 Task: Find connections with filter location Chonglong with filter topic #lawfirmmarketingwith filter profile language French with filter current company Khatabook with filter school JSS ACADEMY OF TECHNICAL EDUCATION, NOIDA with filter industry Banking with filter service category Pricing Strategy with filter keywords title Dog Walker / Pet Sitter
Action: Mouse moved to (649, 67)
Screenshot: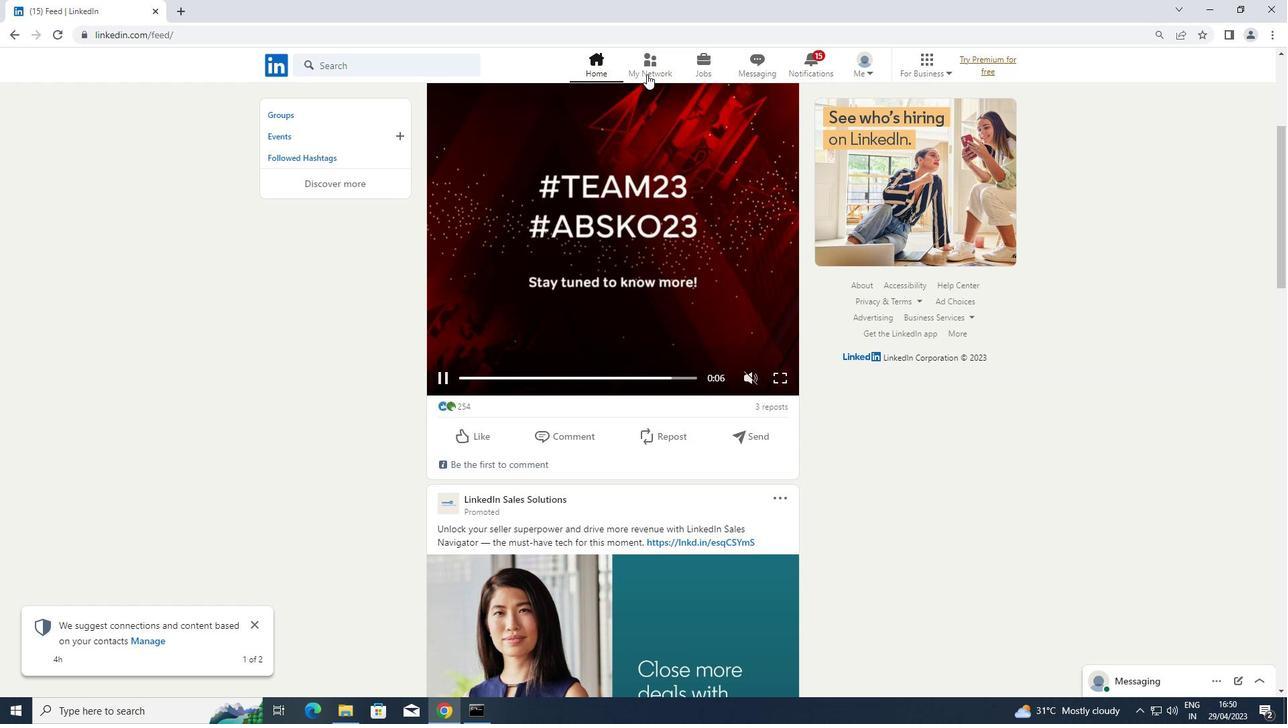 
Action: Mouse pressed left at (649, 67)
Screenshot: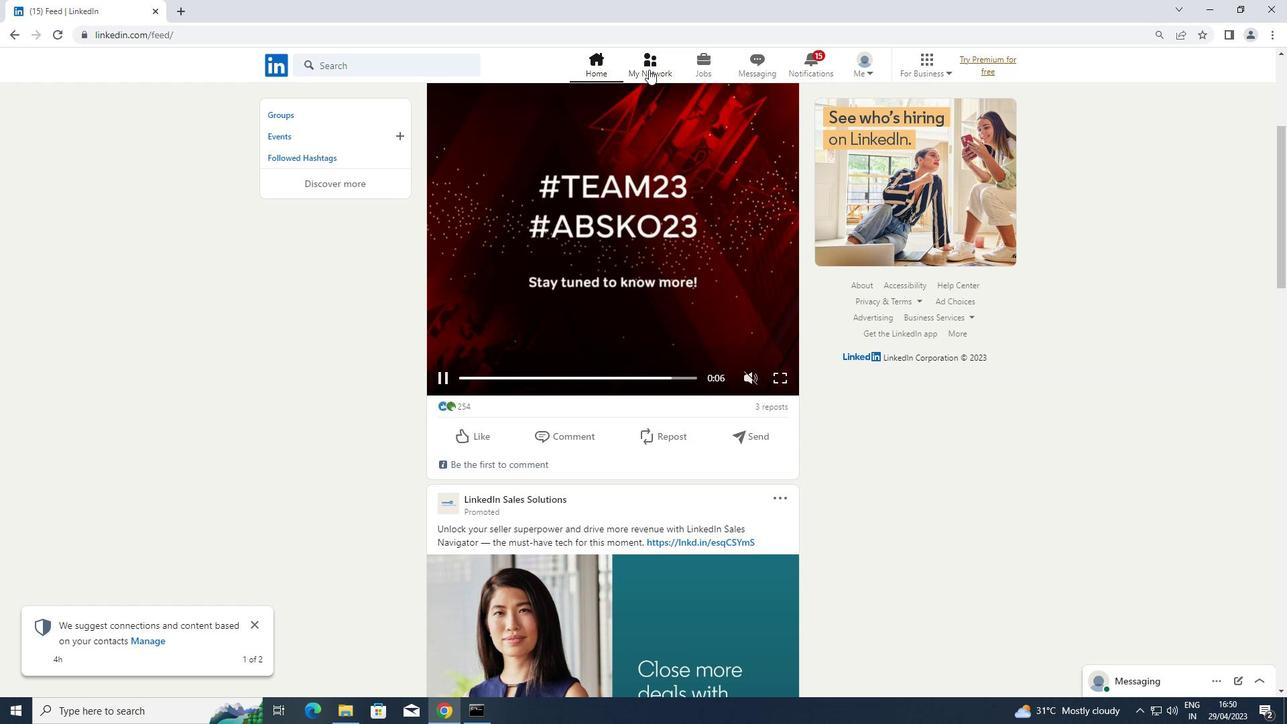 
Action: Mouse moved to (362, 134)
Screenshot: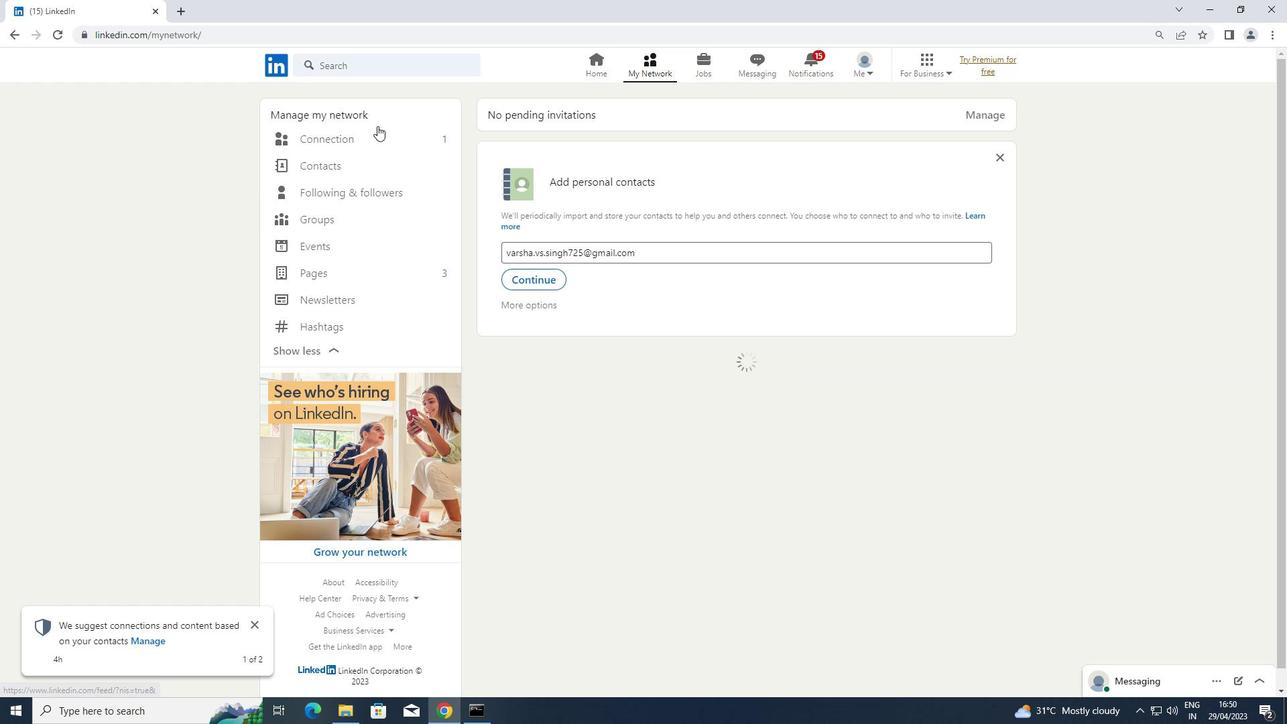 
Action: Mouse pressed left at (362, 134)
Screenshot: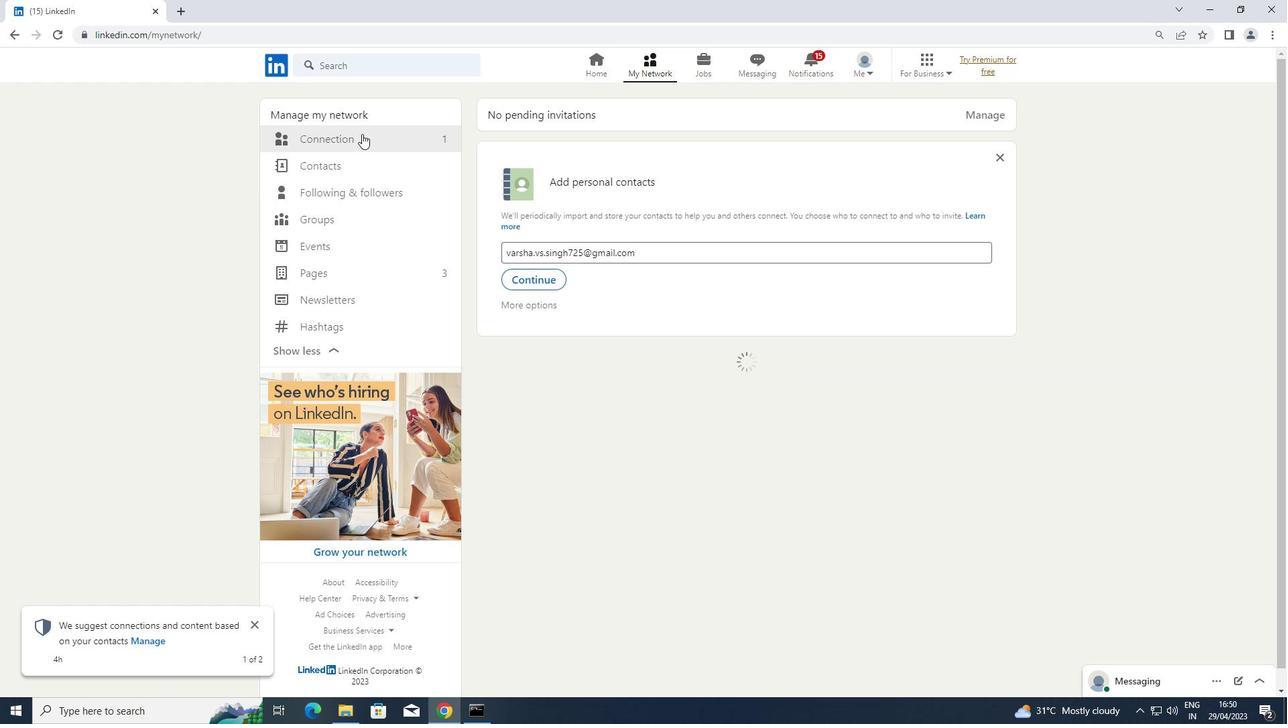 
Action: Mouse moved to (739, 136)
Screenshot: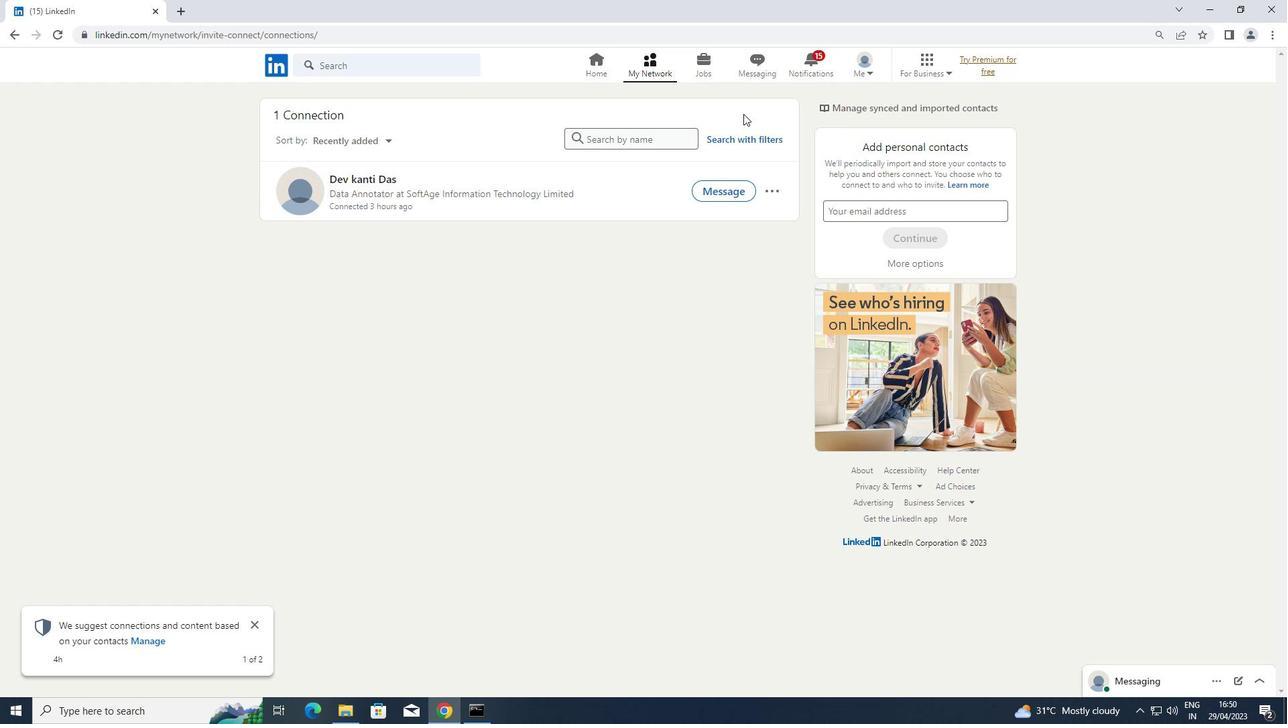 
Action: Mouse pressed left at (739, 136)
Screenshot: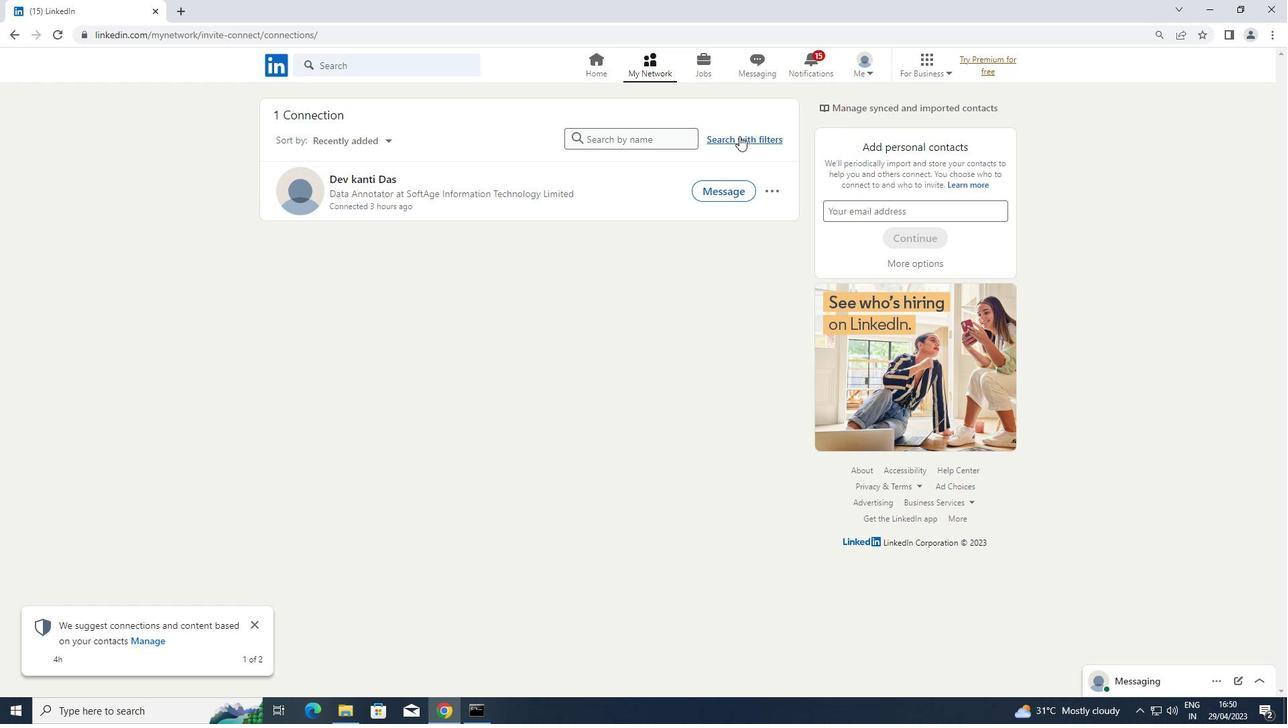
Action: Mouse moved to (675, 99)
Screenshot: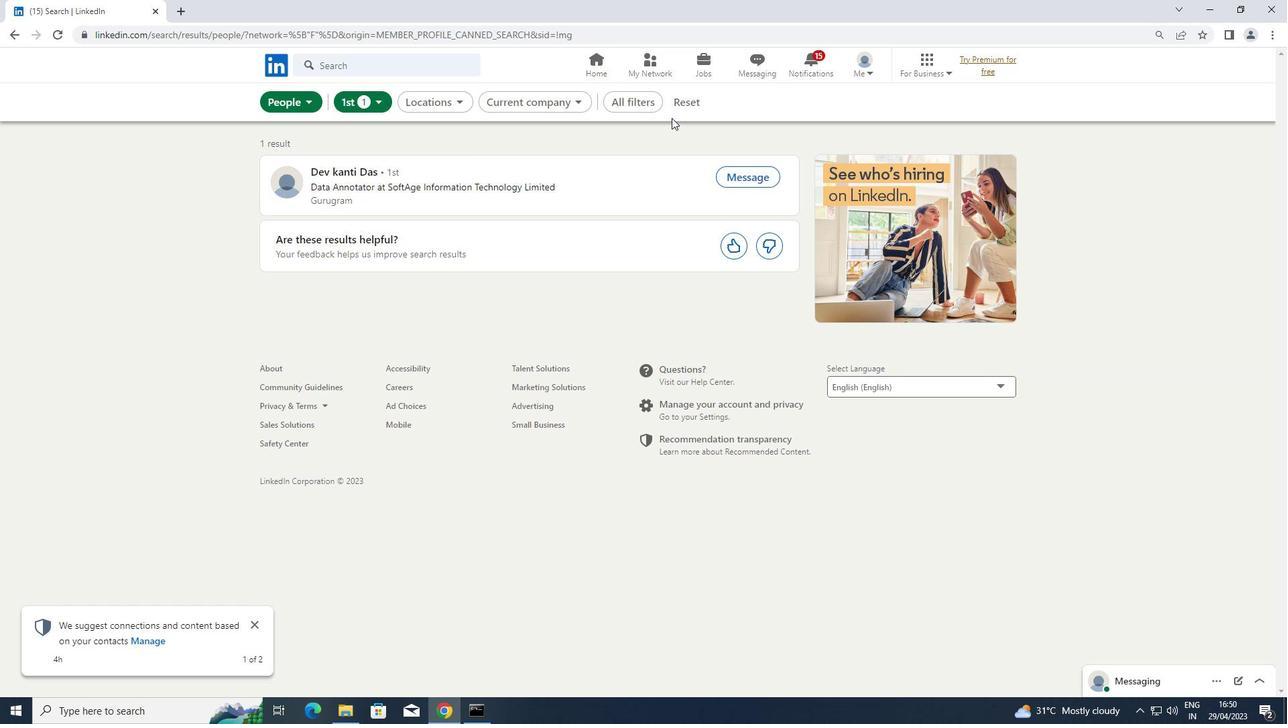 
Action: Mouse pressed left at (675, 99)
Screenshot: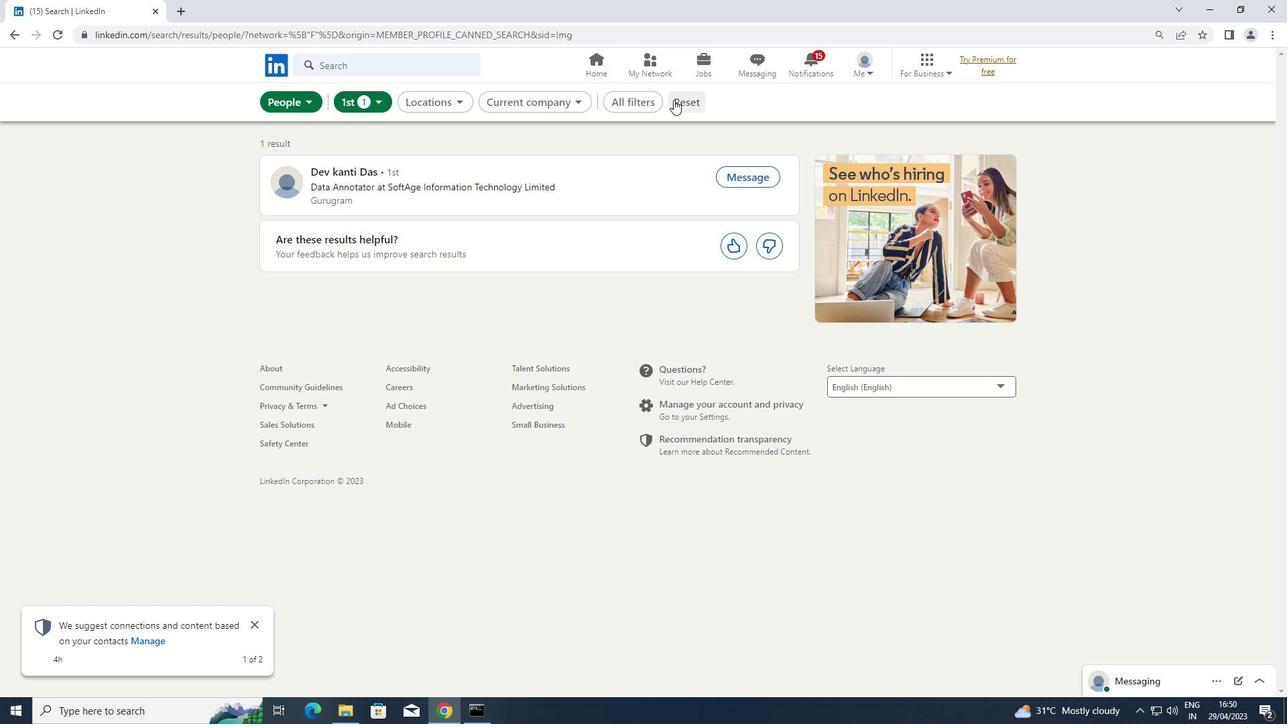 
Action: Mouse moved to (655, 106)
Screenshot: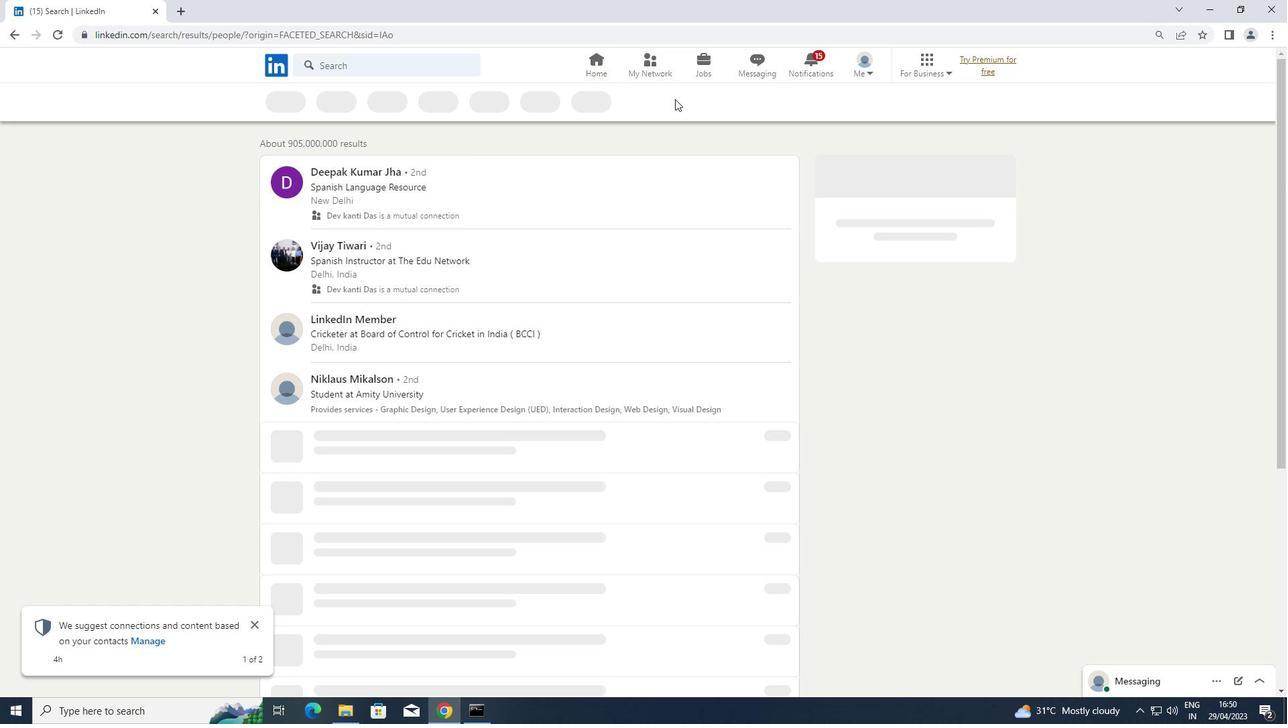 
Action: Mouse pressed left at (655, 106)
Screenshot: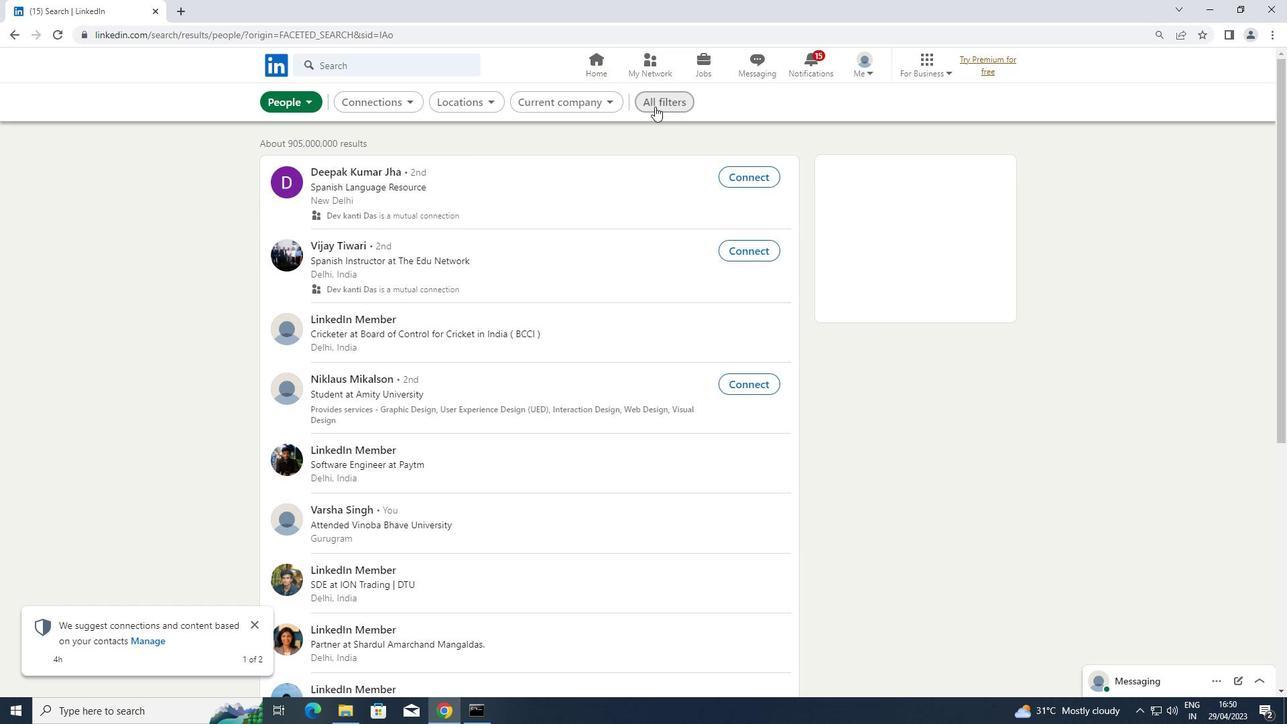 
Action: Mouse moved to (947, 311)
Screenshot: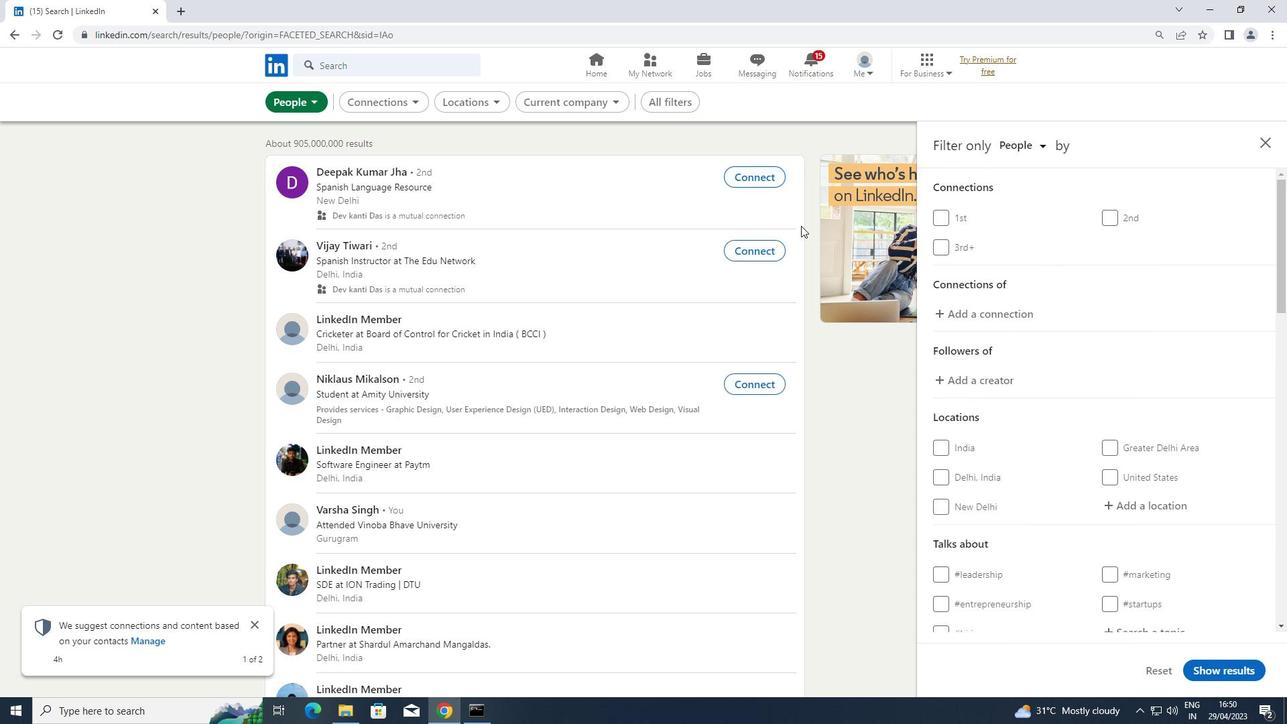
Action: Mouse scrolled (947, 311) with delta (0, 0)
Screenshot: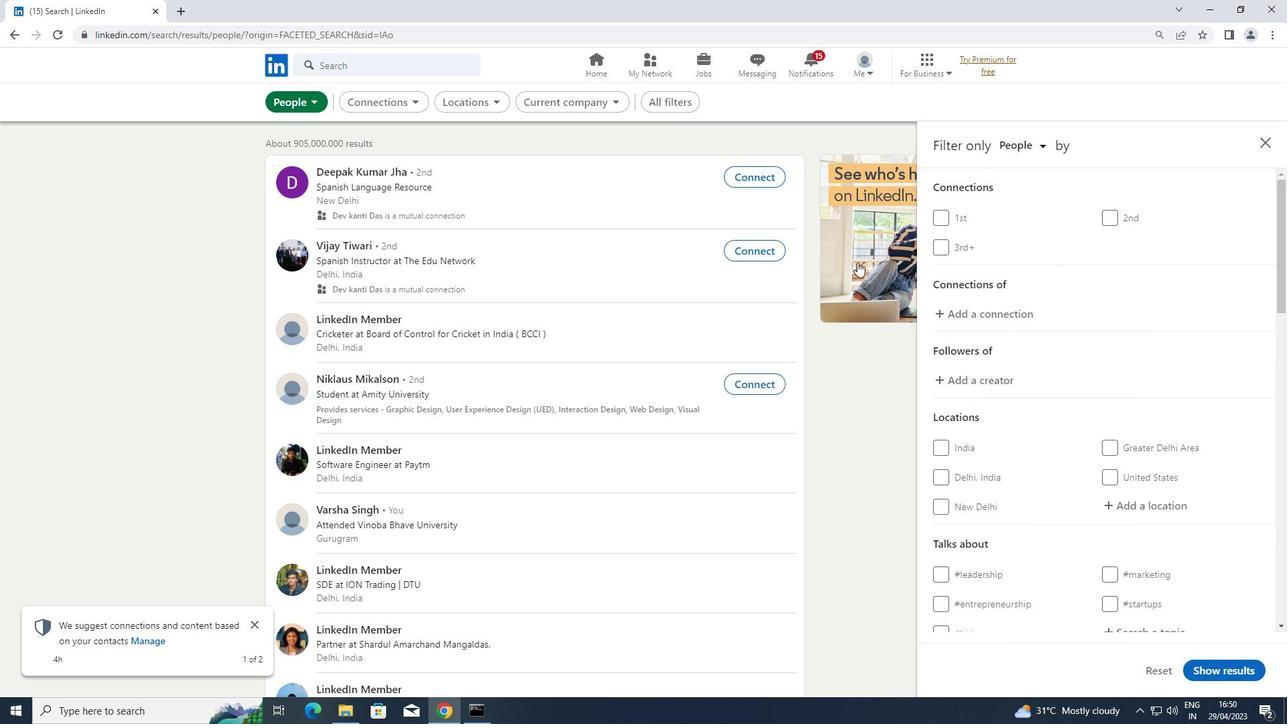 
Action: Mouse scrolled (947, 311) with delta (0, 0)
Screenshot: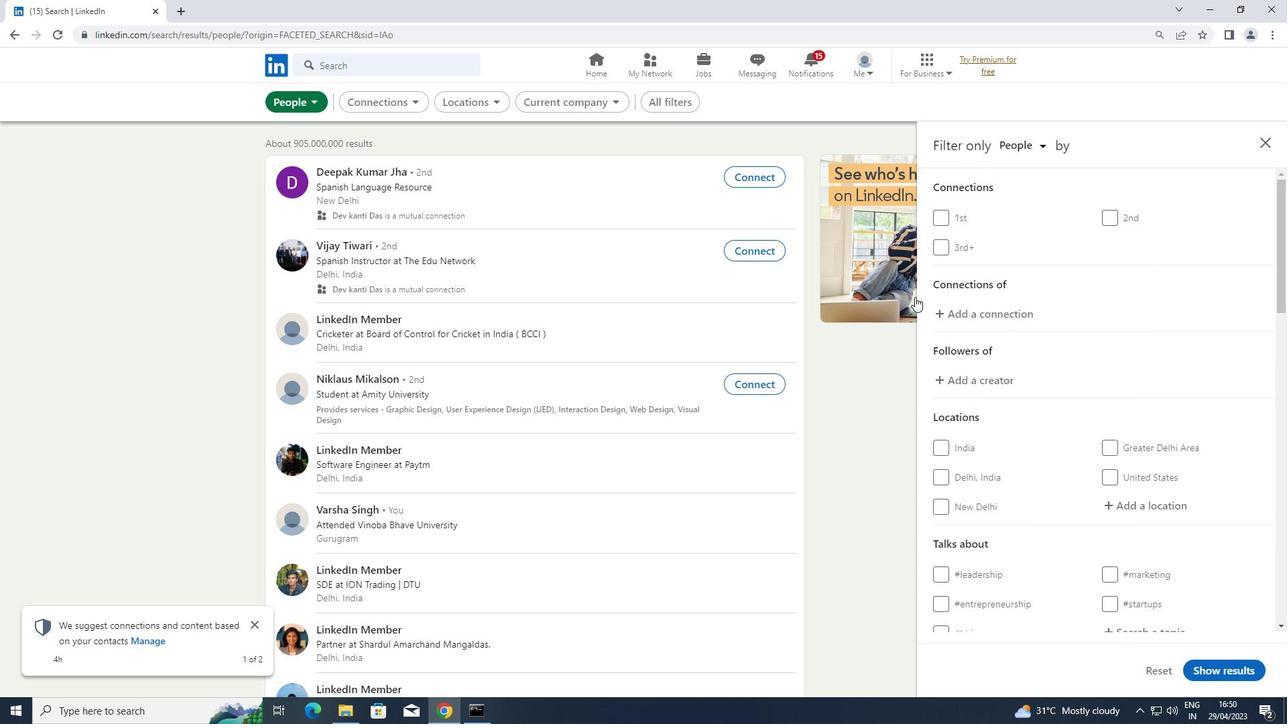 
Action: Mouse moved to (1151, 362)
Screenshot: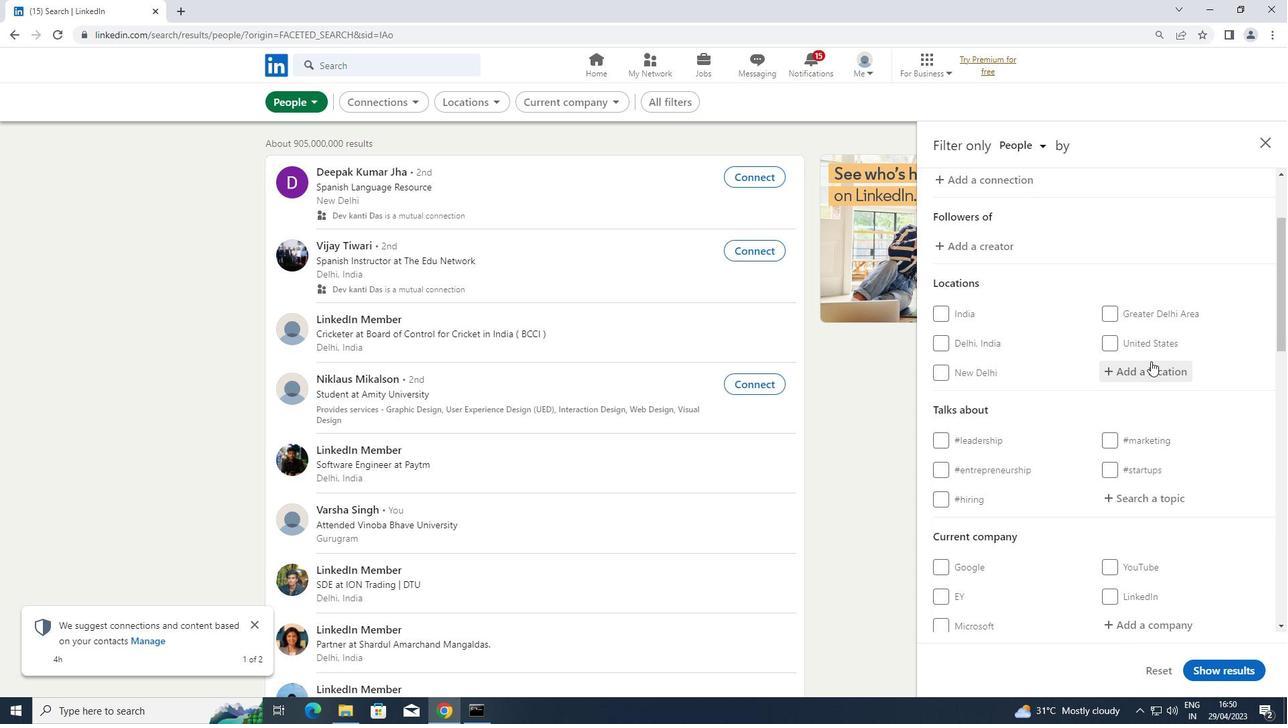 
Action: Mouse pressed left at (1151, 362)
Screenshot: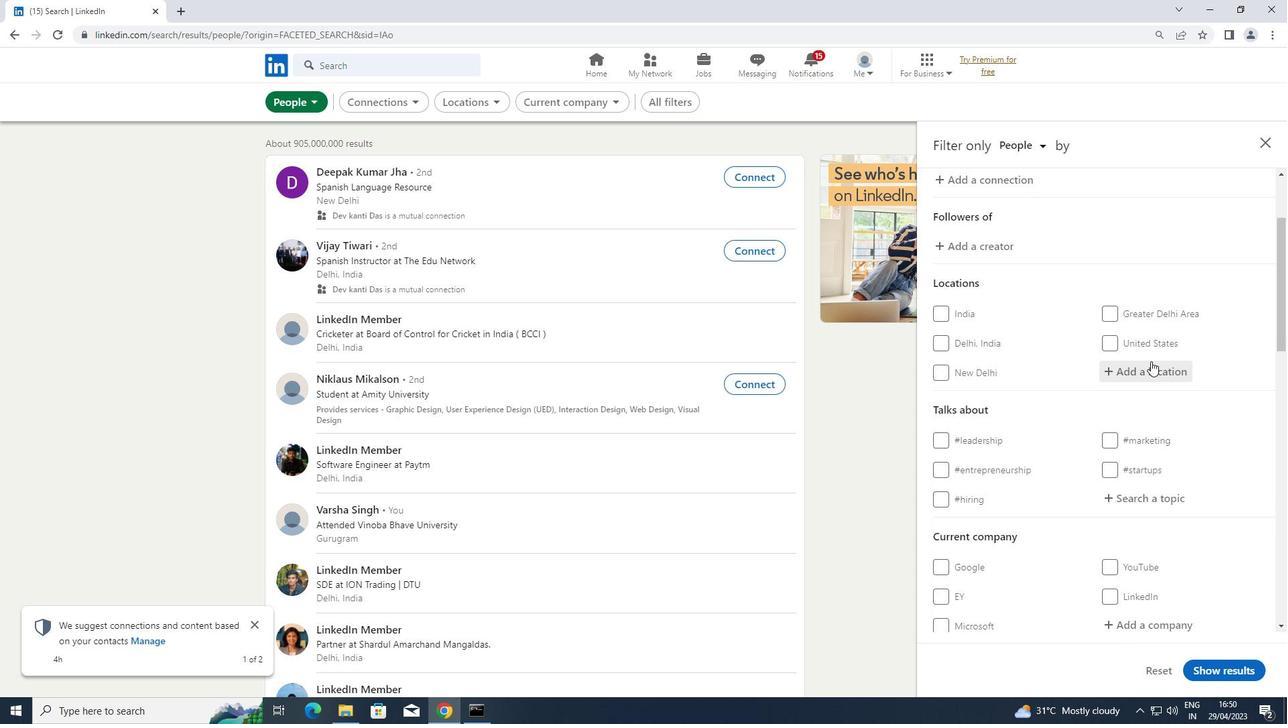 
Action: Key pressed <Key.shift>CHONGLONG
Screenshot: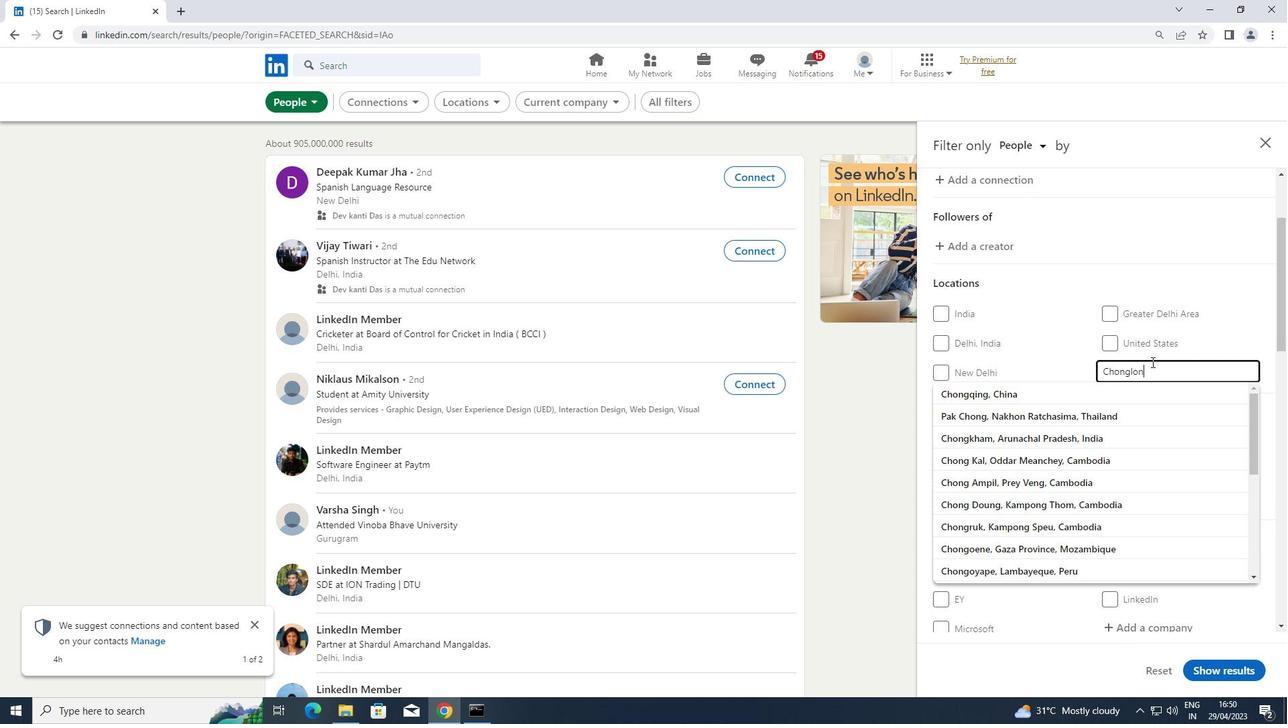 
Action: Mouse moved to (1080, 423)
Screenshot: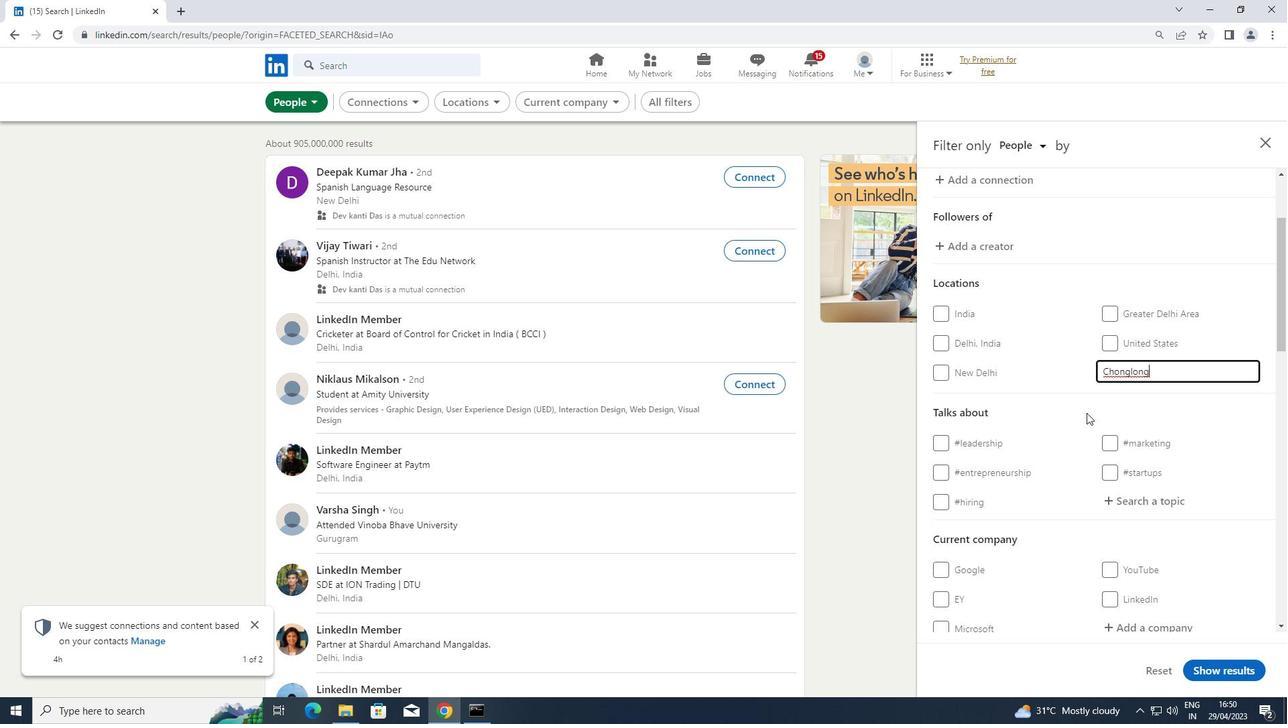 
Action: Mouse scrolled (1080, 422) with delta (0, 0)
Screenshot: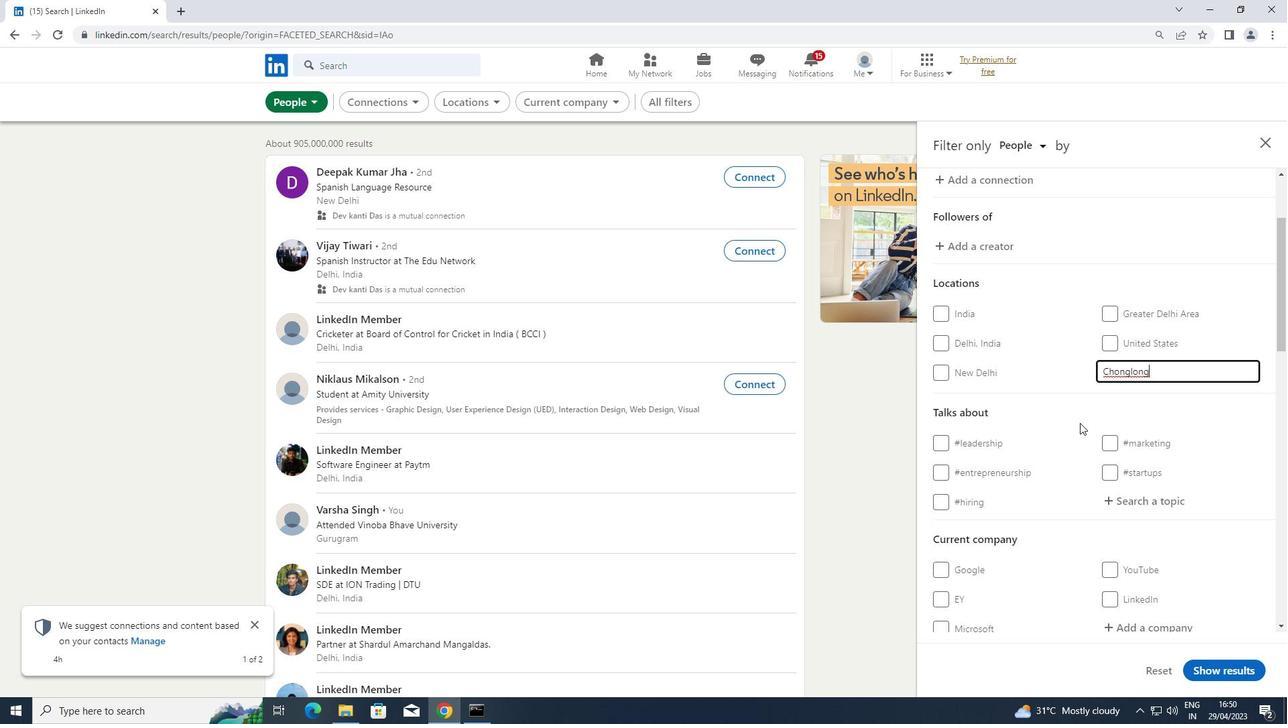 
Action: Mouse scrolled (1080, 422) with delta (0, 0)
Screenshot: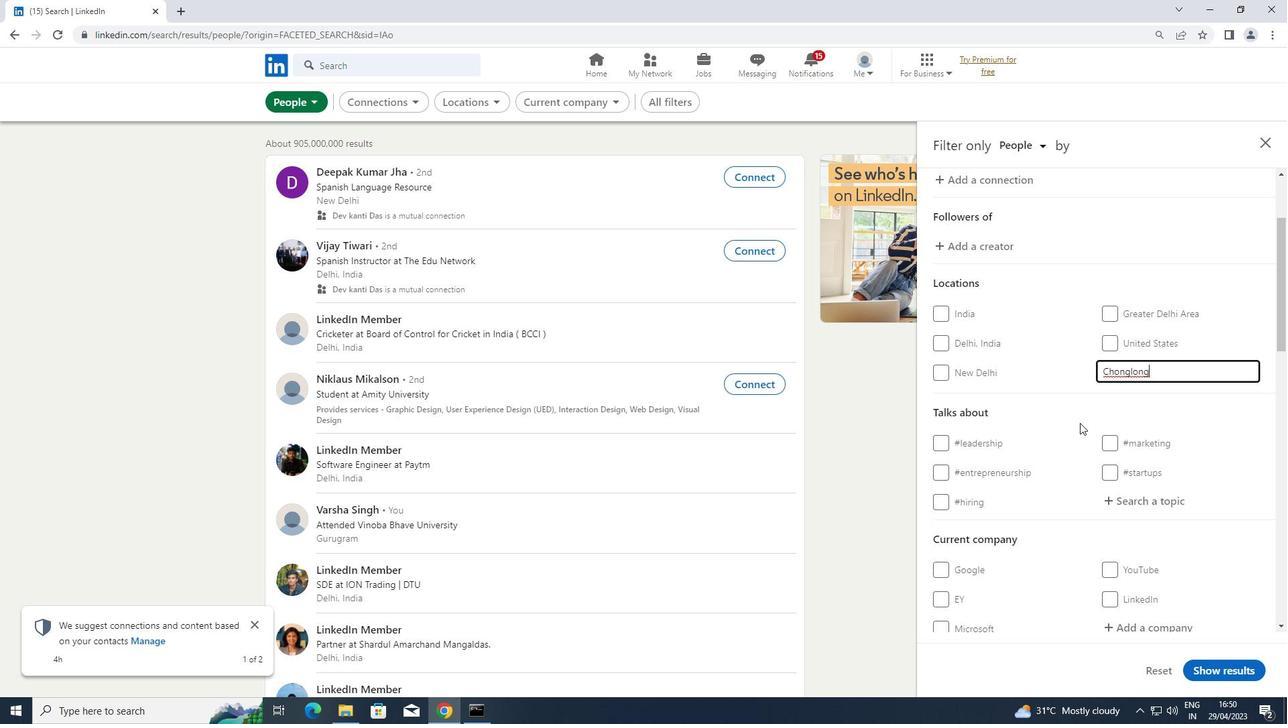 
Action: Mouse moved to (1150, 366)
Screenshot: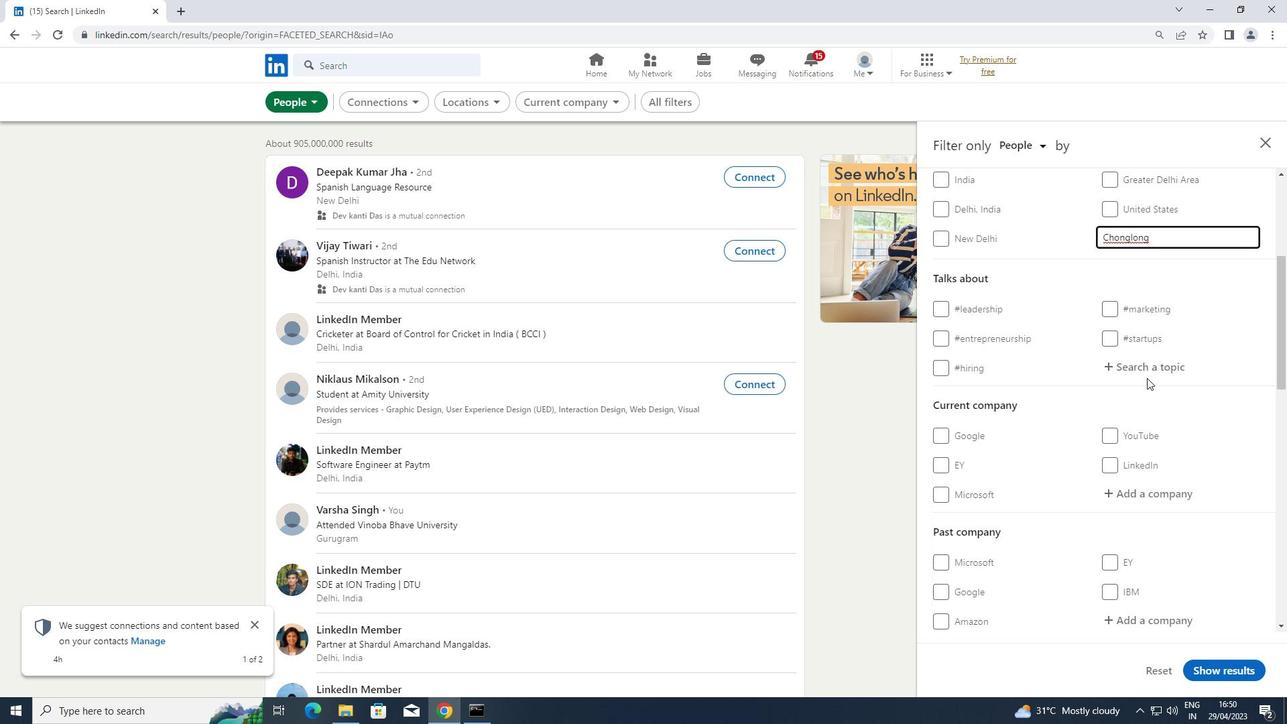 
Action: Mouse pressed left at (1150, 366)
Screenshot: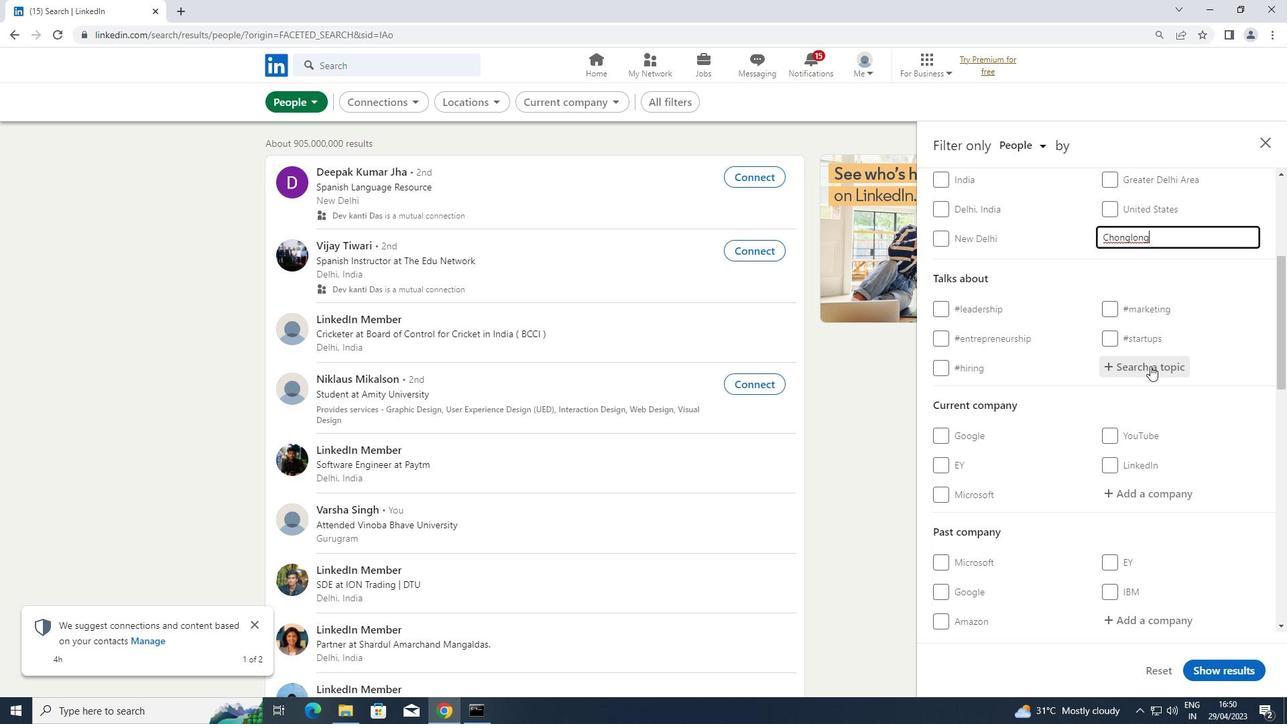 
Action: Key pressed <Key.shift>#LAWFIRMMARKETING
Screenshot: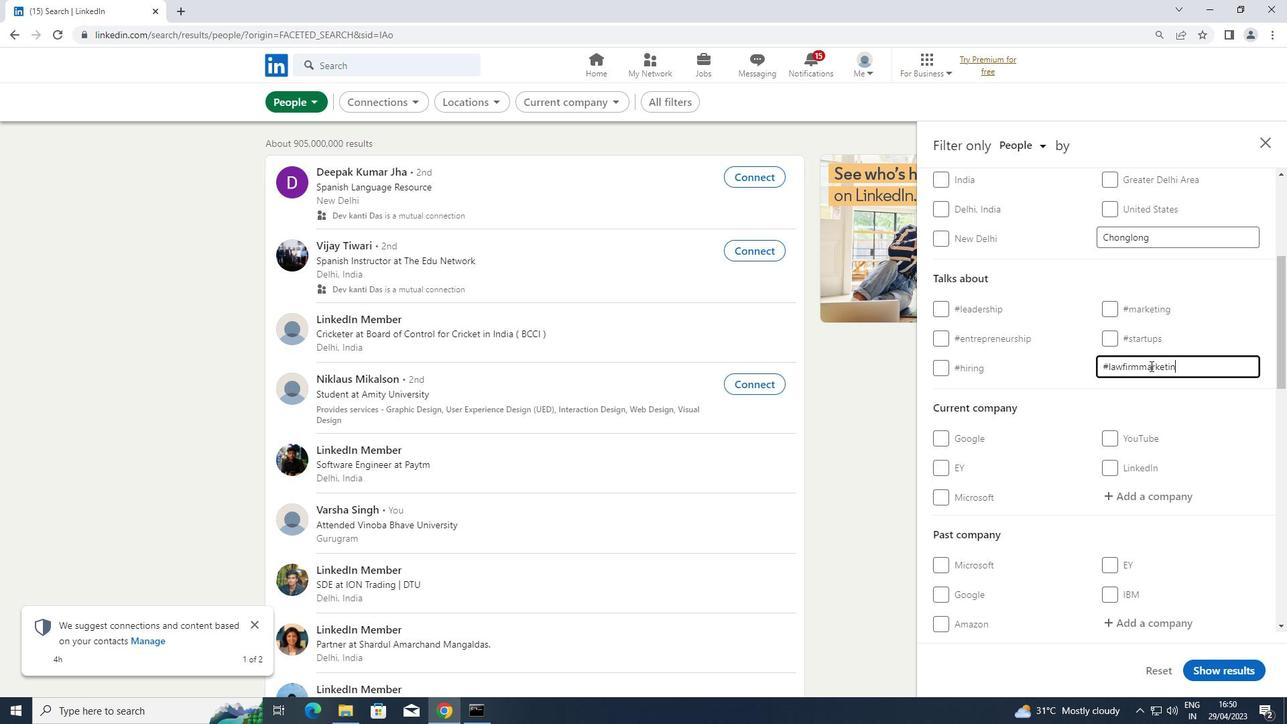 
Action: Mouse moved to (1127, 368)
Screenshot: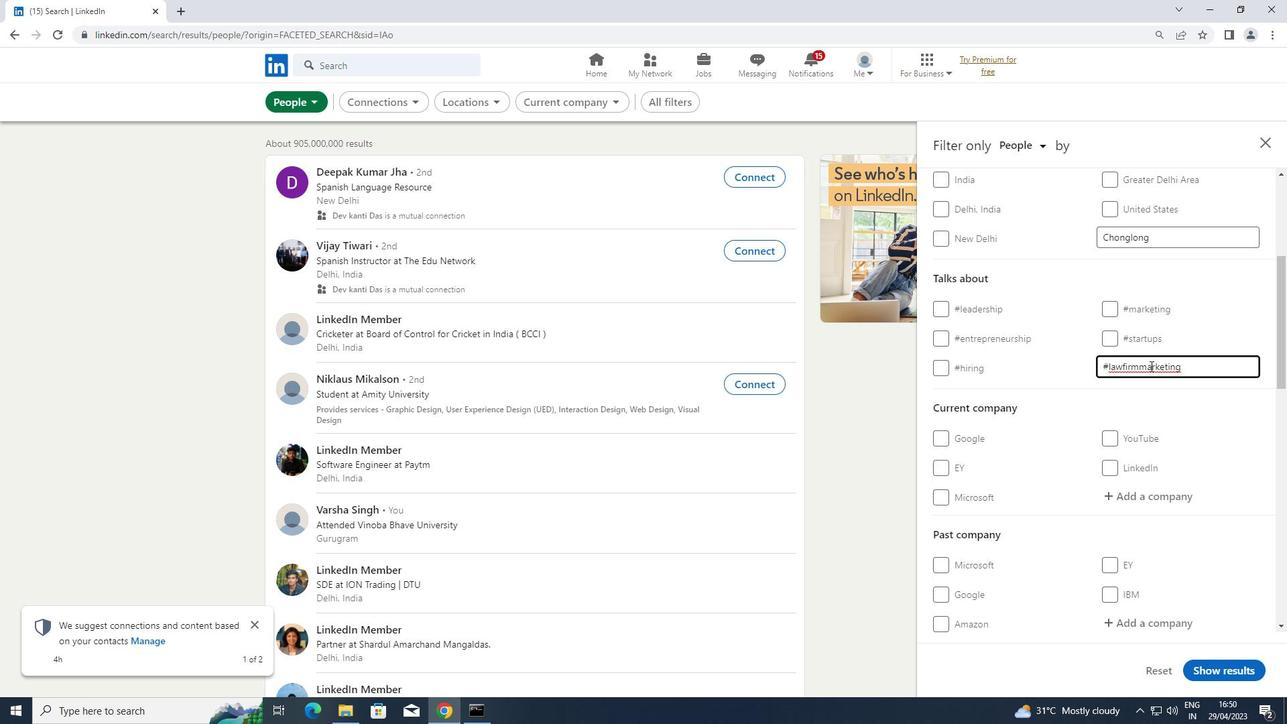 
Action: Mouse scrolled (1127, 368) with delta (0, 0)
Screenshot: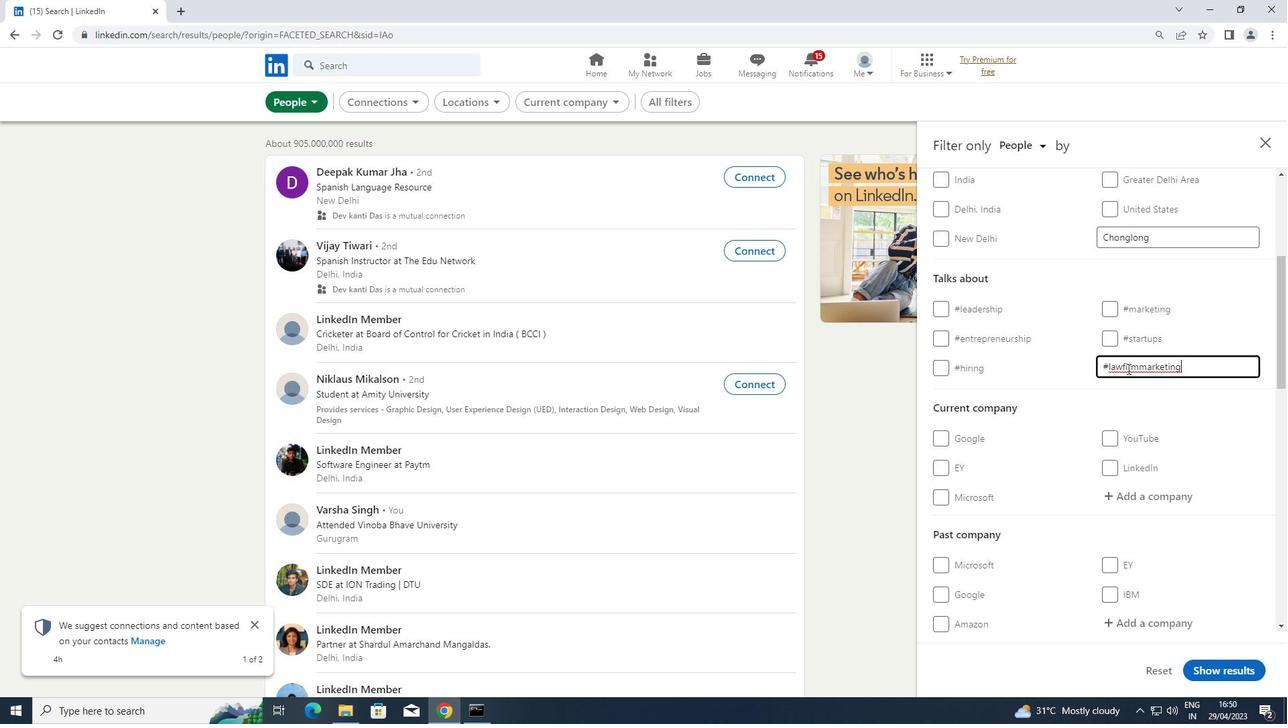 
Action: Mouse scrolled (1127, 368) with delta (0, 0)
Screenshot: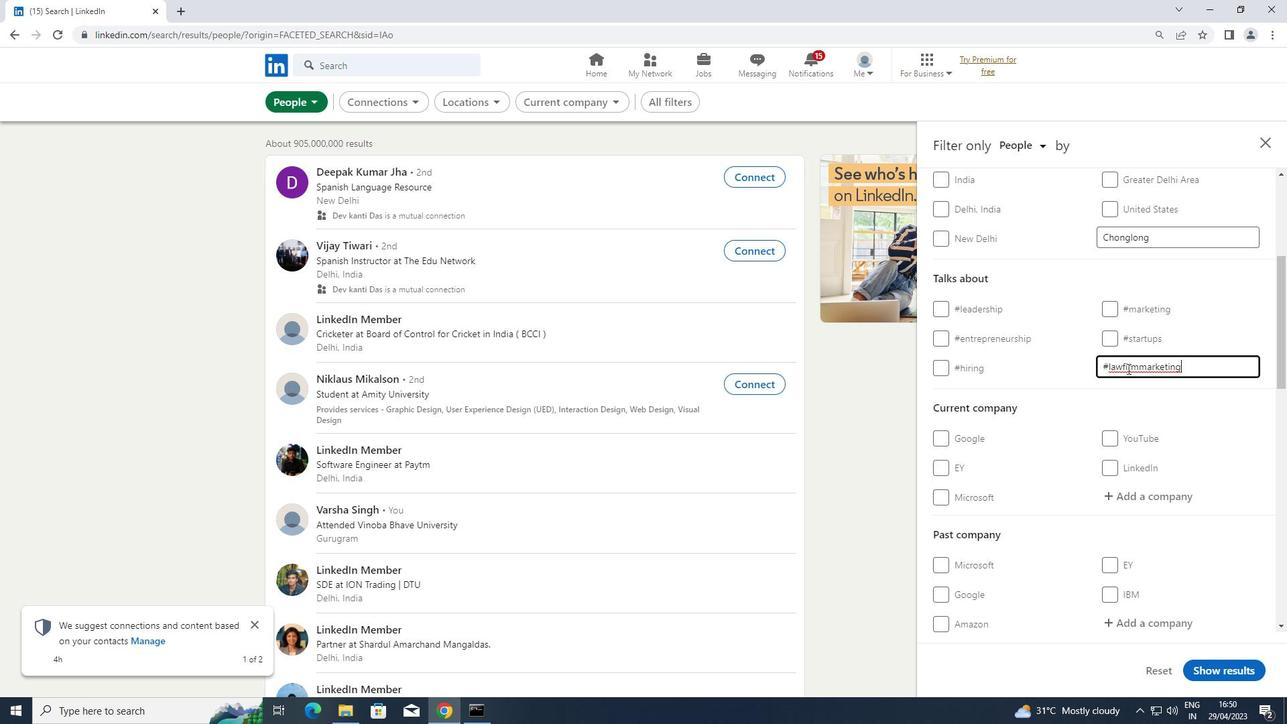 
Action: Mouse scrolled (1127, 368) with delta (0, 0)
Screenshot: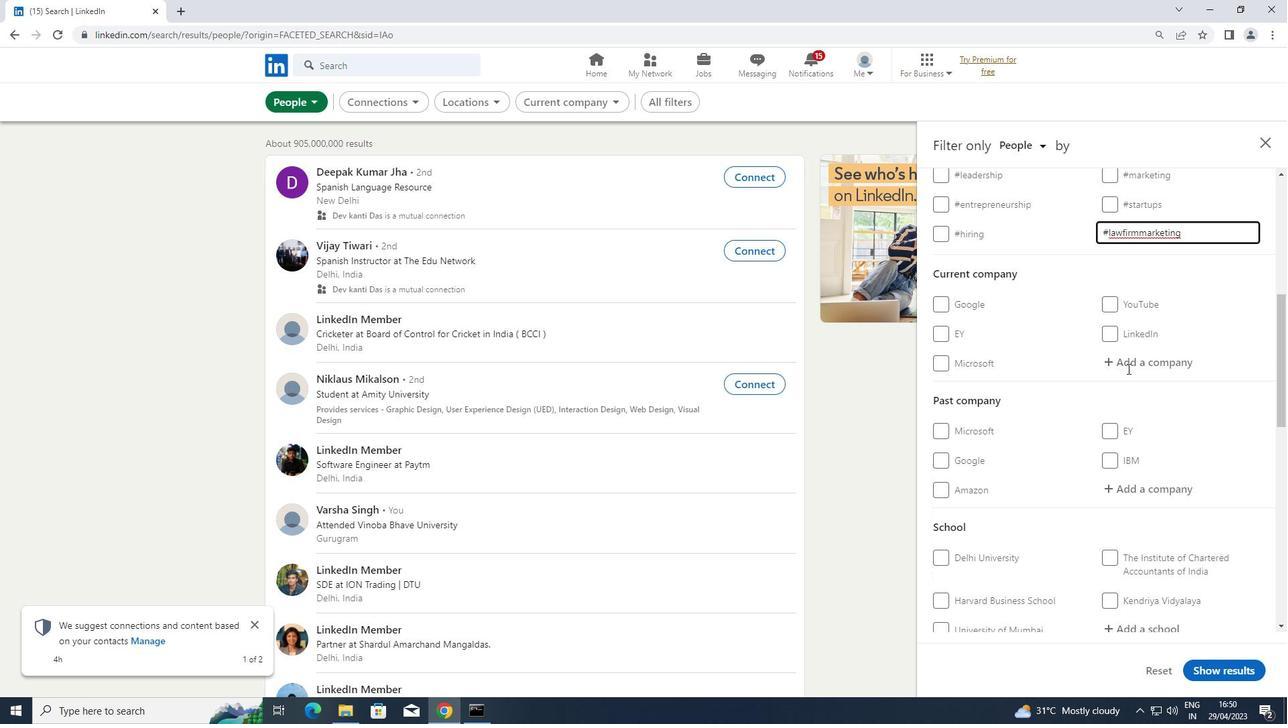 
Action: Mouse scrolled (1127, 368) with delta (0, 0)
Screenshot: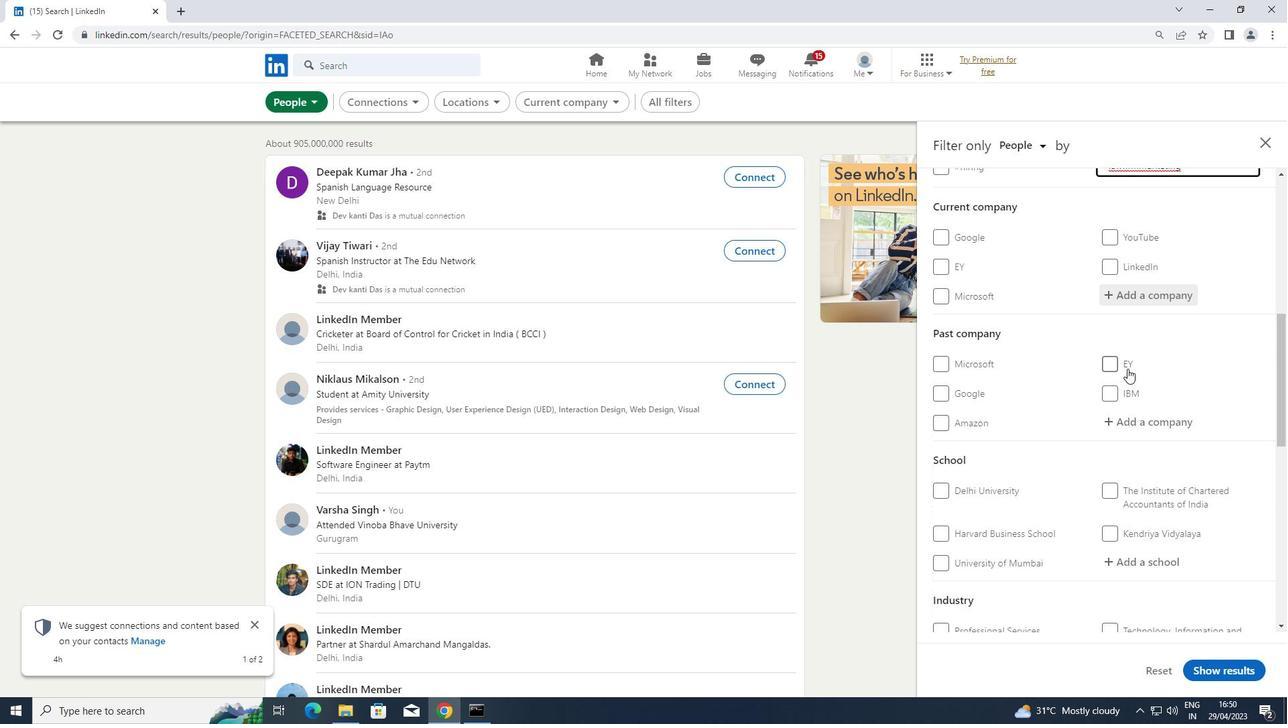 
Action: Mouse scrolled (1127, 368) with delta (0, 0)
Screenshot: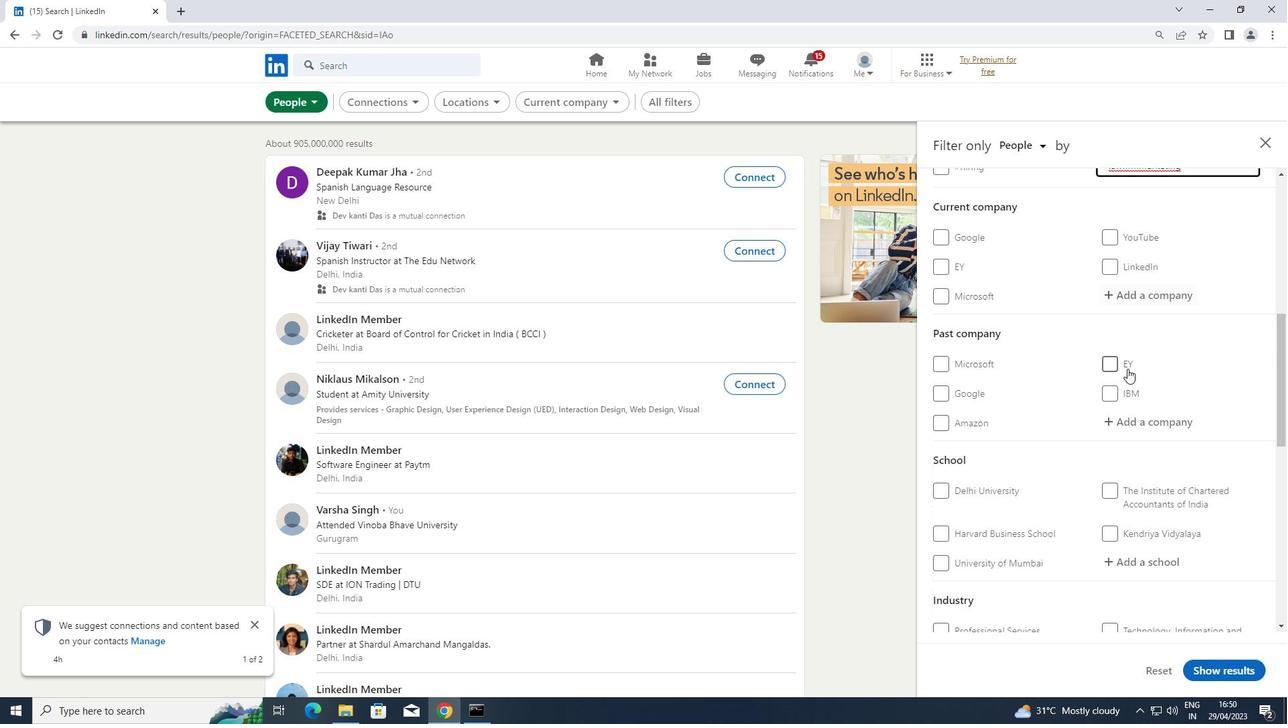 
Action: Mouse scrolled (1127, 368) with delta (0, 0)
Screenshot: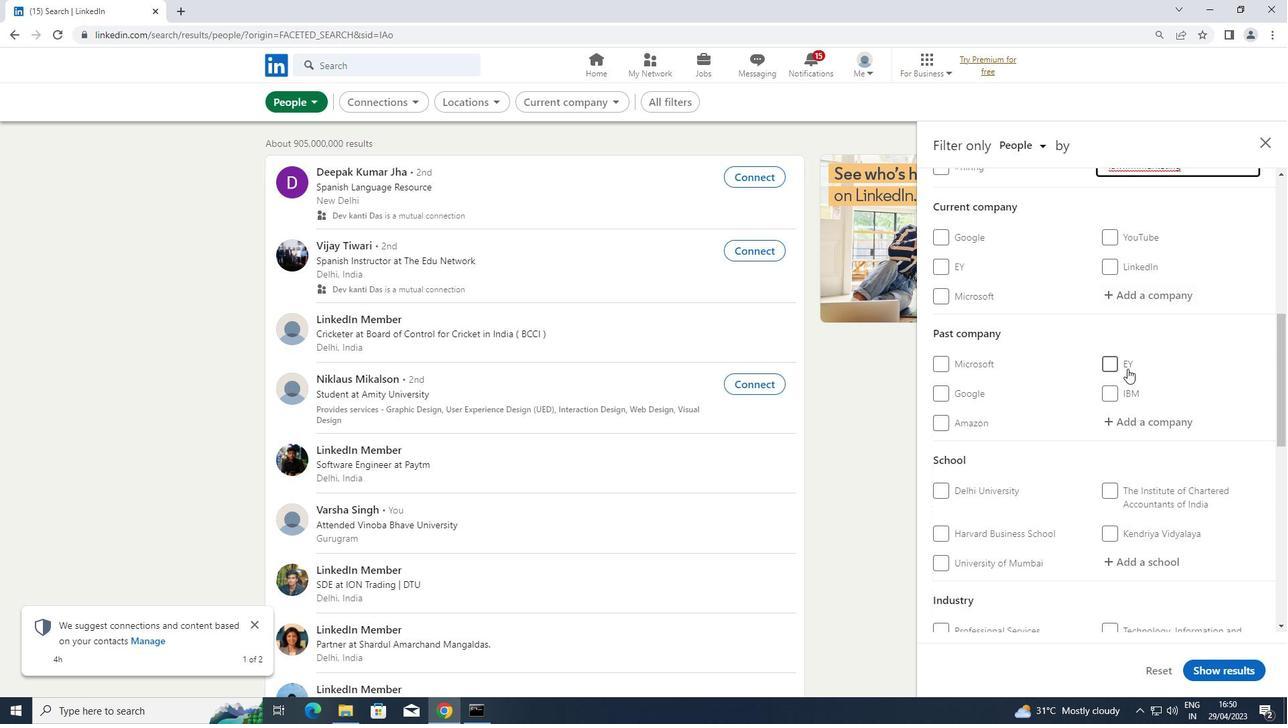 
Action: Mouse scrolled (1127, 368) with delta (0, 0)
Screenshot: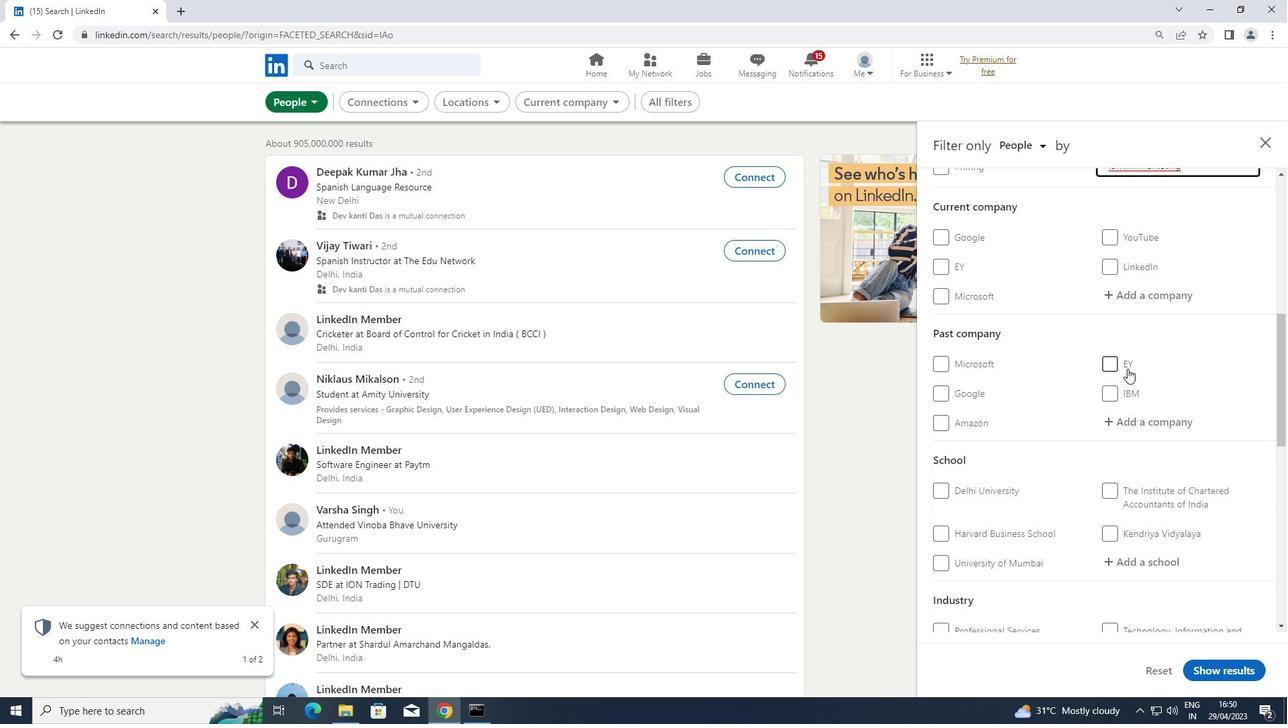 
Action: Mouse scrolled (1127, 368) with delta (0, 0)
Screenshot: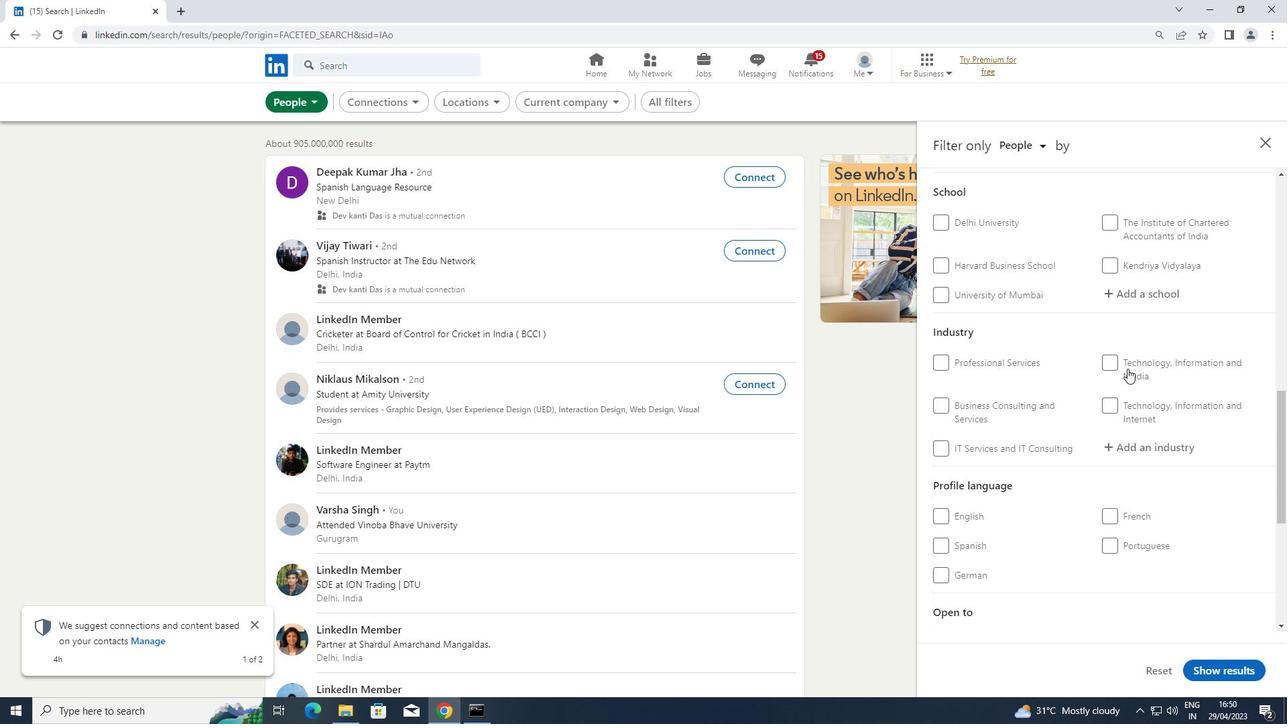 
Action: Mouse scrolled (1127, 368) with delta (0, 0)
Screenshot: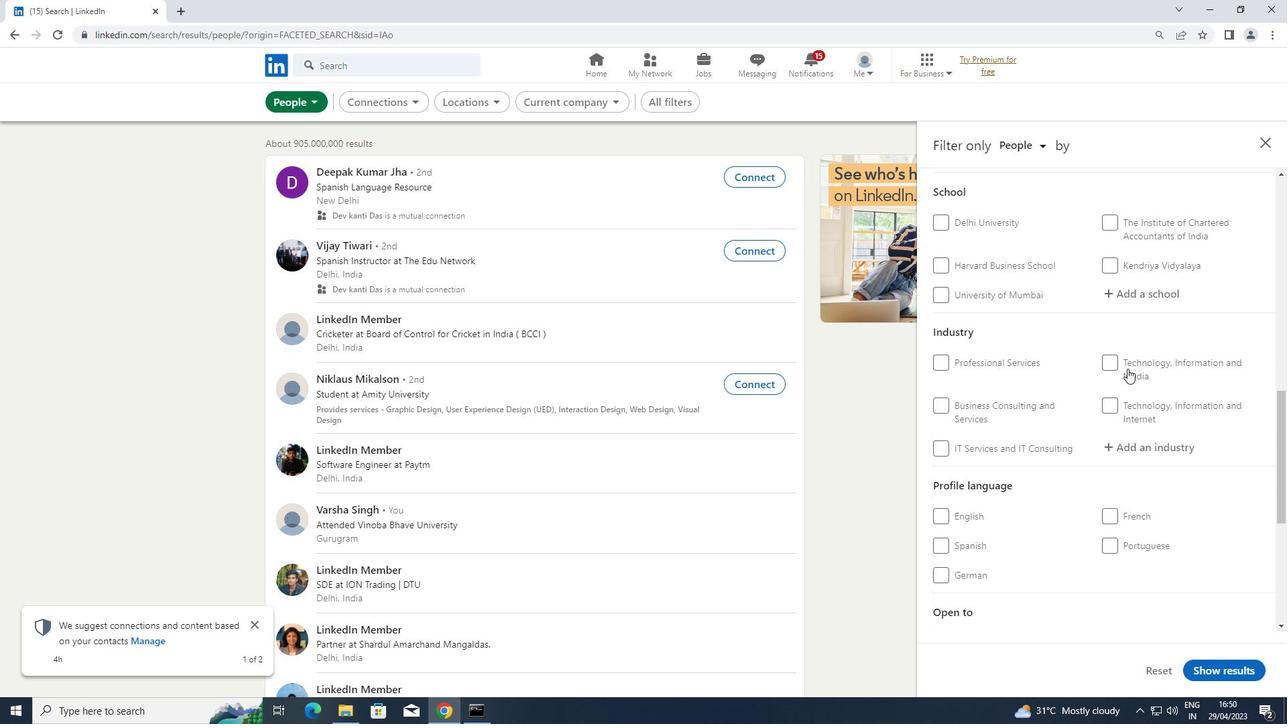 
Action: Mouse moved to (1115, 379)
Screenshot: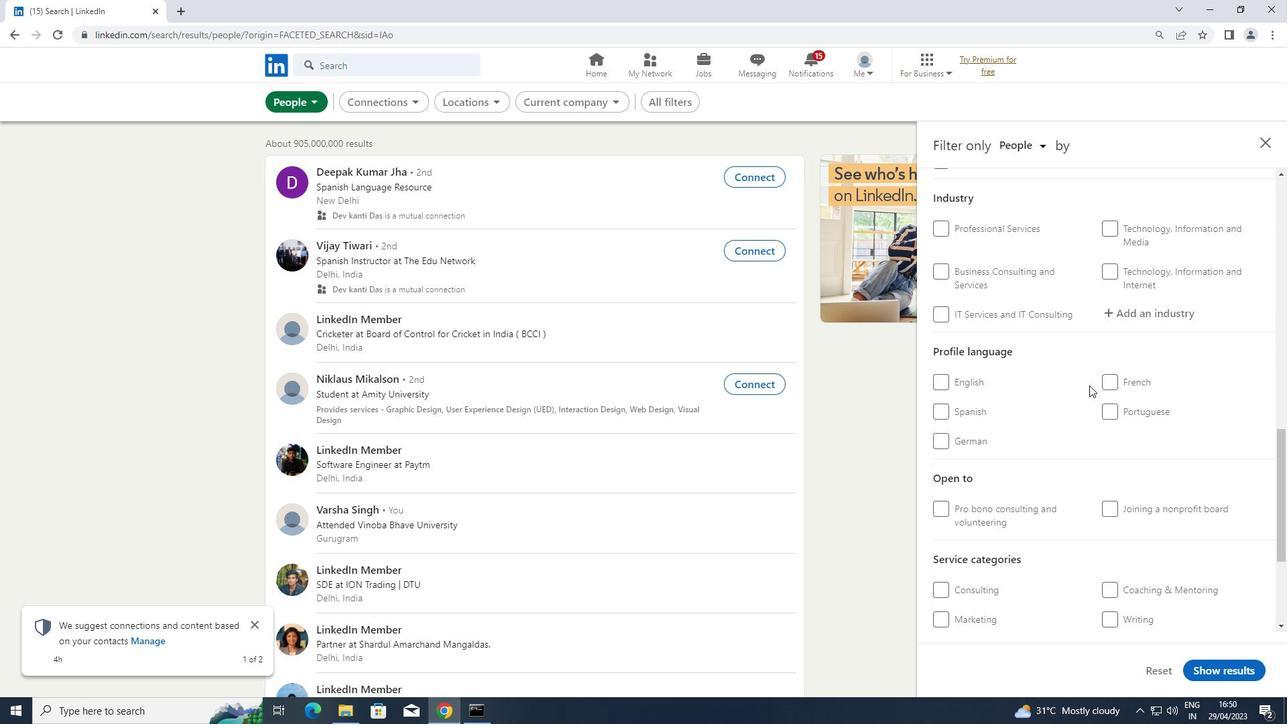 
Action: Mouse pressed left at (1115, 379)
Screenshot: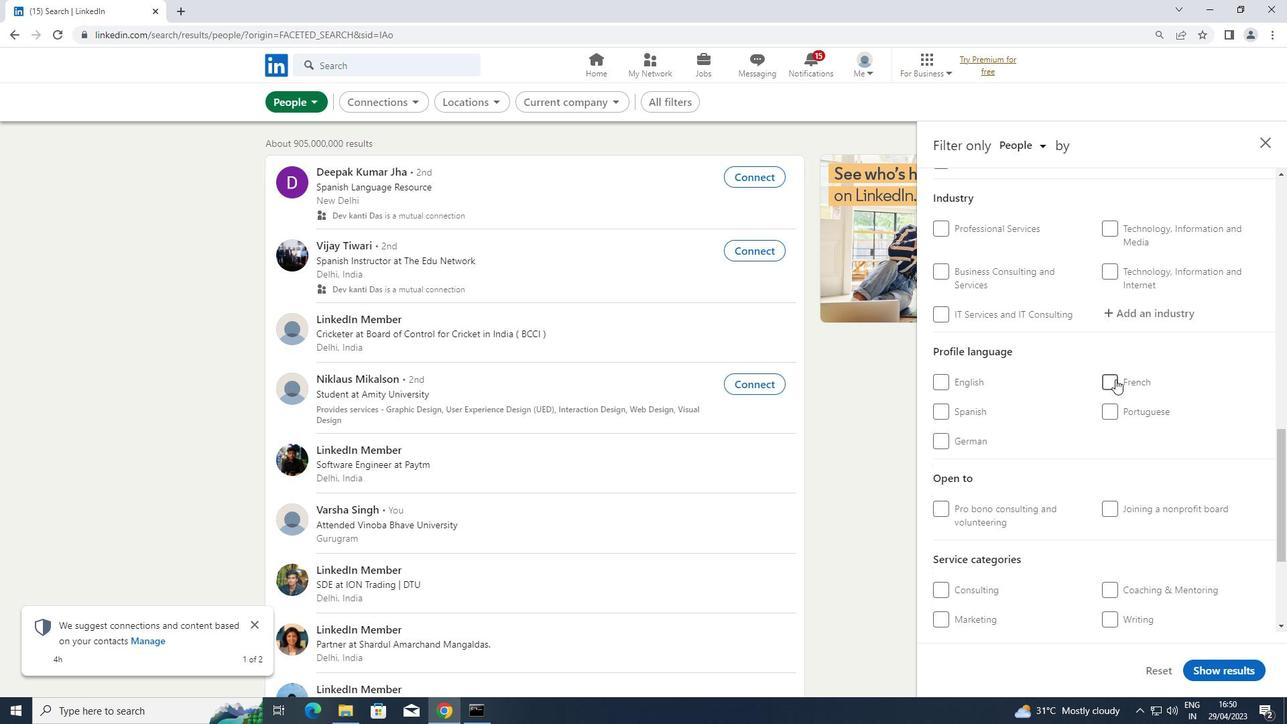 
Action: Mouse scrolled (1115, 380) with delta (0, 0)
Screenshot: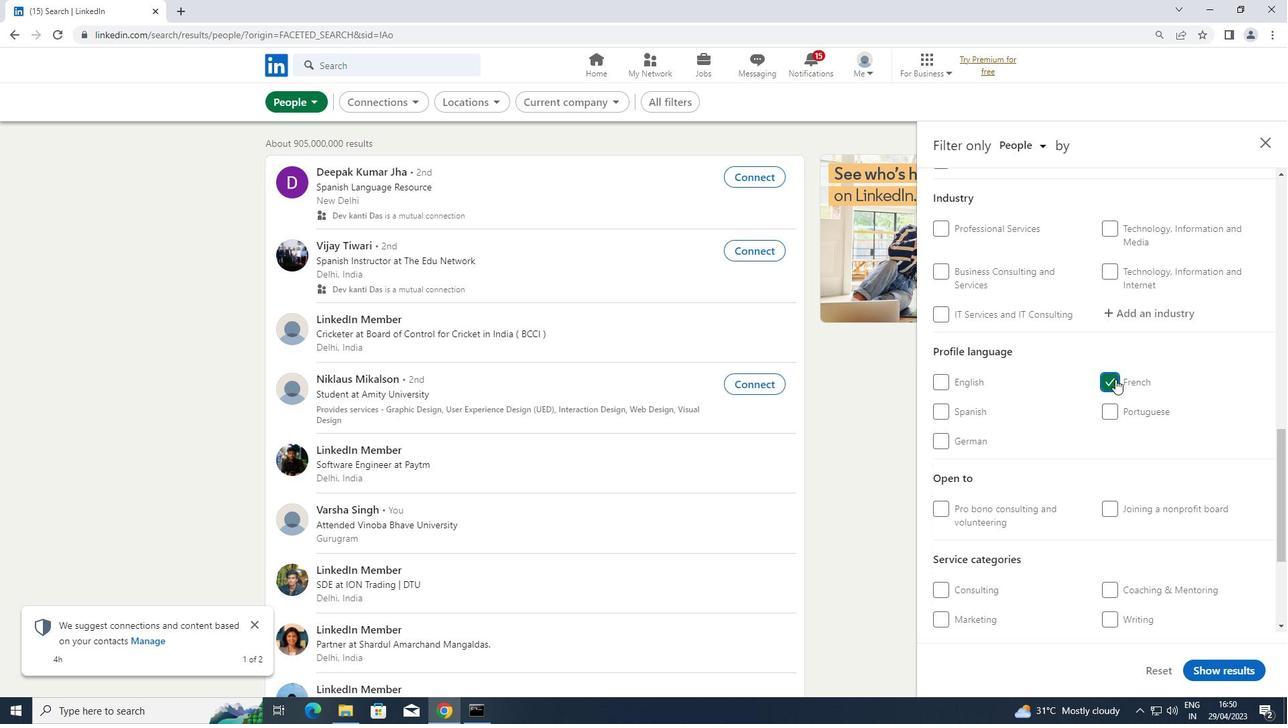 
Action: Mouse scrolled (1115, 380) with delta (0, 0)
Screenshot: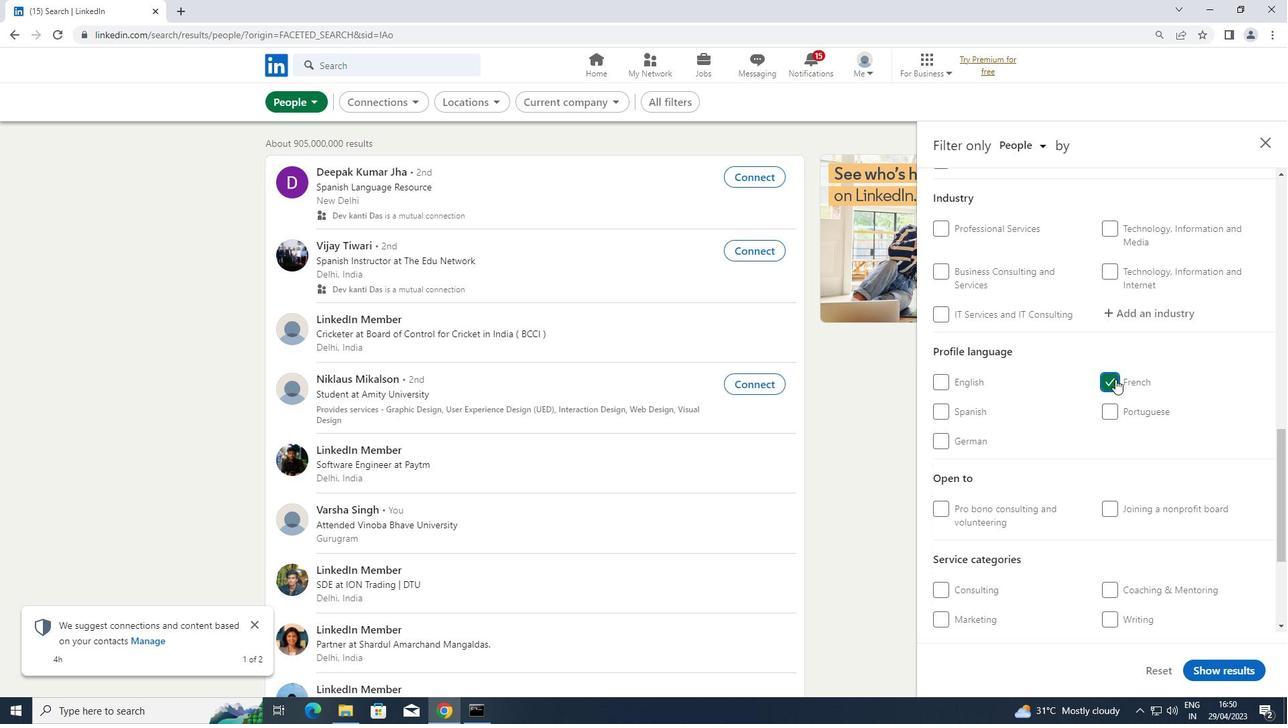 
Action: Mouse scrolled (1115, 380) with delta (0, 0)
Screenshot: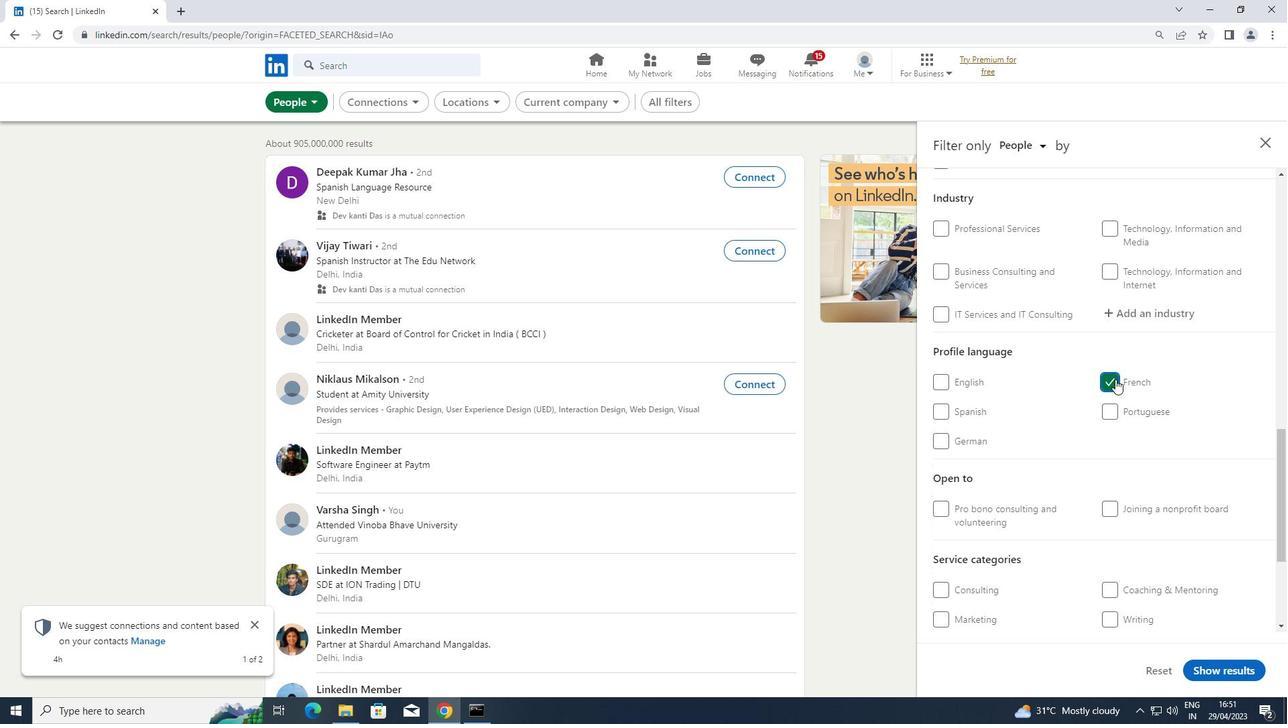
Action: Mouse scrolled (1115, 380) with delta (0, 0)
Screenshot: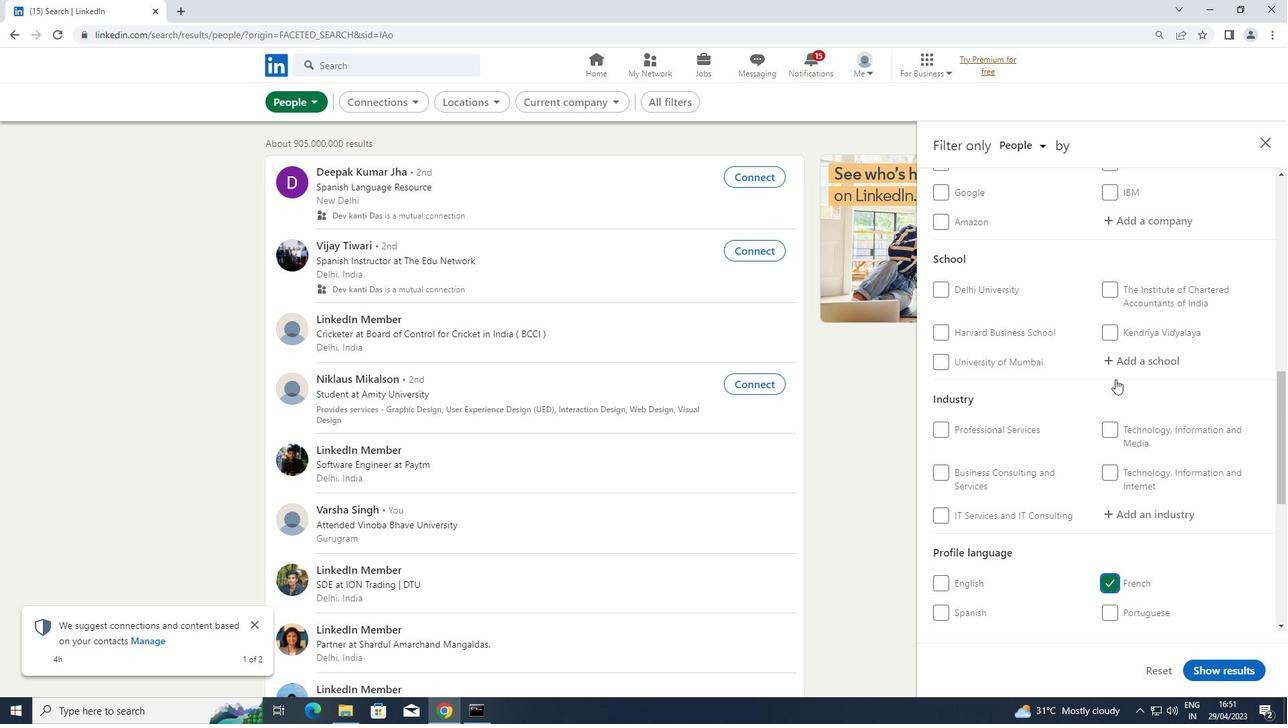 
Action: Mouse scrolled (1115, 380) with delta (0, 0)
Screenshot: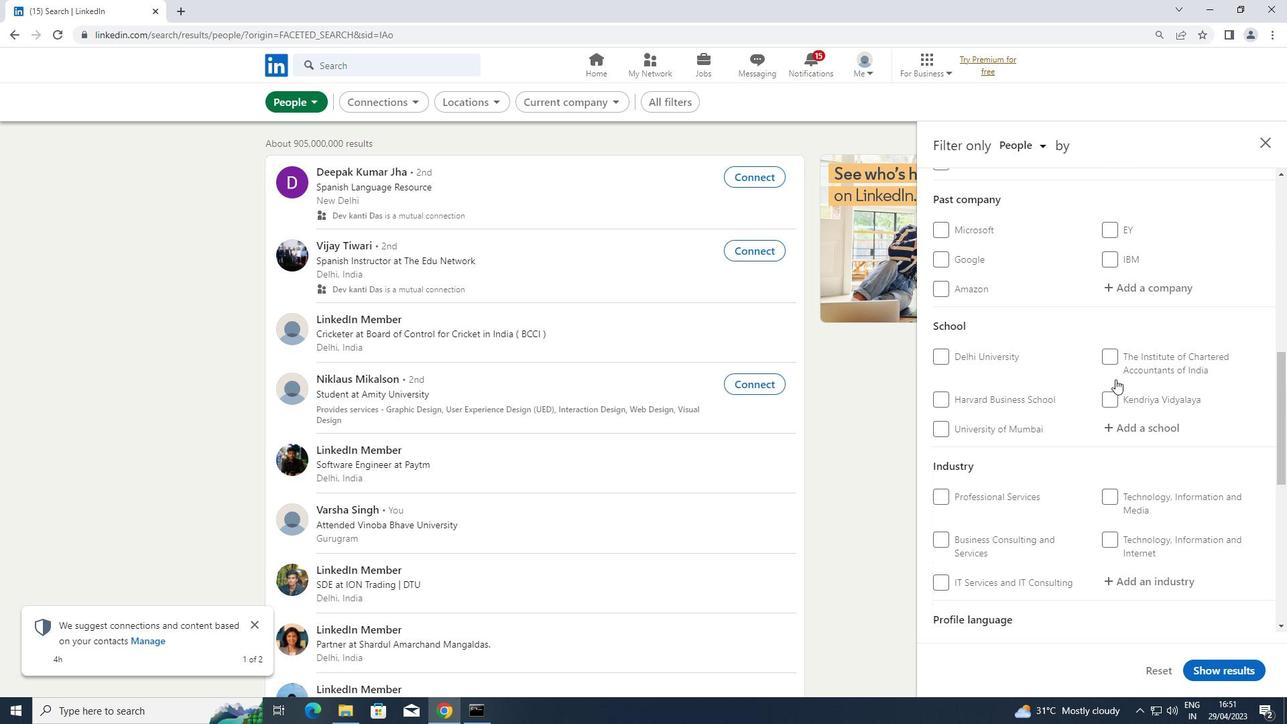 
Action: Mouse scrolled (1115, 380) with delta (0, 0)
Screenshot: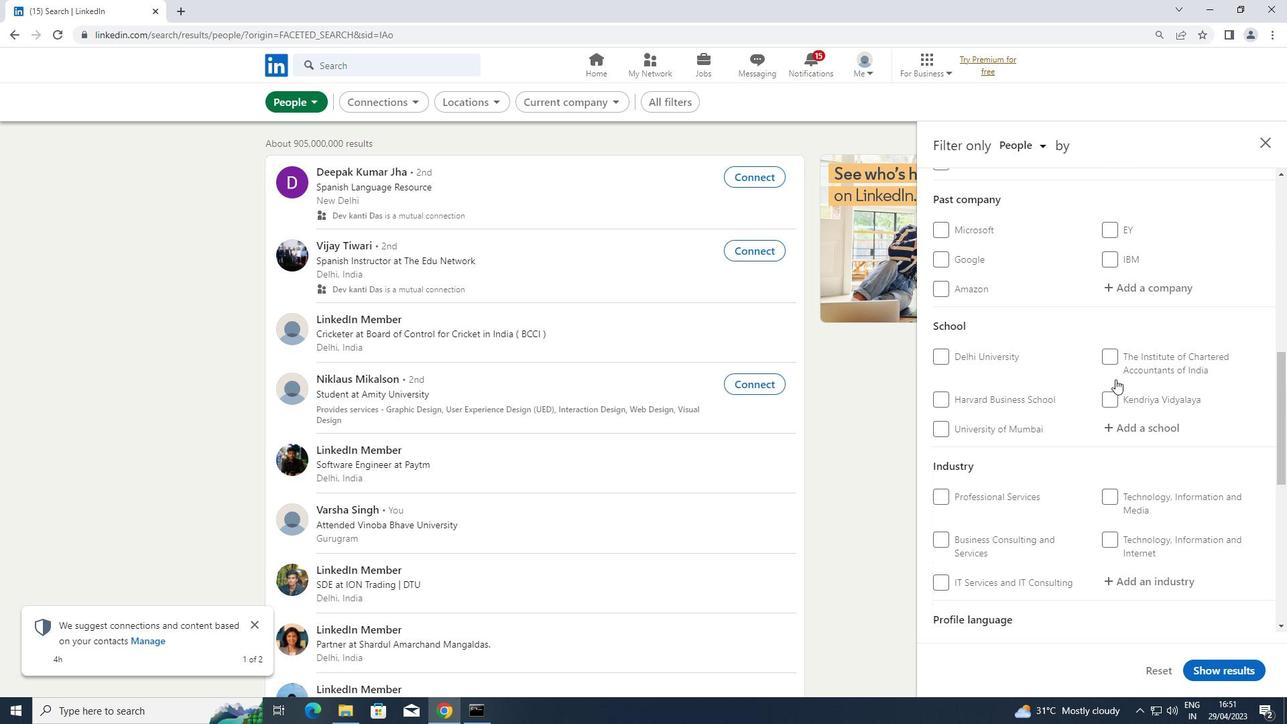 
Action: Mouse scrolled (1115, 380) with delta (0, 0)
Screenshot: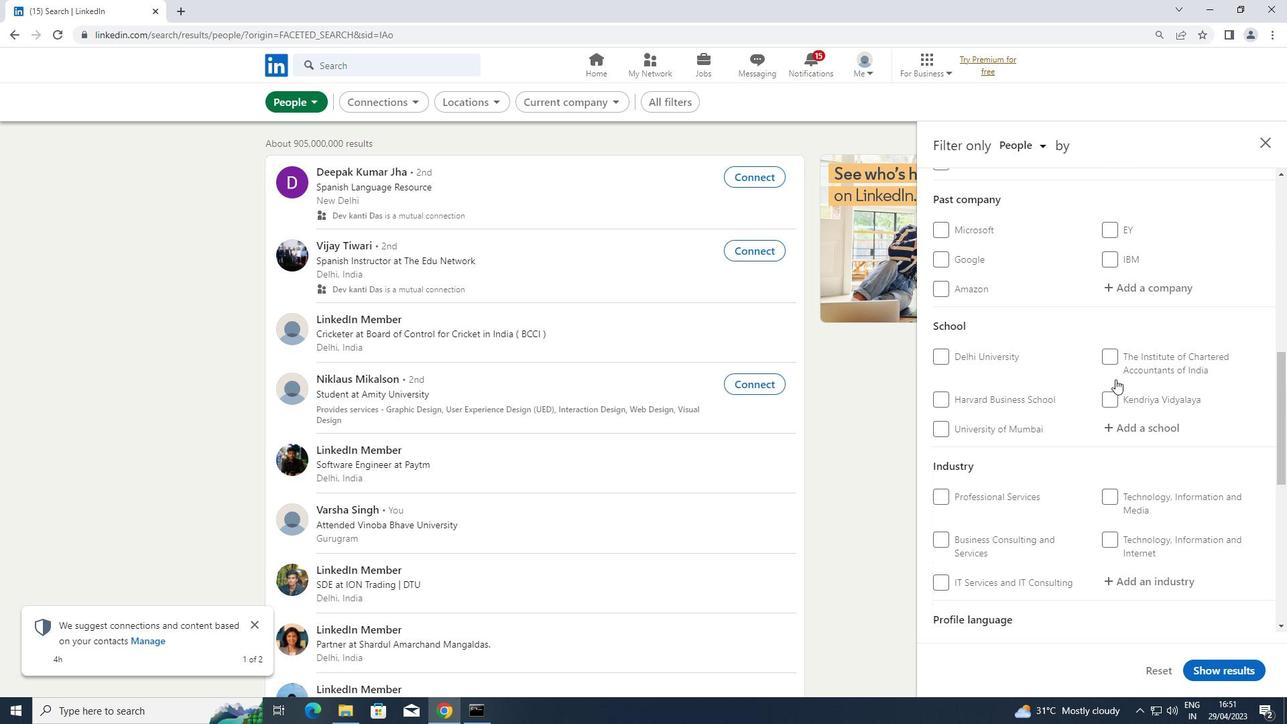 
Action: Mouse scrolled (1115, 380) with delta (0, 0)
Screenshot: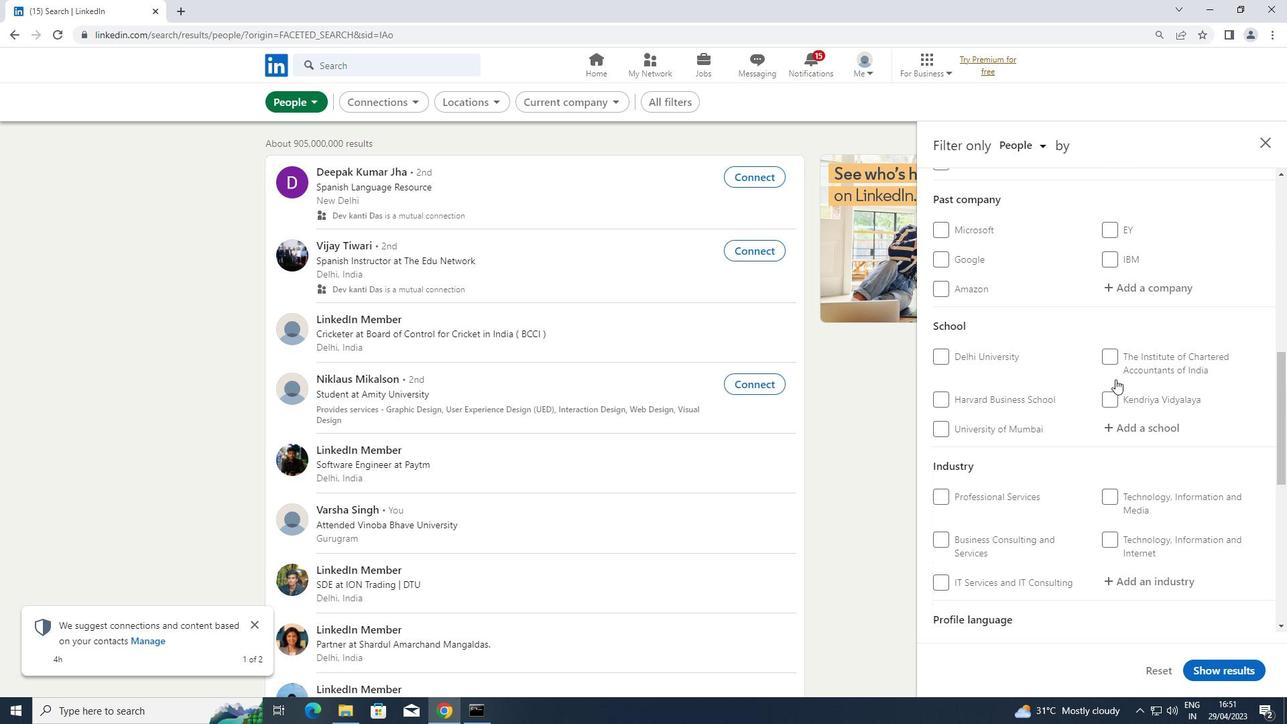 
Action: Mouse scrolled (1115, 380) with delta (0, 0)
Screenshot: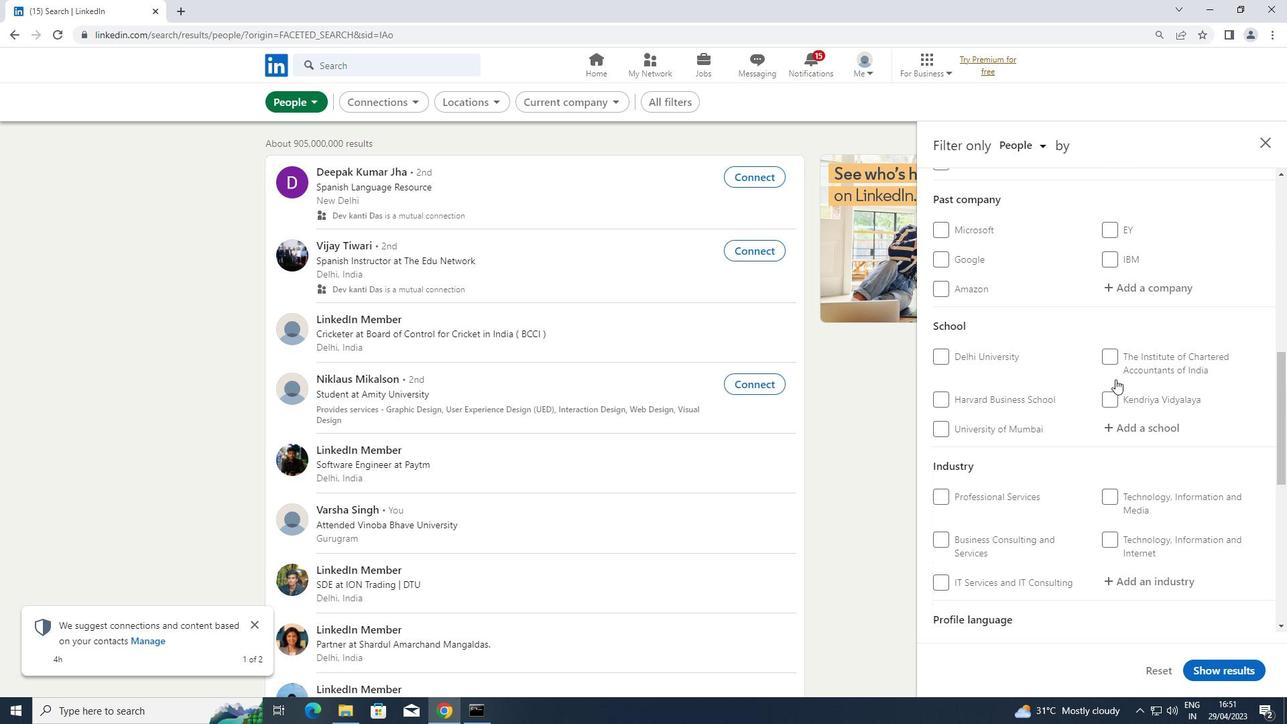 
Action: Mouse moved to (1078, 307)
Screenshot: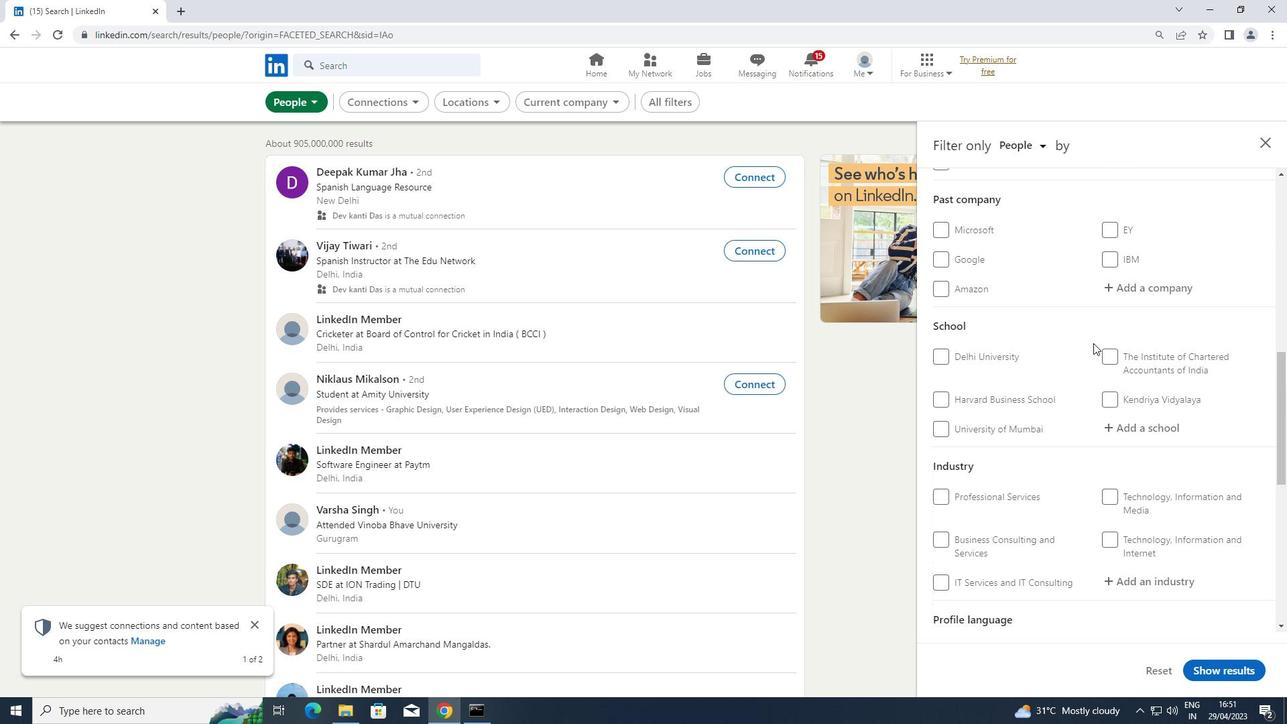 
Action: Mouse scrolled (1078, 308) with delta (0, 0)
Screenshot: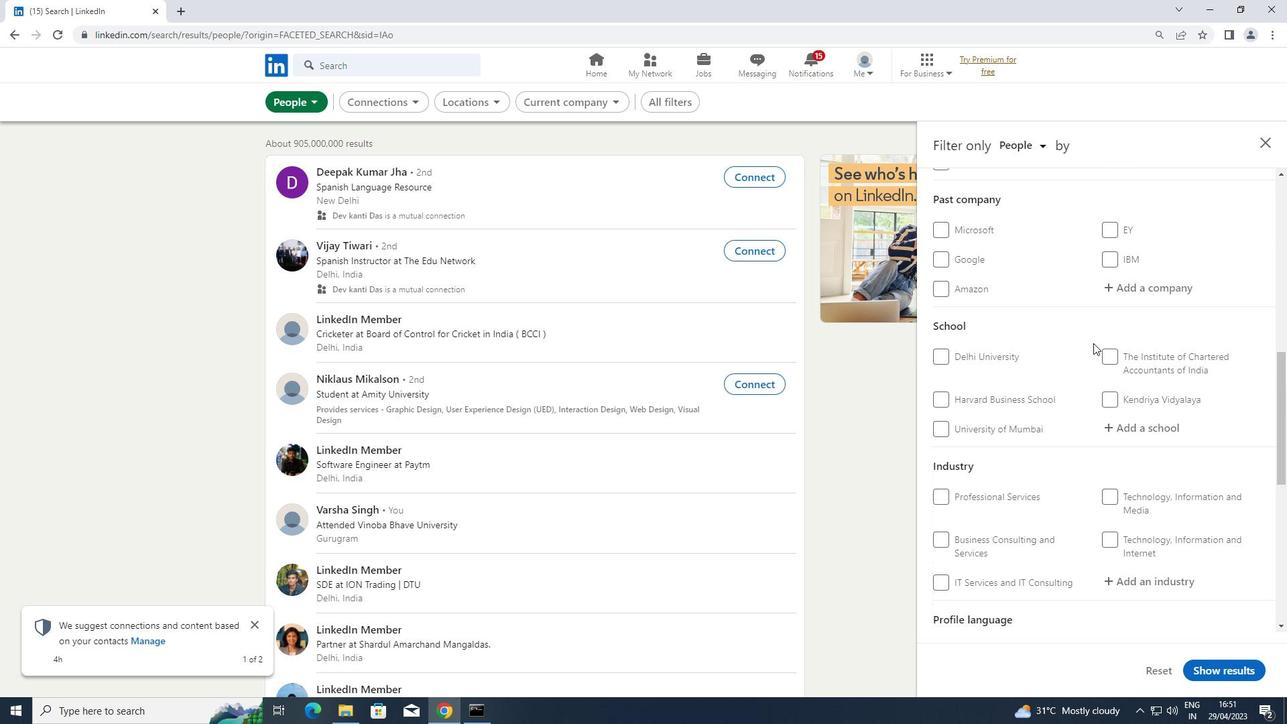 
Action: Mouse moved to (1125, 338)
Screenshot: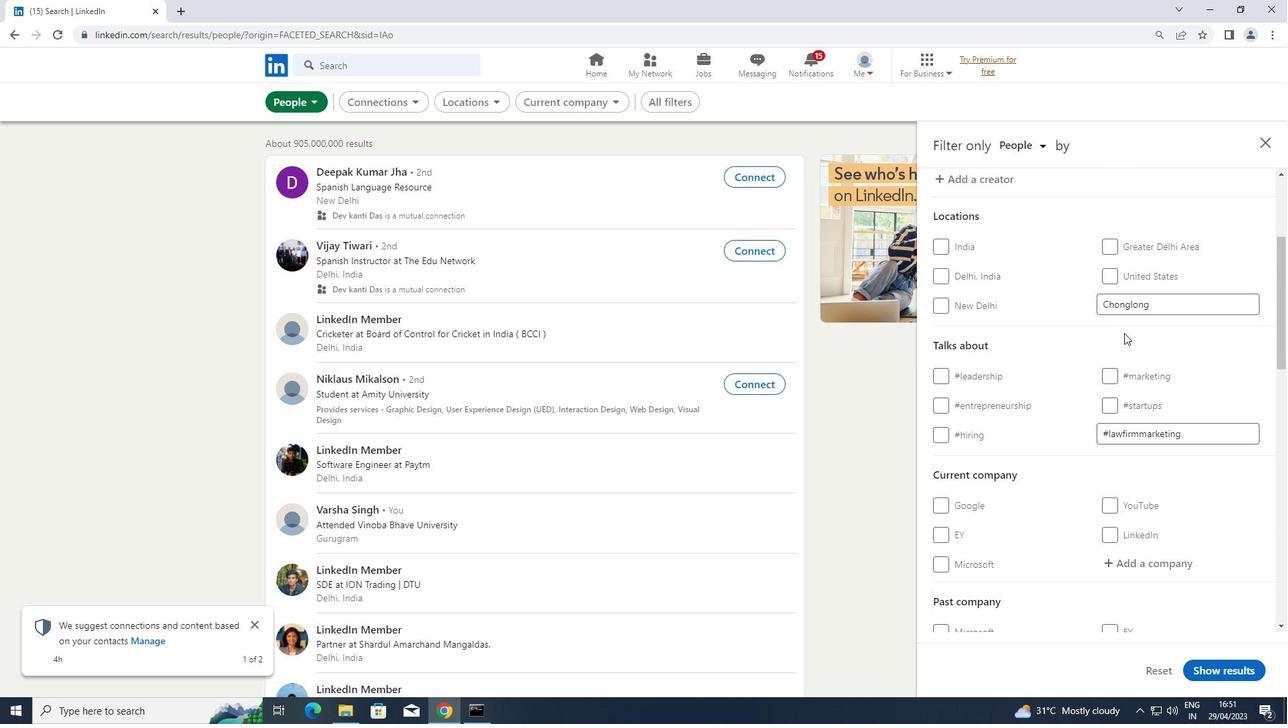 
Action: Mouse scrolled (1125, 337) with delta (0, 0)
Screenshot: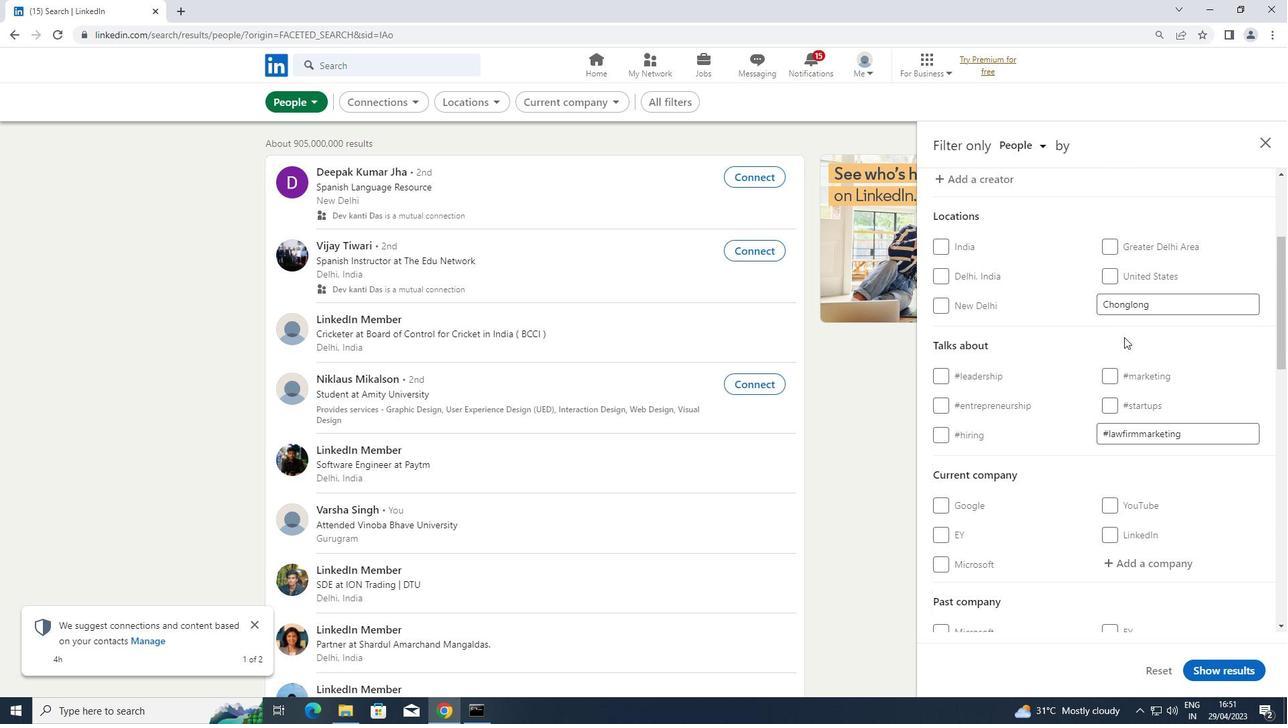 
Action: Mouse scrolled (1125, 337) with delta (0, 0)
Screenshot: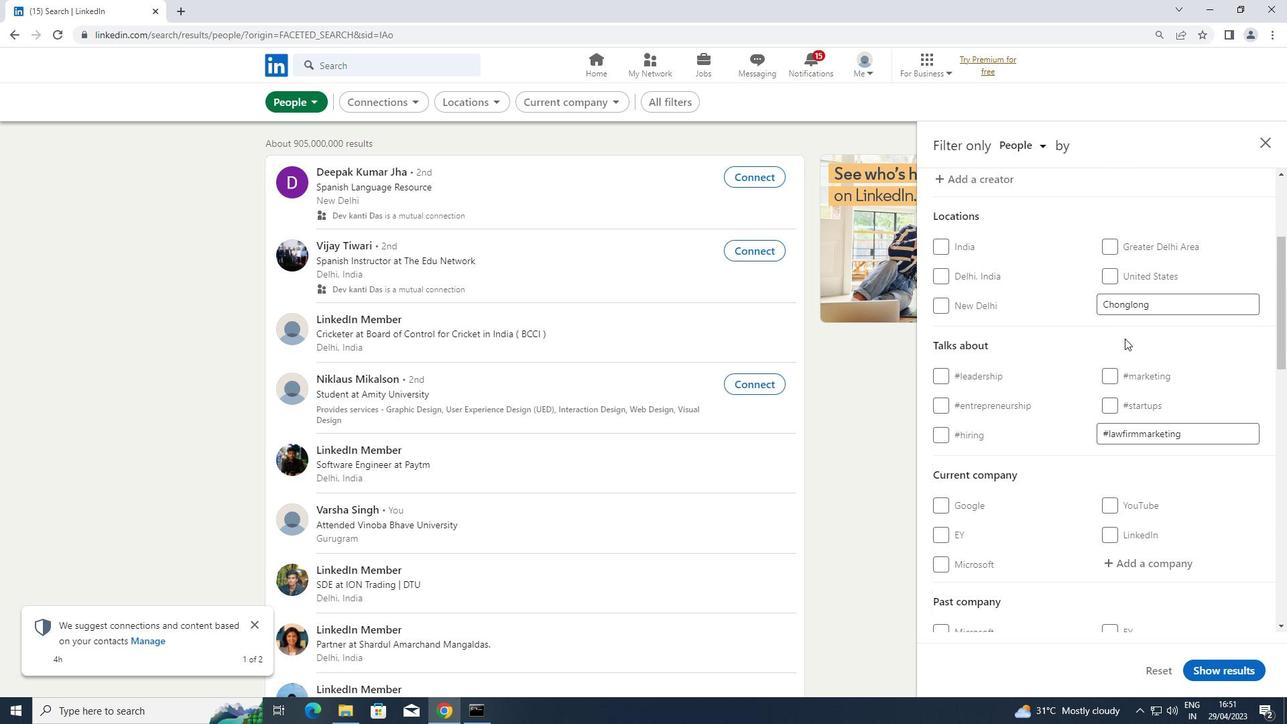 
Action: Mouse moved to (1150, 559)
Screenshot: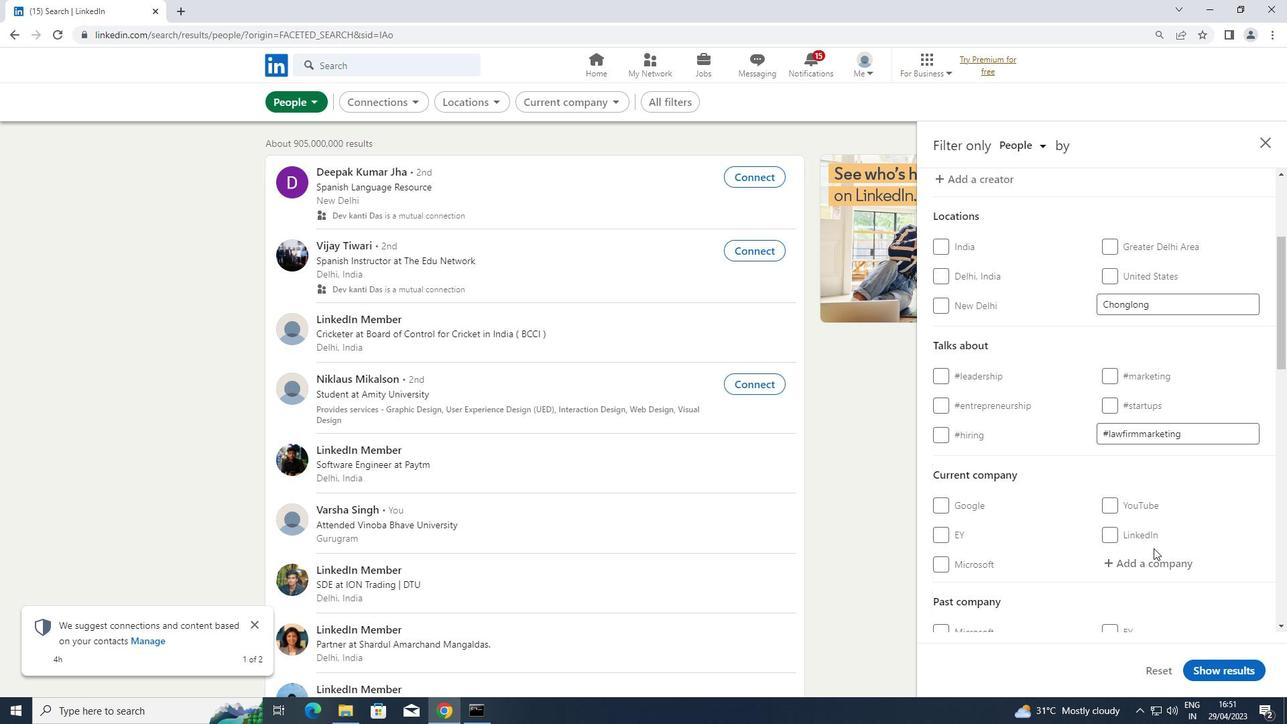 
Action: Mouse pressed left at (1150, 559)
Screenshot: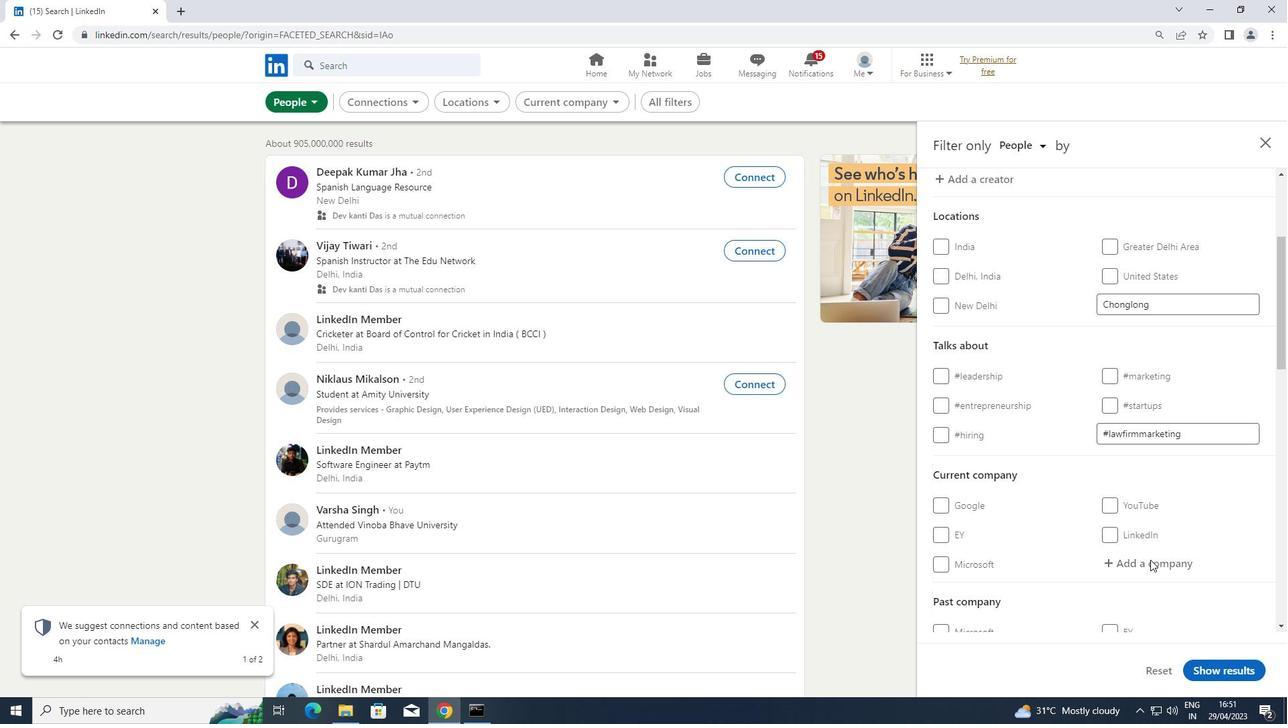 
Action: Mouse moved to (1151, 443)
Screenshot: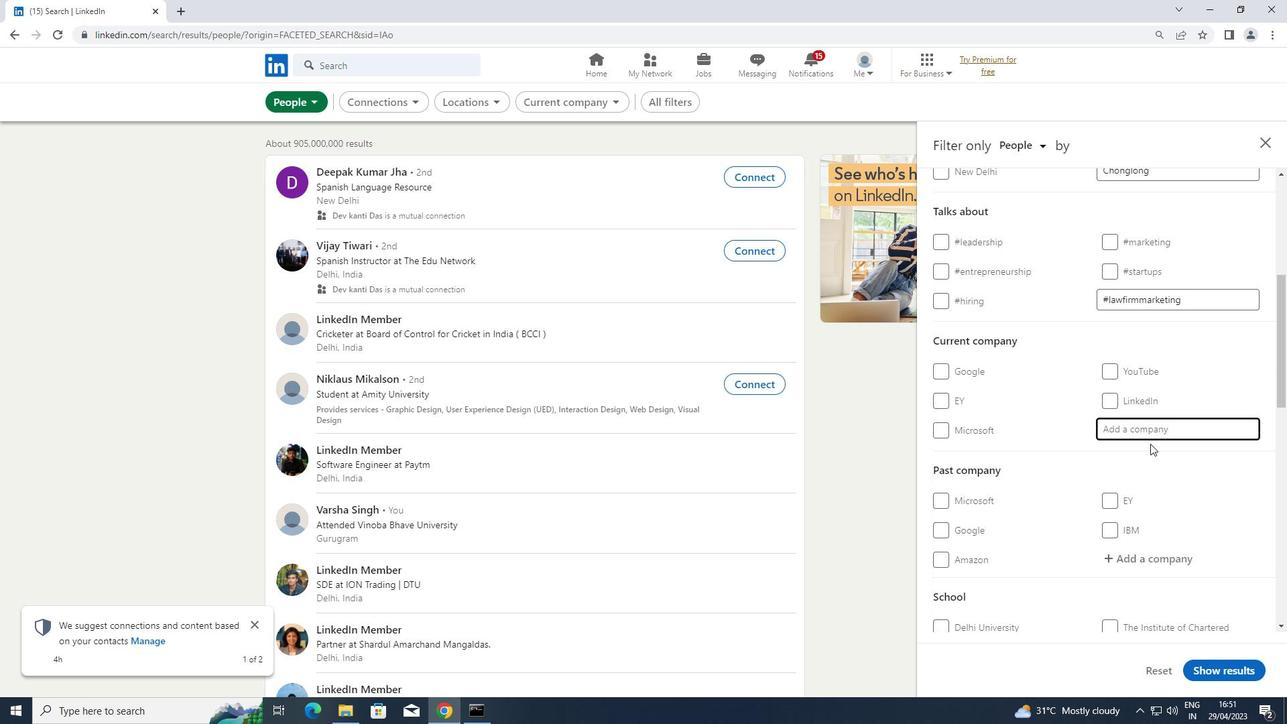 
Action: Key pressed <Key.shift><Key.shift><Key.shift>KHATABOO
Screenshot: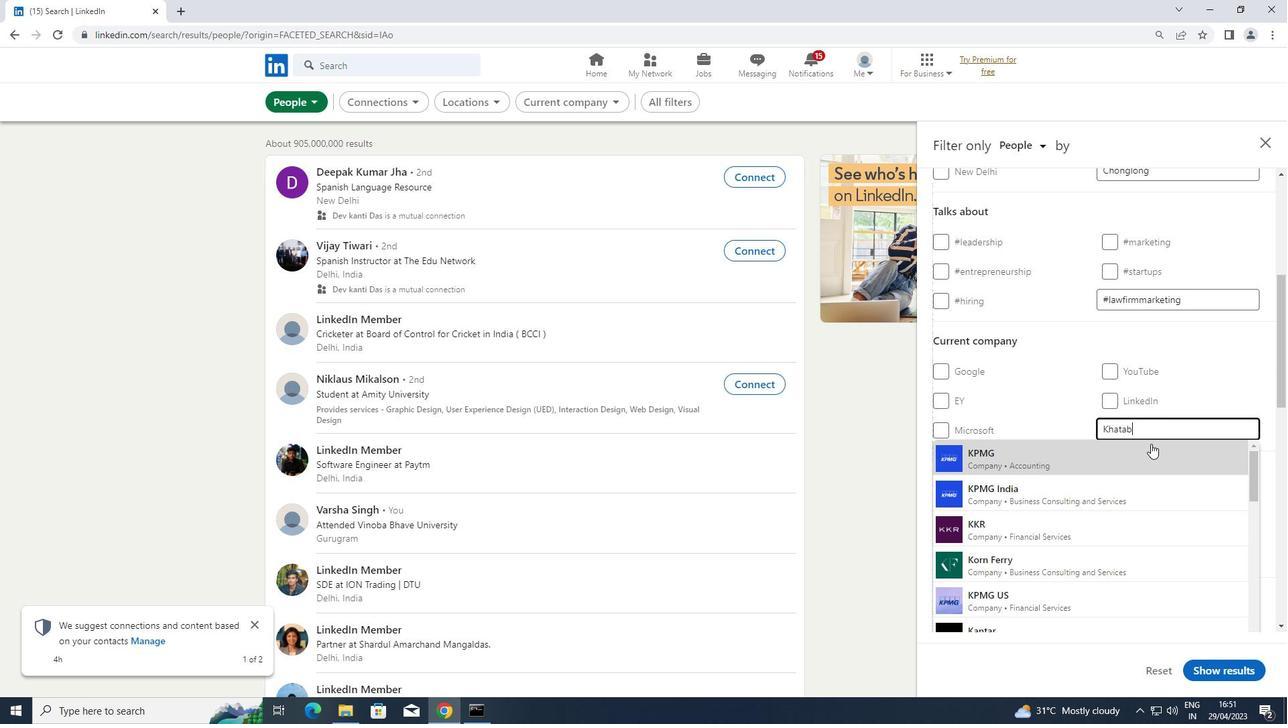 
Action: Mouse moved to (1084, 457)
Screenshot: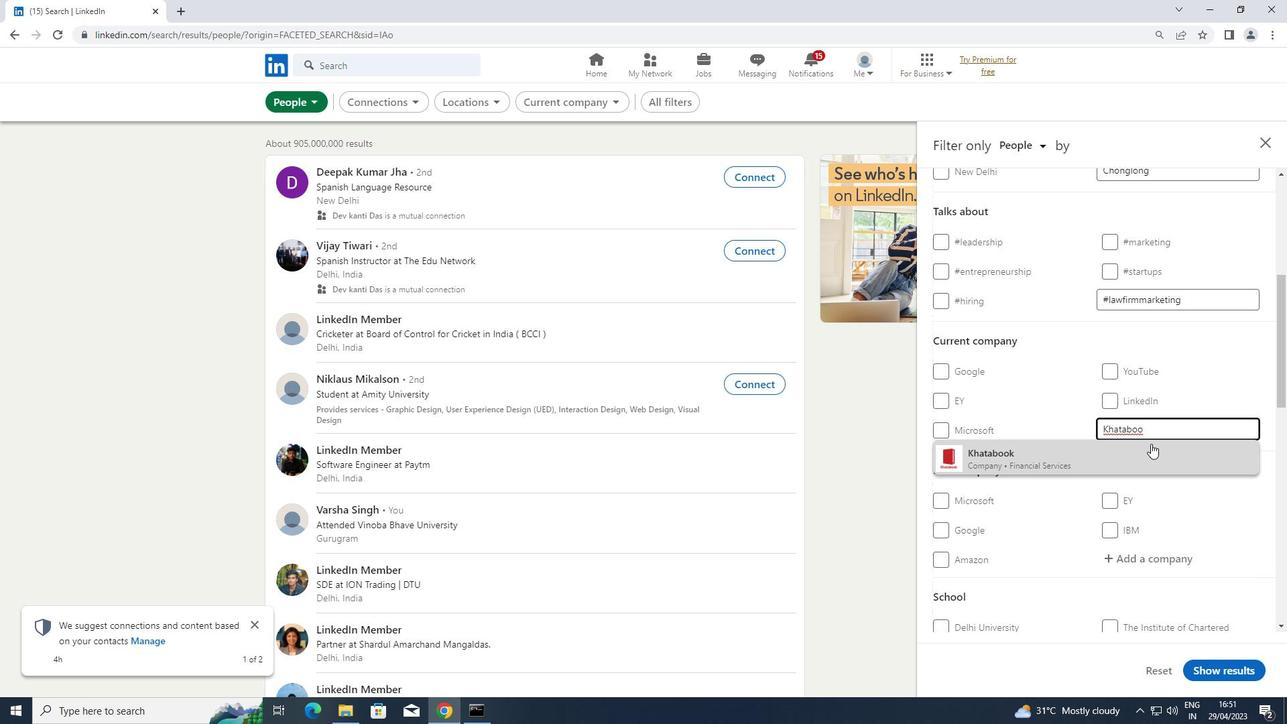 
Action: Mouse pressed left at (1084, 457)
Screenshot: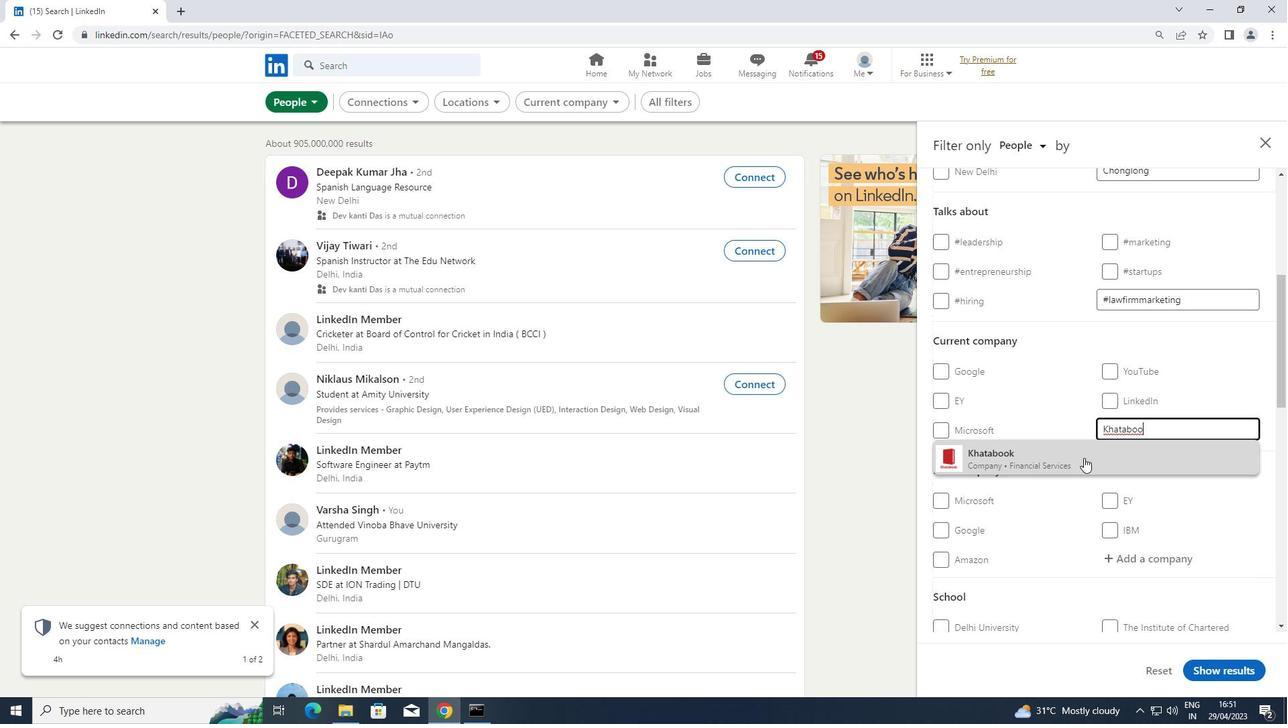 
Action: Mouse scrolled (1084, 457) with delta (0, 0)
Screenshot: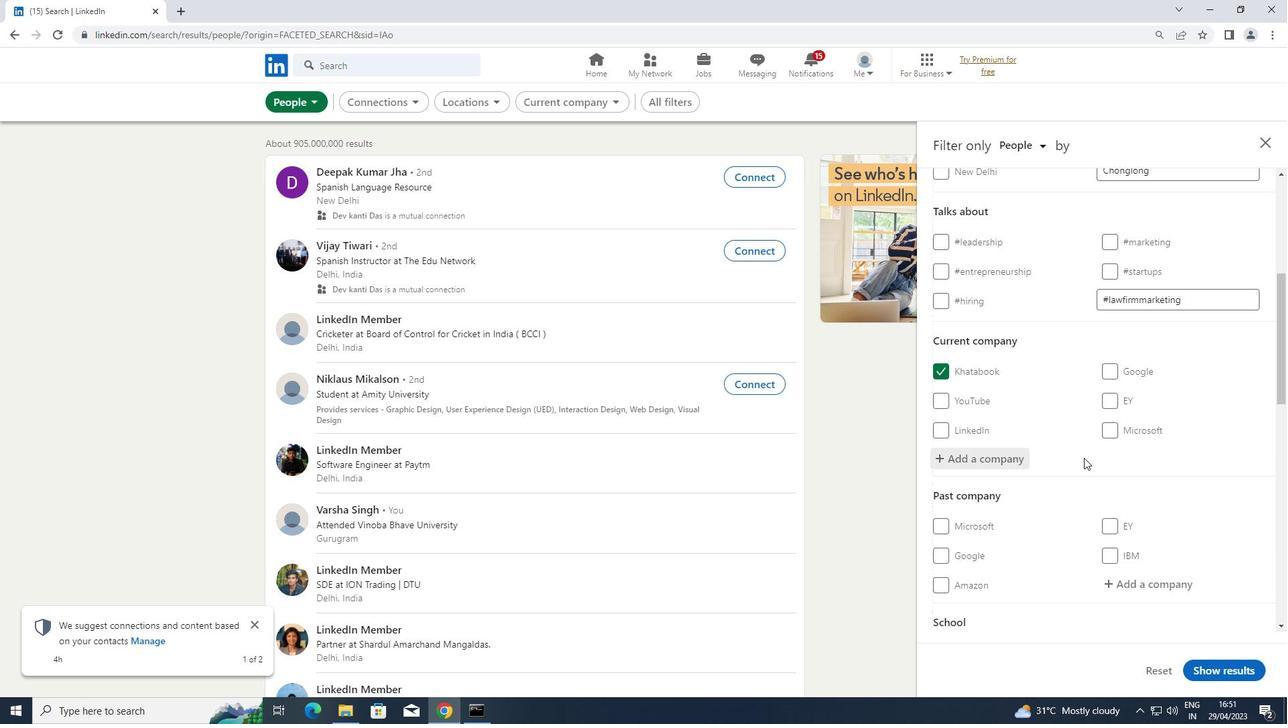 
Action: Mouse scrolled (1084, 457) with delta (0, 0)
Screenshot: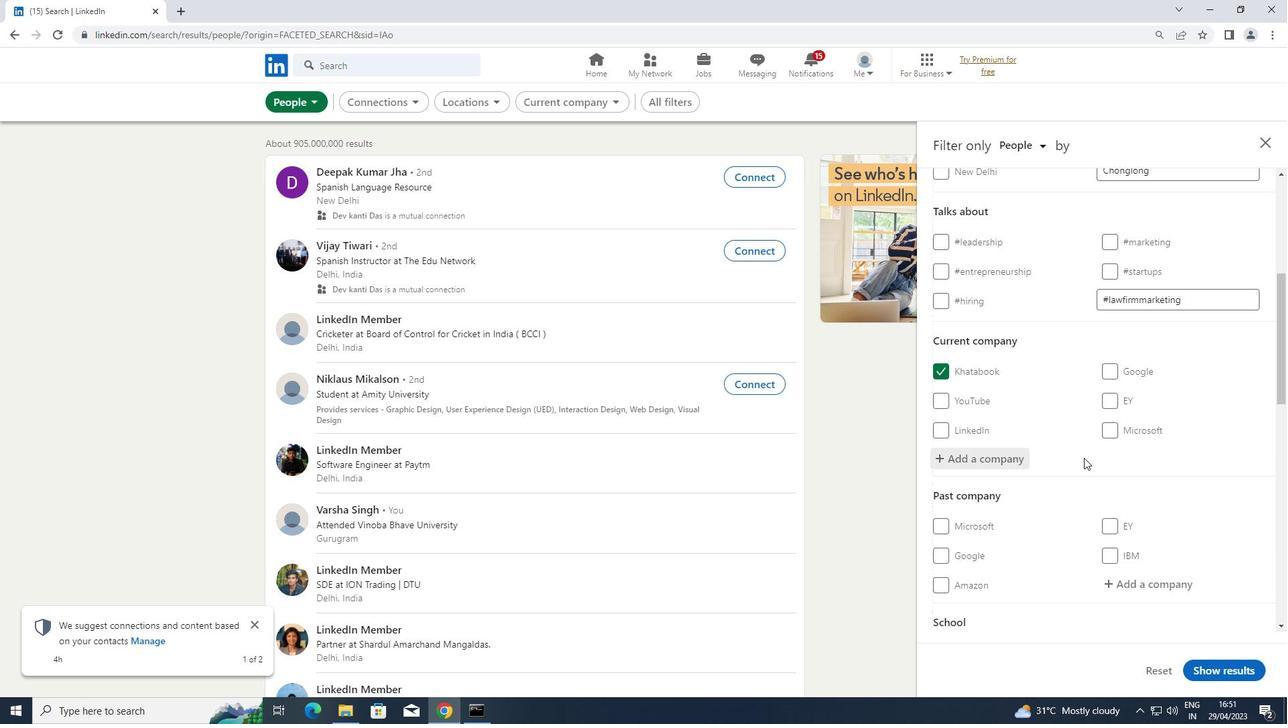 
Action: Mouse scrolled (1084, 457) with delta (0, 0)
Screenshot: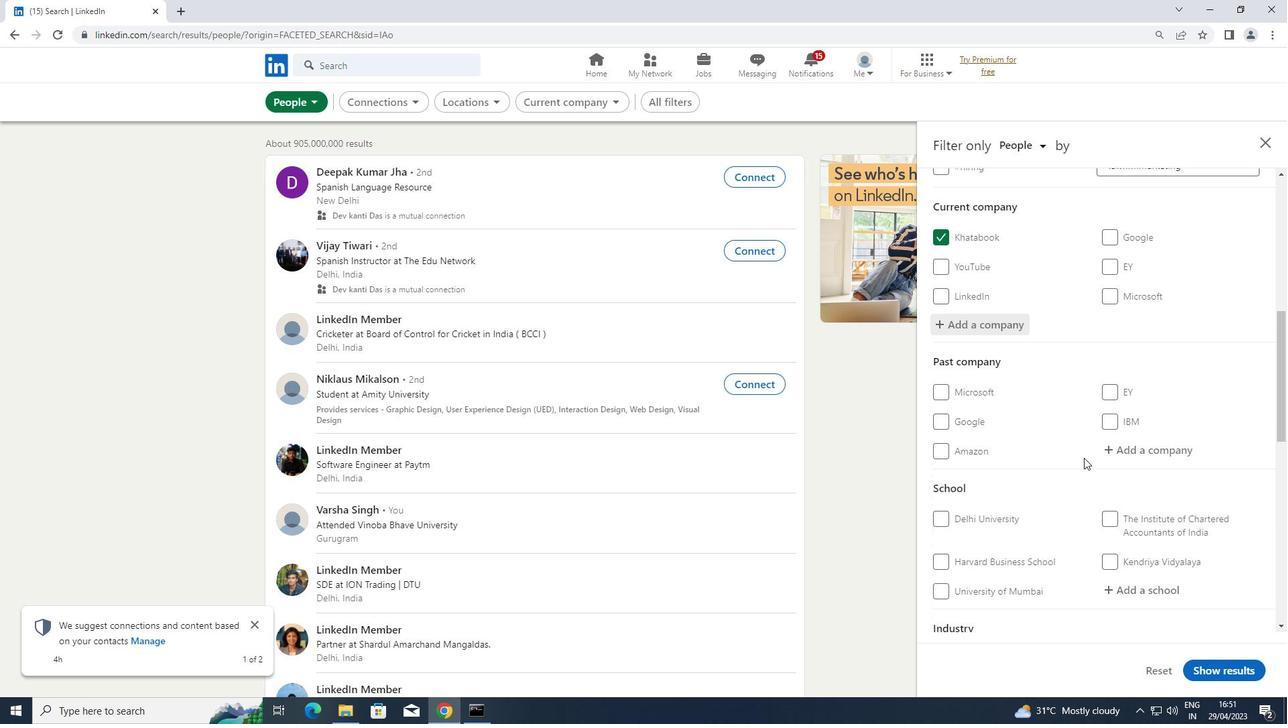 
Action: Mouse scrolled (1084, 457) with delta (0, 0)
Screenshot: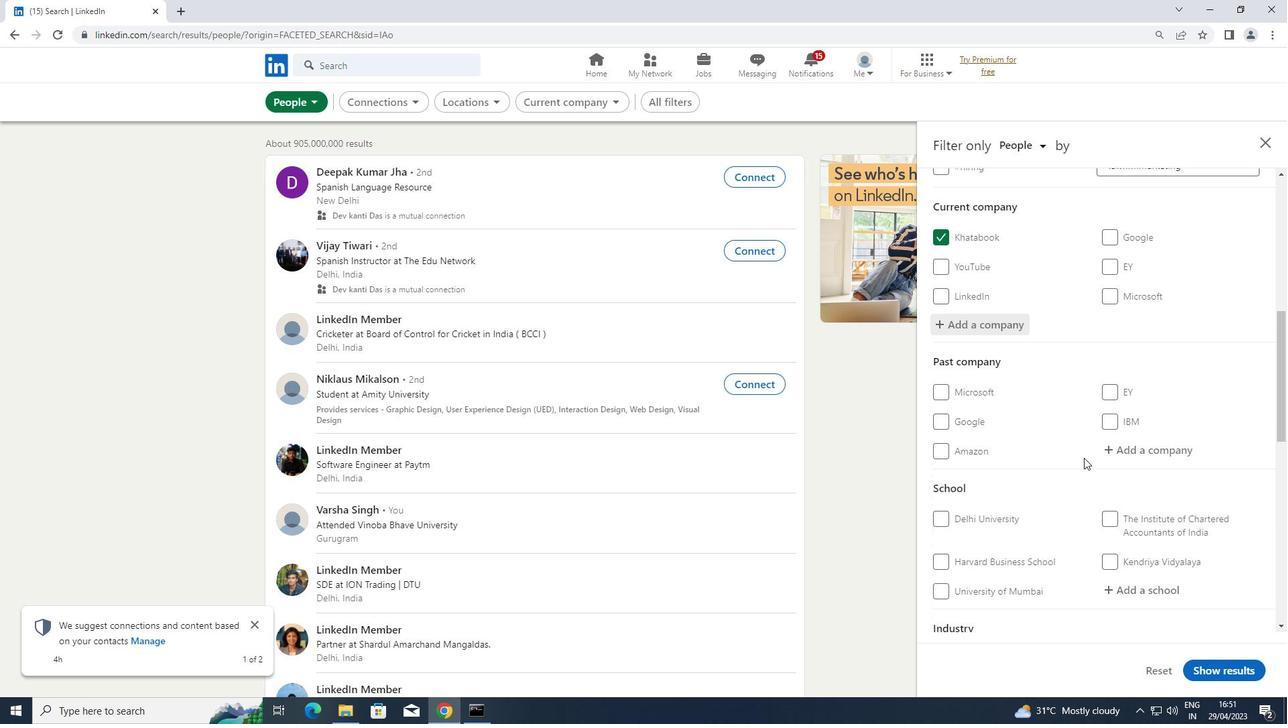 
Action: Mouse moved to (1119, 455)
Screenshot: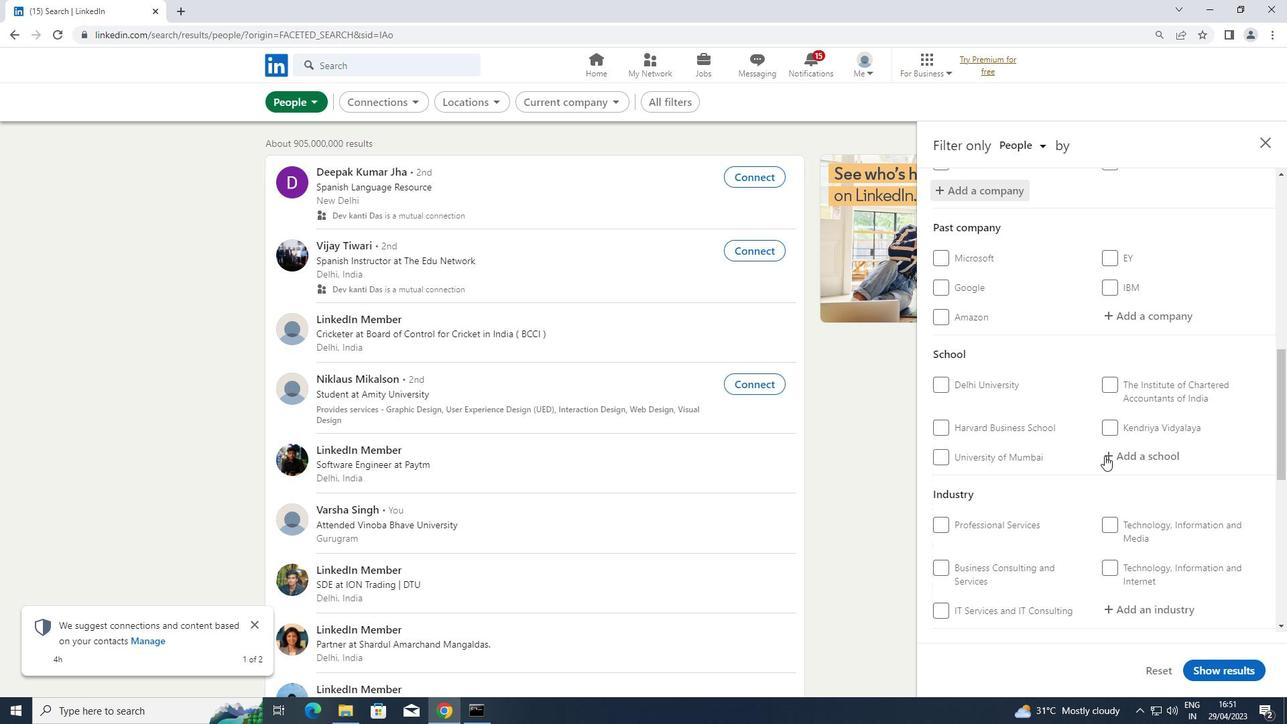 
Action: Mouse pressed left at (1119, 455)
Screenshot: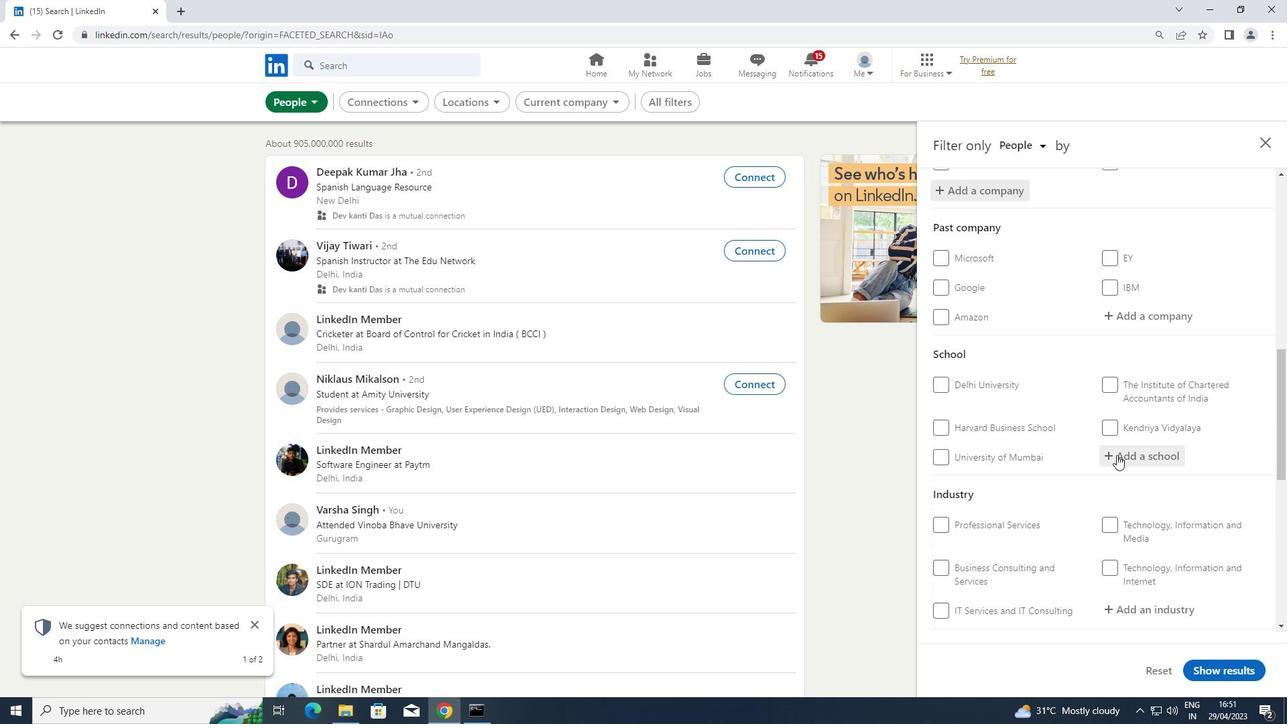 
Action: Key pressed <Key.shift>JSS<Key.space>
Screenshot: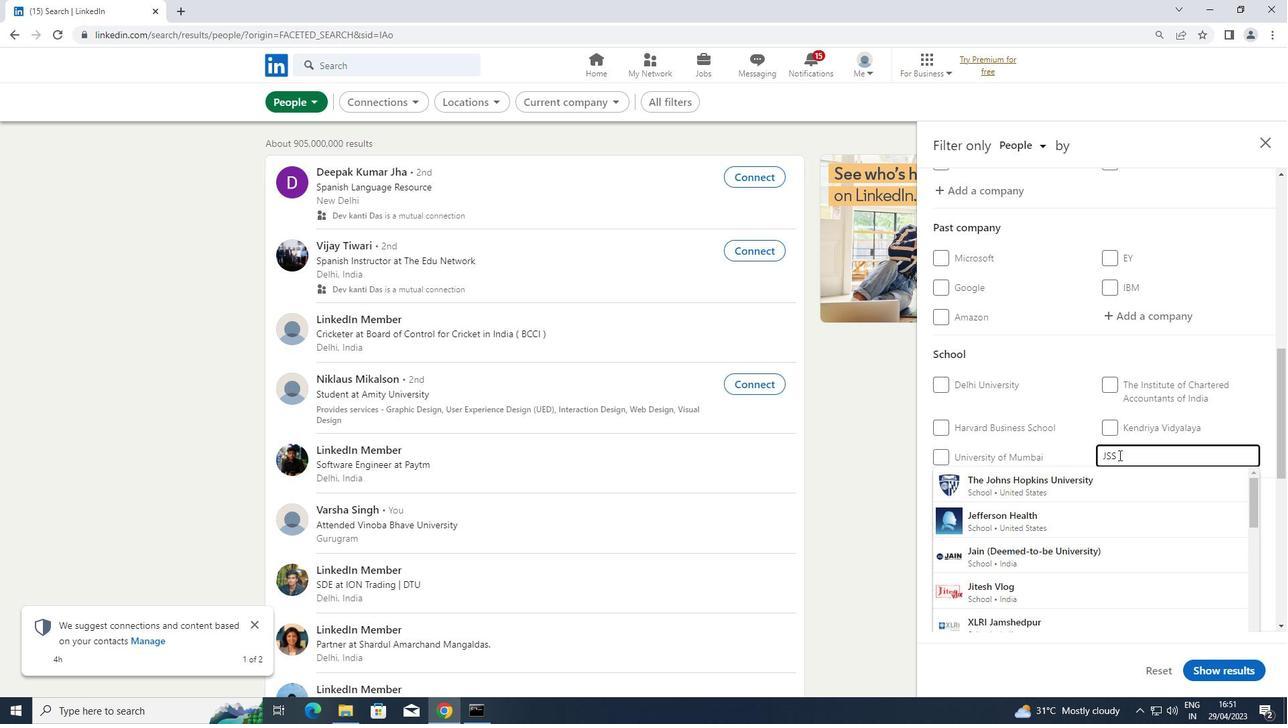 
Action: Mouse moved to (1068, 535)
Screenshot: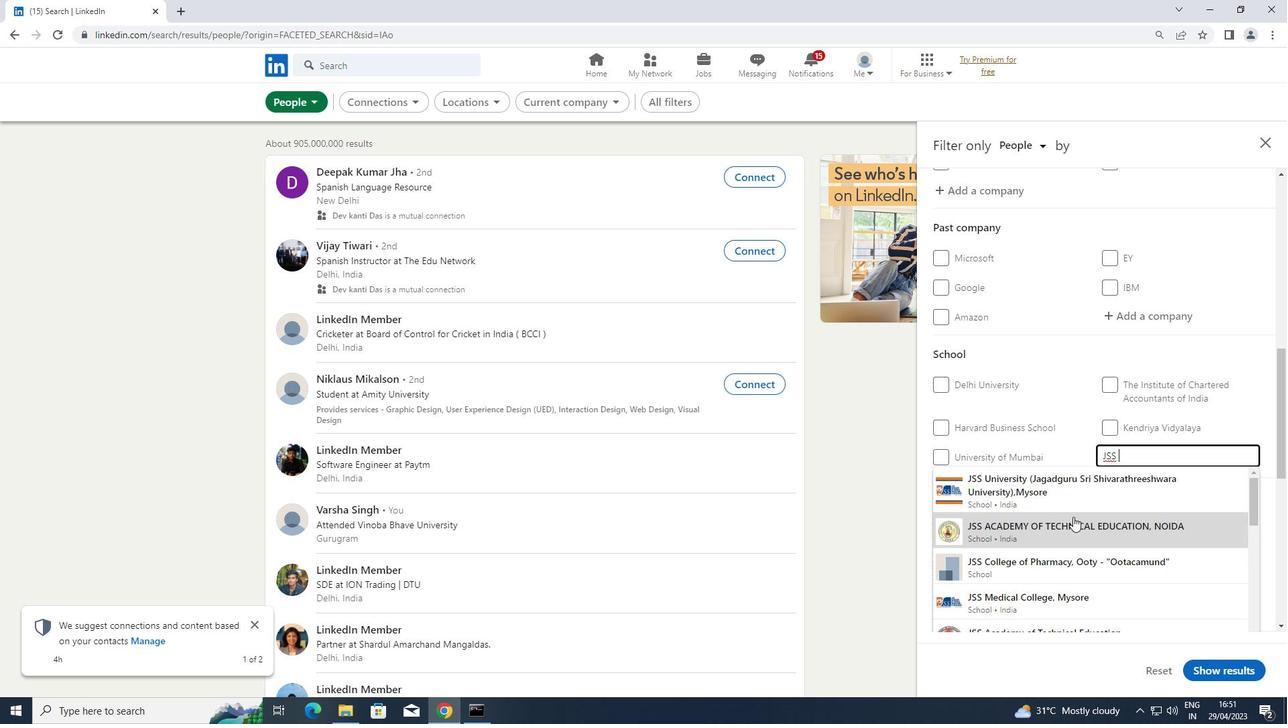 
Action: Mouse pressed left at (1068, 535)
Screenshot: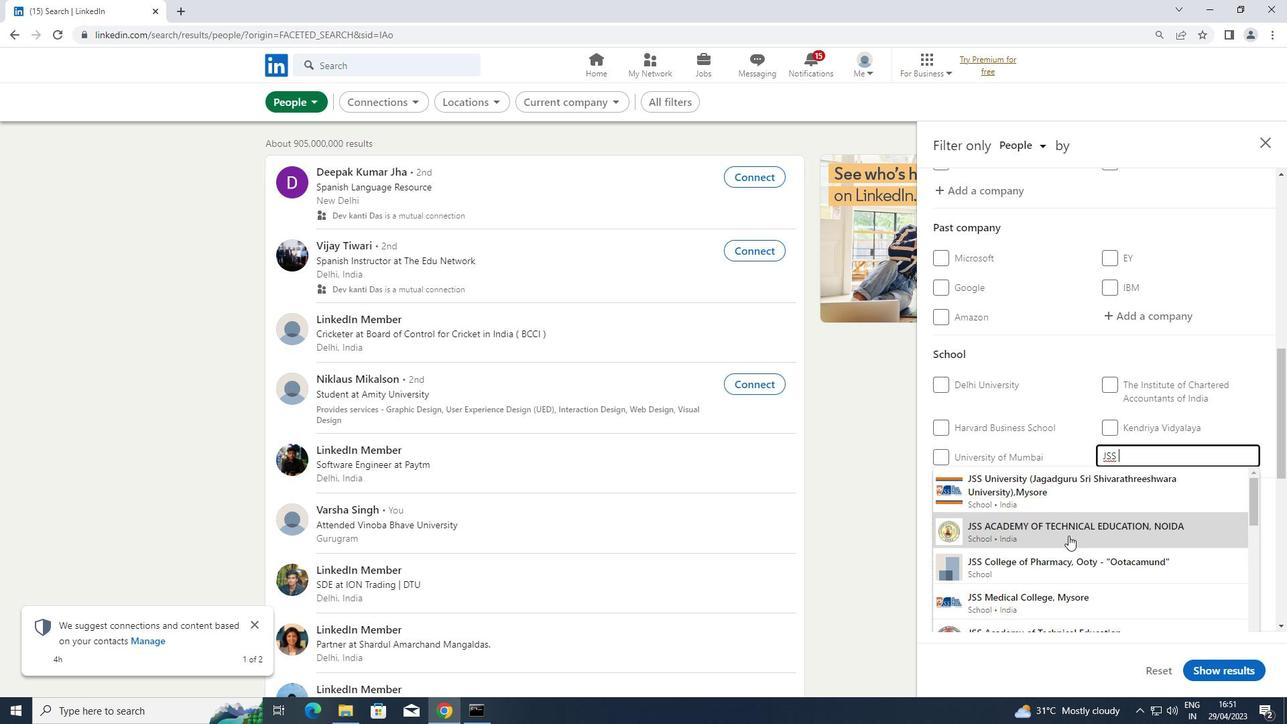 
Action: Mouse scrolled (1068, 535) with delta (0, 0)
Screenshot: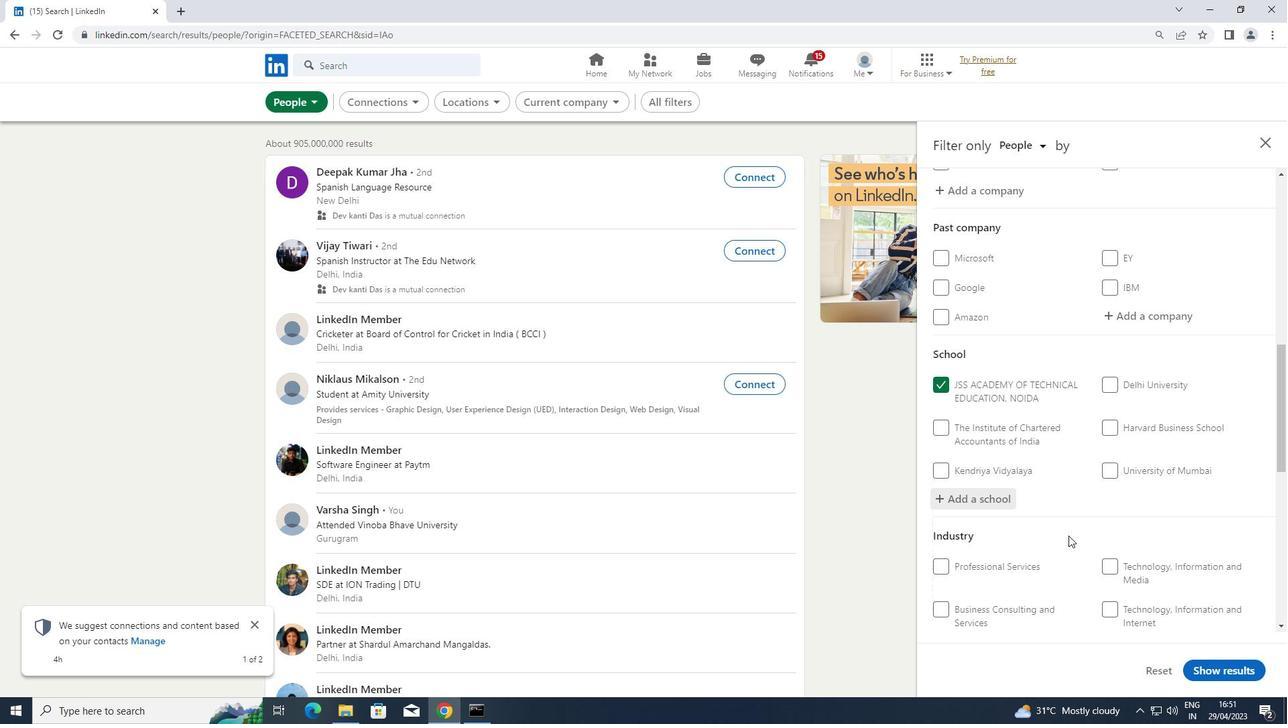 
Action: Mouse scrolled (1068, 535) with delta (0, 0)
Screenshot: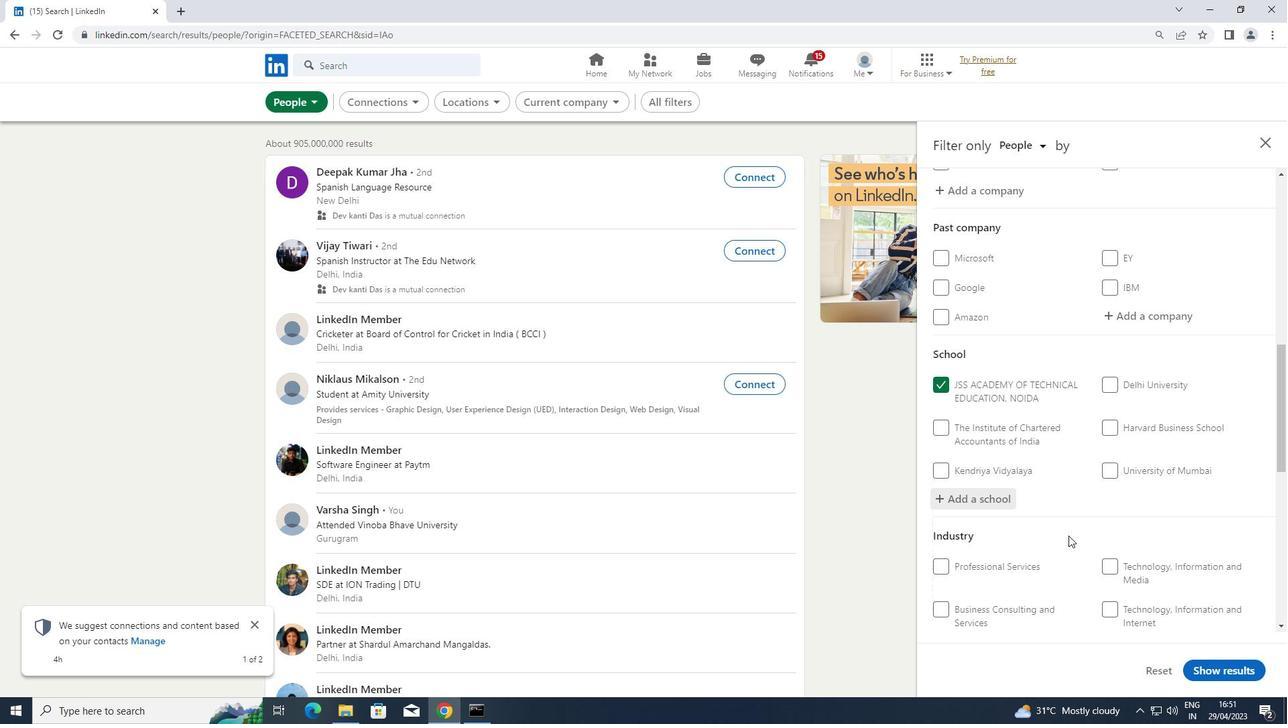 
Action: Mouse moved to (1124, 507)
Screenshot: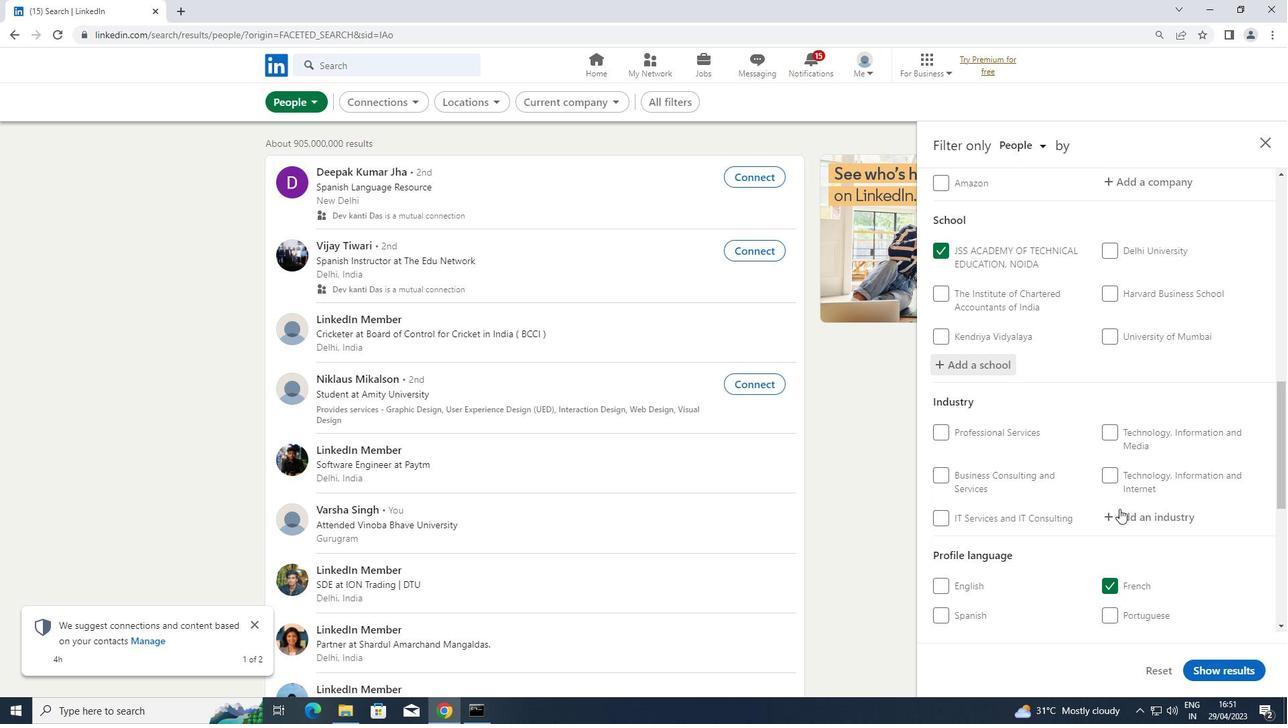 
Action: Mouse pressed left at (1124, 507)
Screenshot: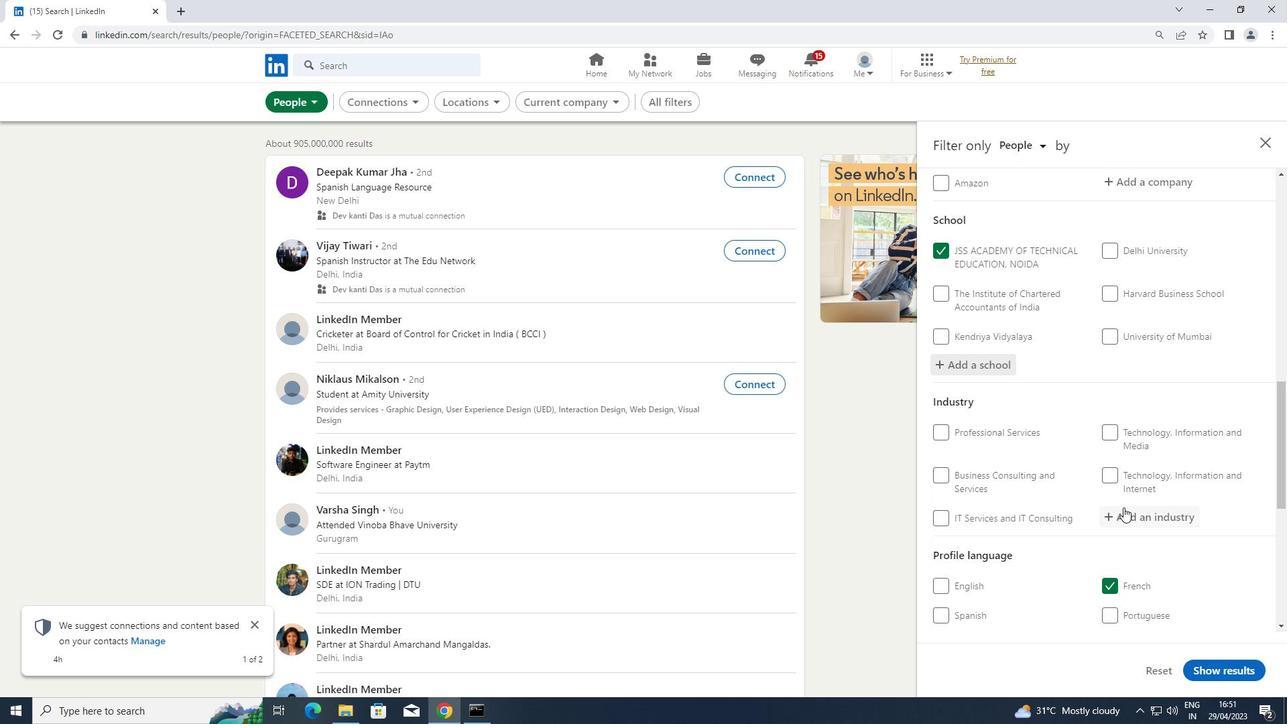 
Action: Key pressed <Key.shift>BANKING
Screenshot: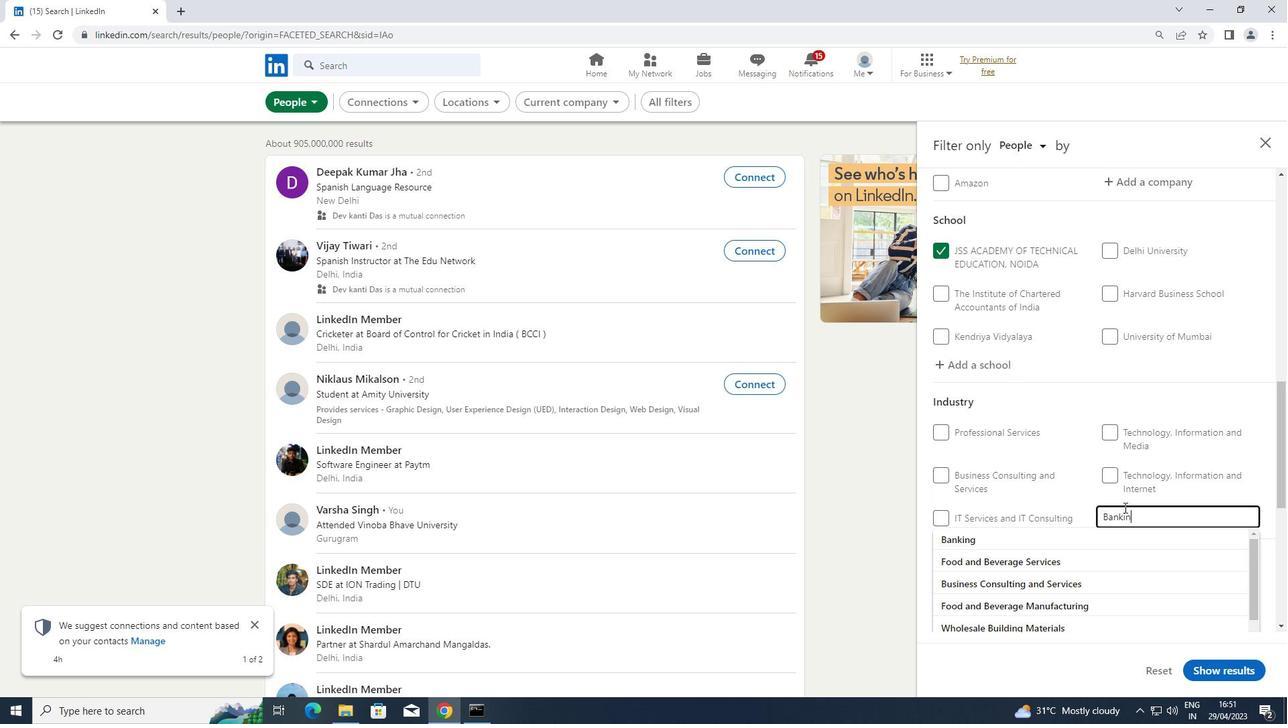
Action: Mouse moved to (1053, 537)
Screenshot: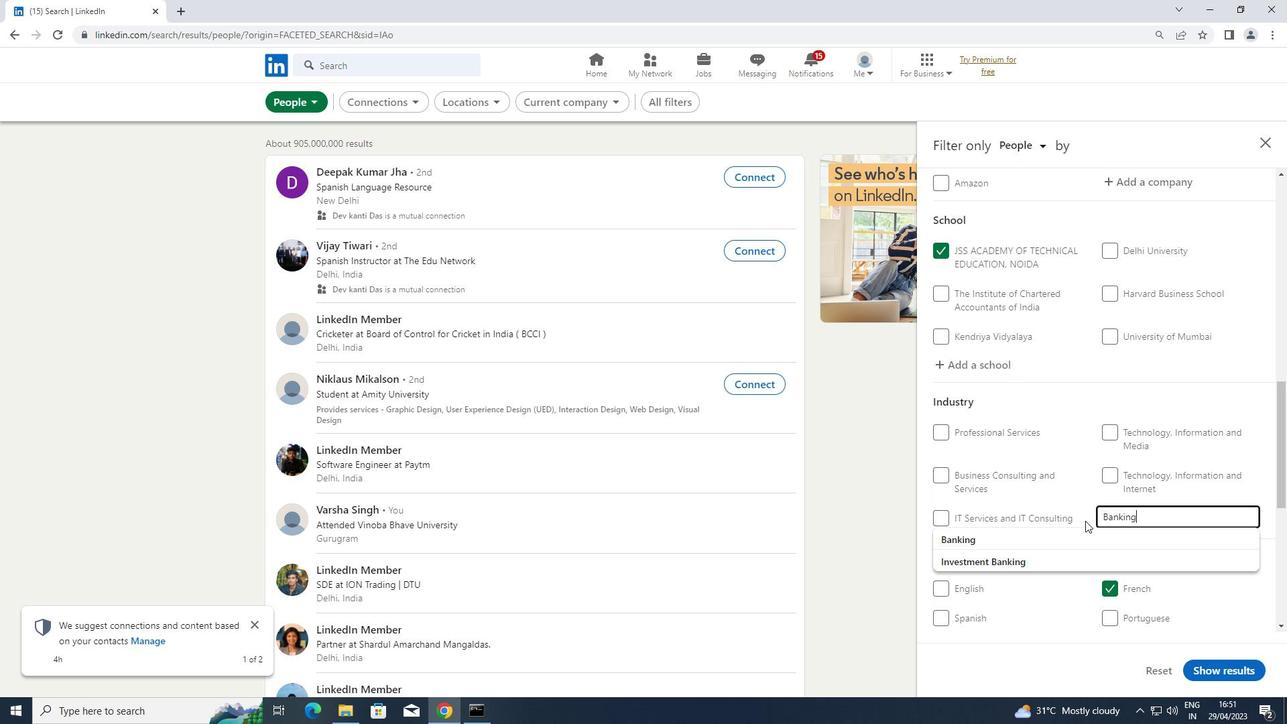 
Action: Mouse pressed left at (1053, 537)
Screenshot: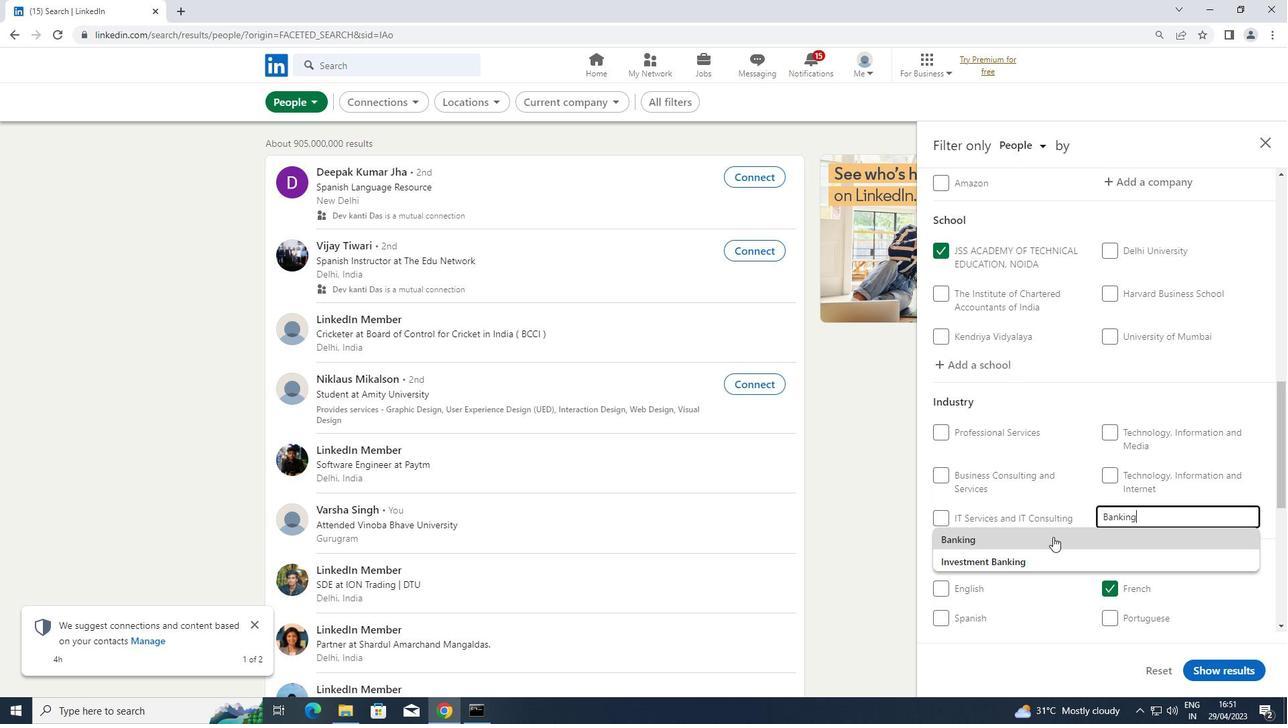 
Action: Mouse moved to (1064, 530)
Screenshot: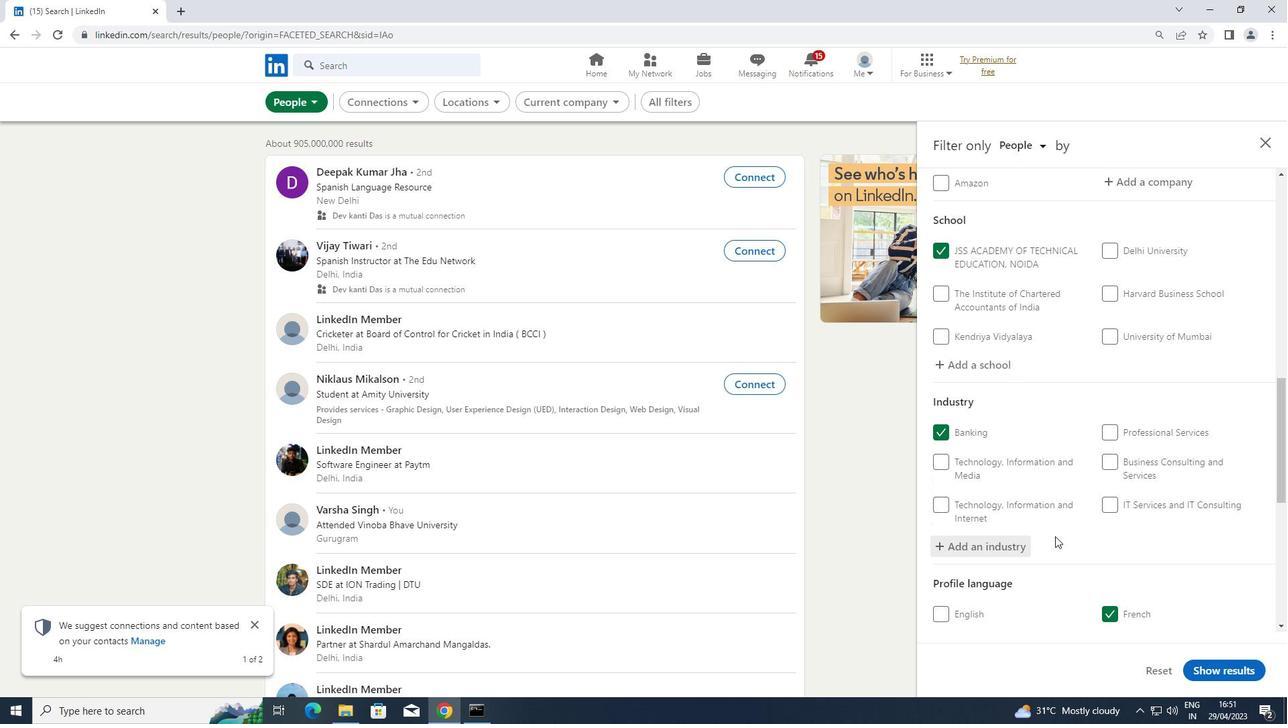 
Action: Mouse scrolled (1064, 529) with delta (0, 0)
Screenshot: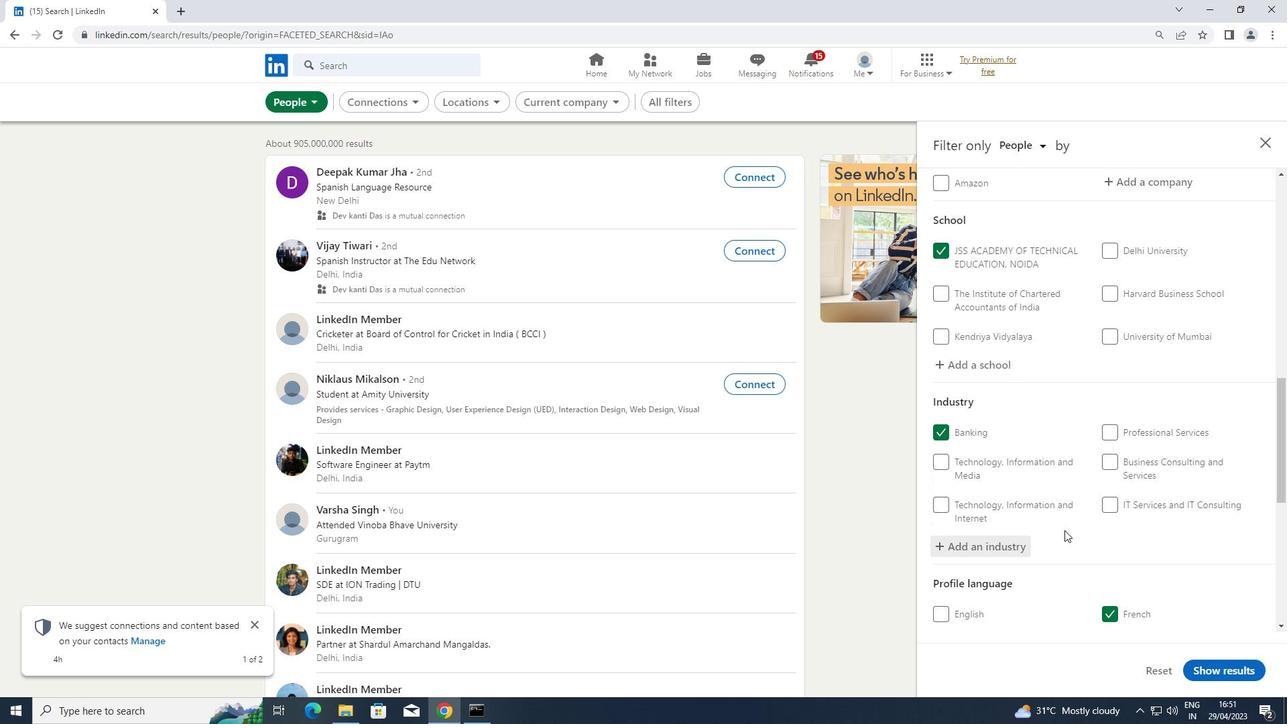 
Action: Mouse scrolled (1064, 529) with delta (0, 0)
Screenshot: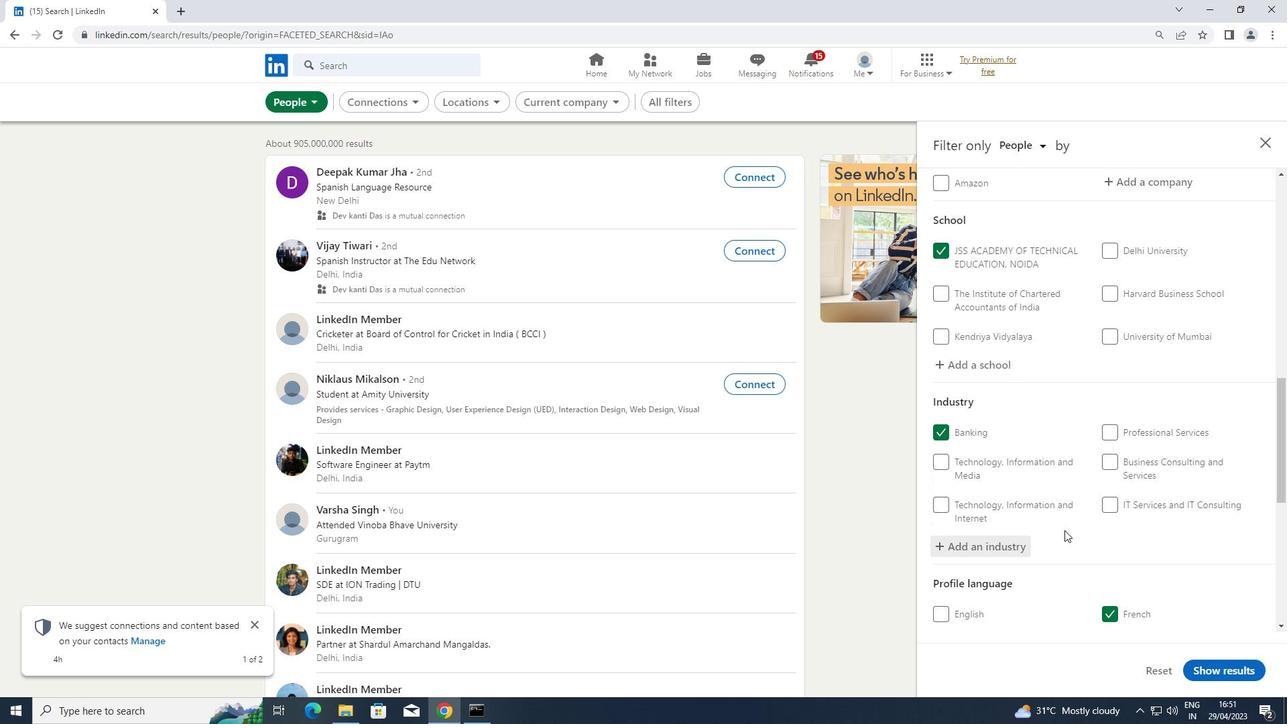 
Action: Mouse scrolled (1064, 529) with delta (0, 0)
Screenshot: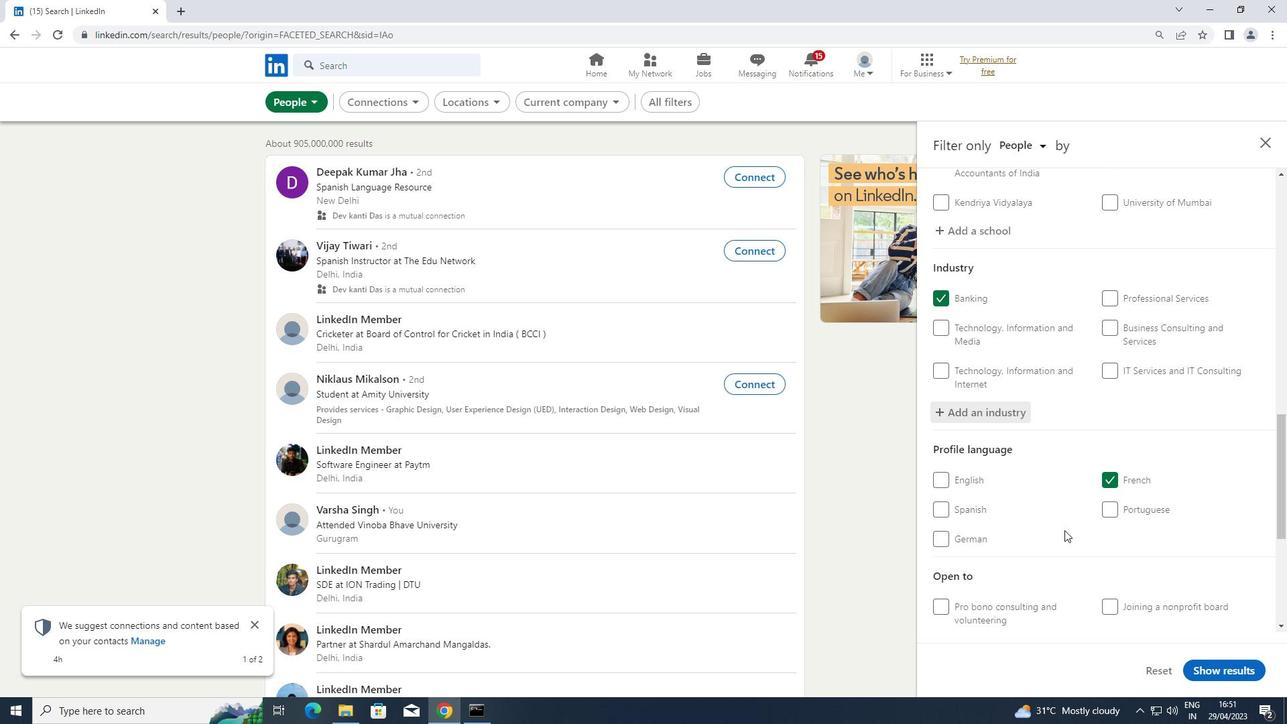 
Action: Mouse scrolled (1064, 529) with delta (0, 0)
Screenshot: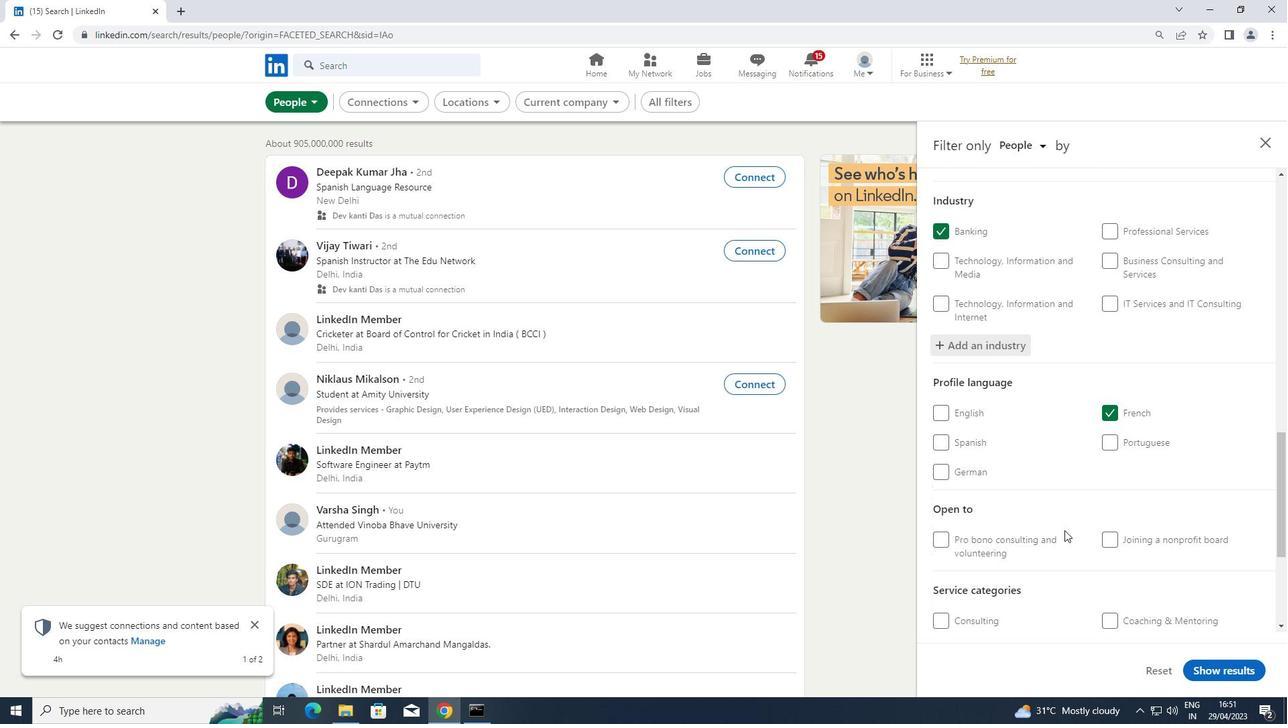 
Action: Mouse scrolled (1064, 529) with delta (0, 0)
Screenshot: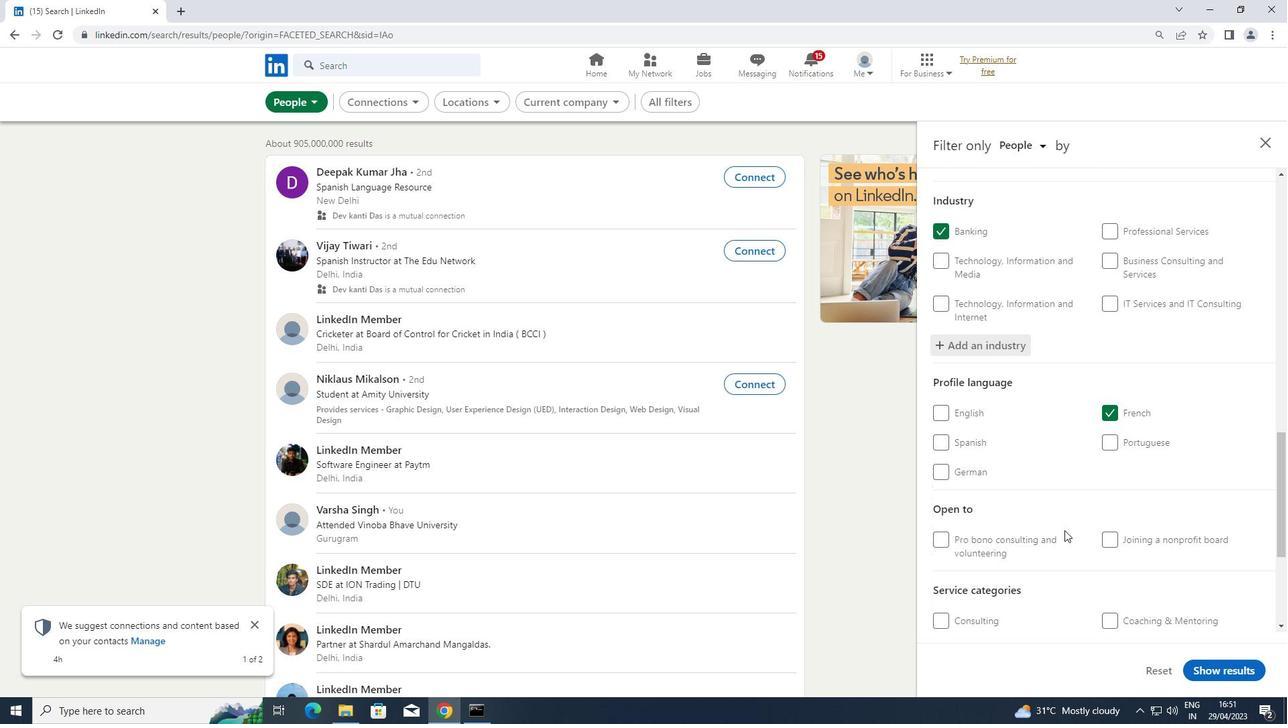 
Action: Mouse moved to (1127, 539)
Screenshot: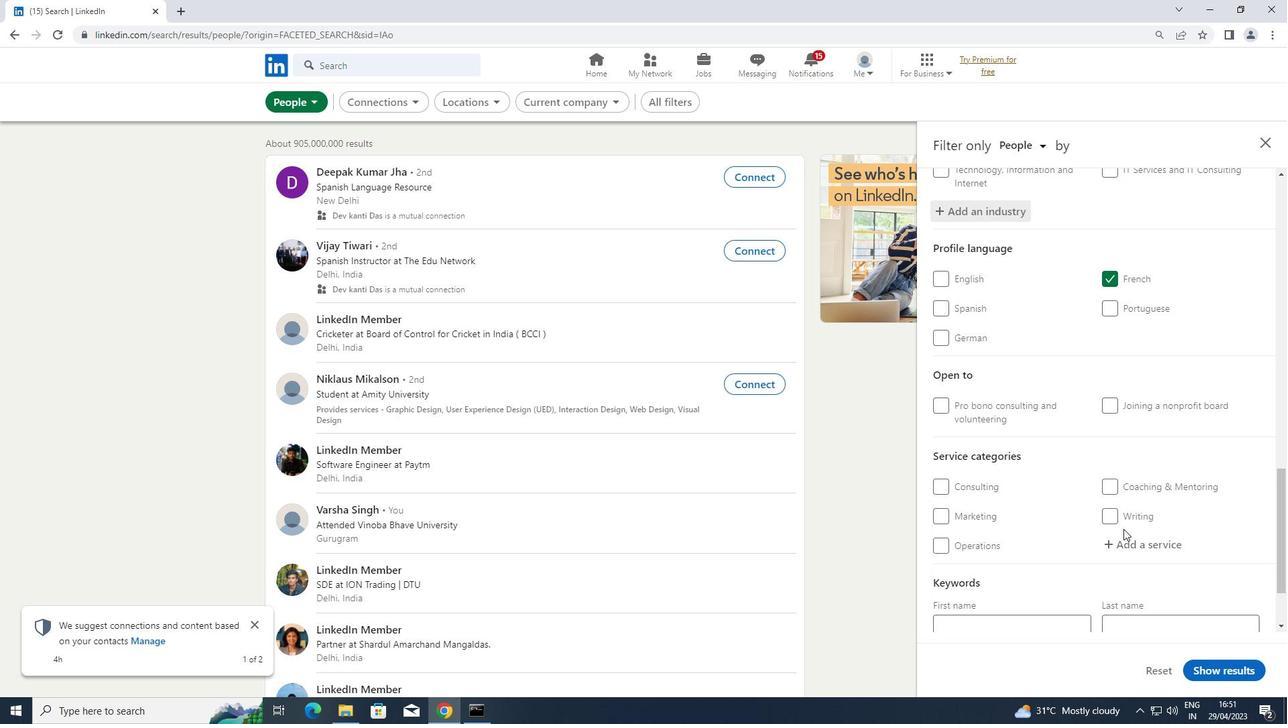 
Action: Mouse pressed left at (1127, 539)
Screenshot: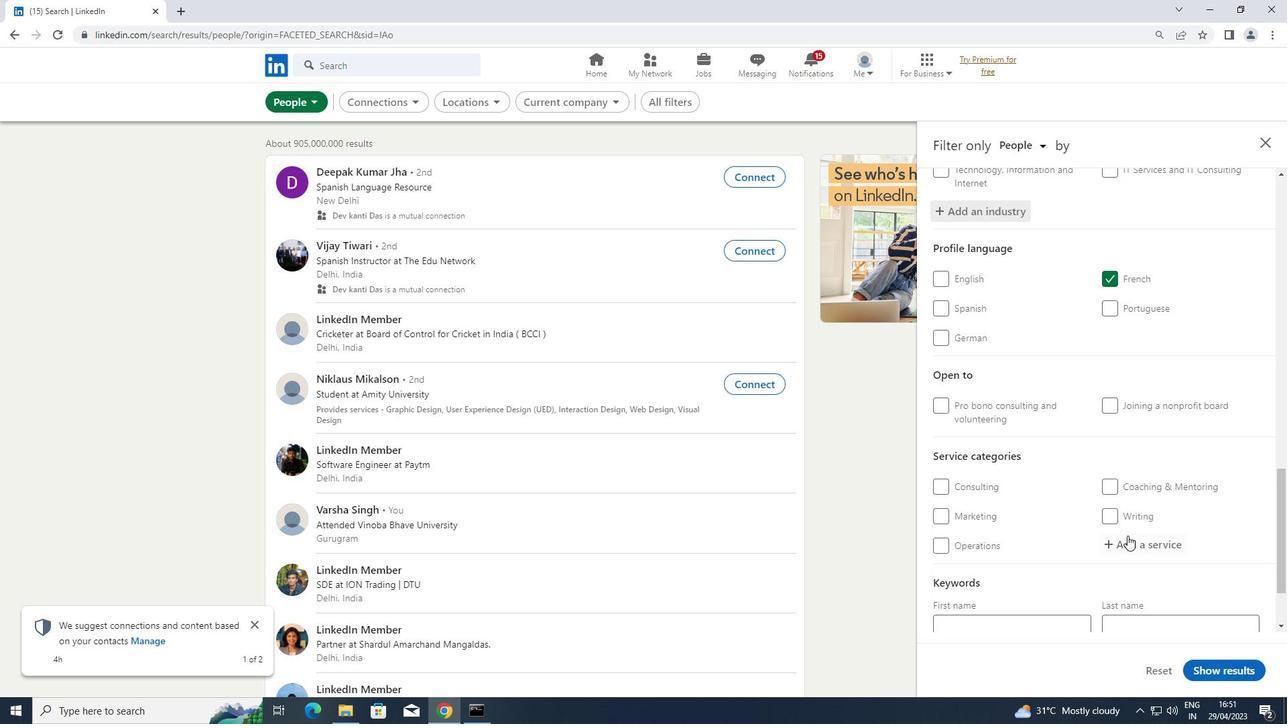 
Action: Key pressed <Key.shift>PRICIN
Screenshot: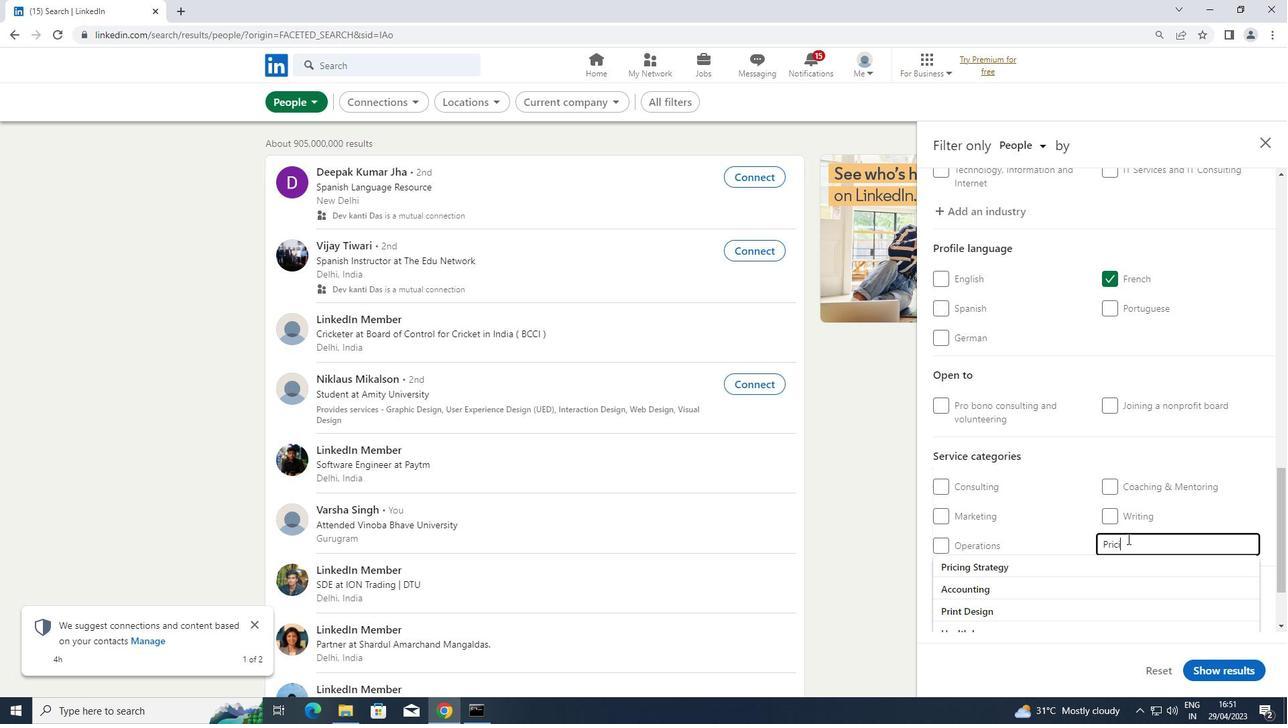 
Action: Mouse moved to (1037, 568)
Screenshot: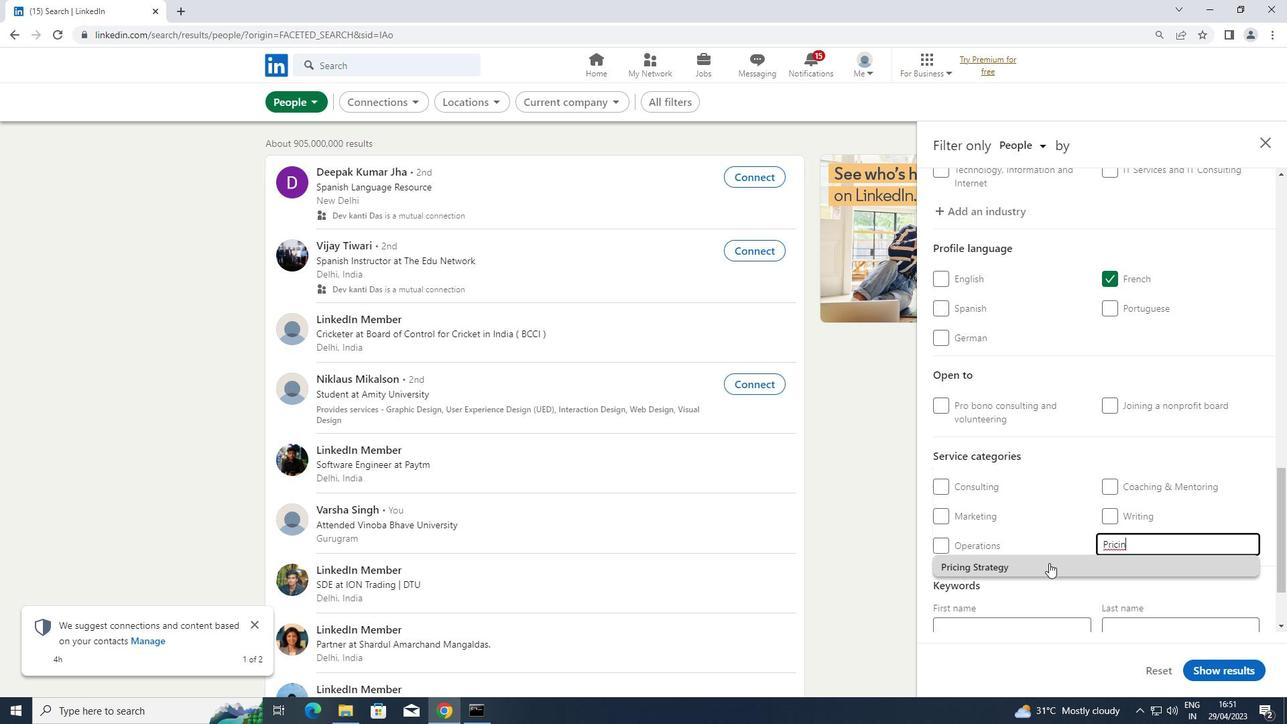 
Action: Mouse pressed left at (1037, 568)
Screenshot: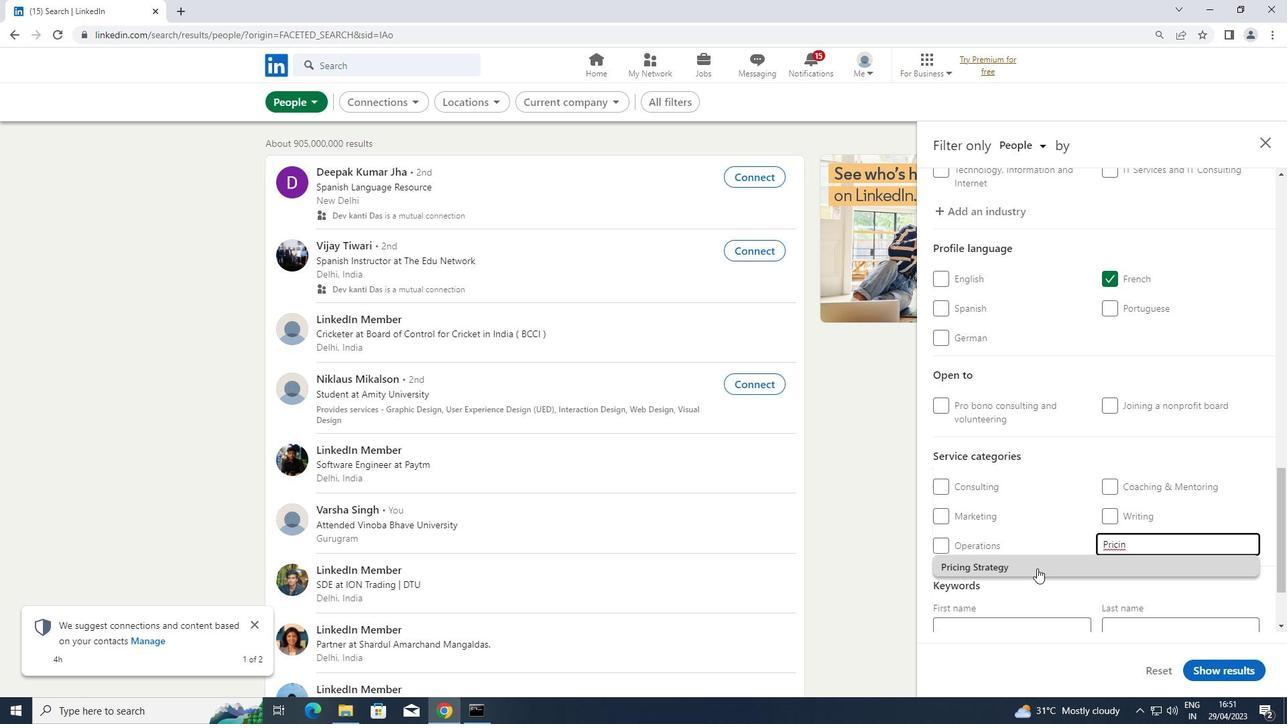 
Action: Mouse scrolled (1037, 567) with delta (0, 0)
Screenshot: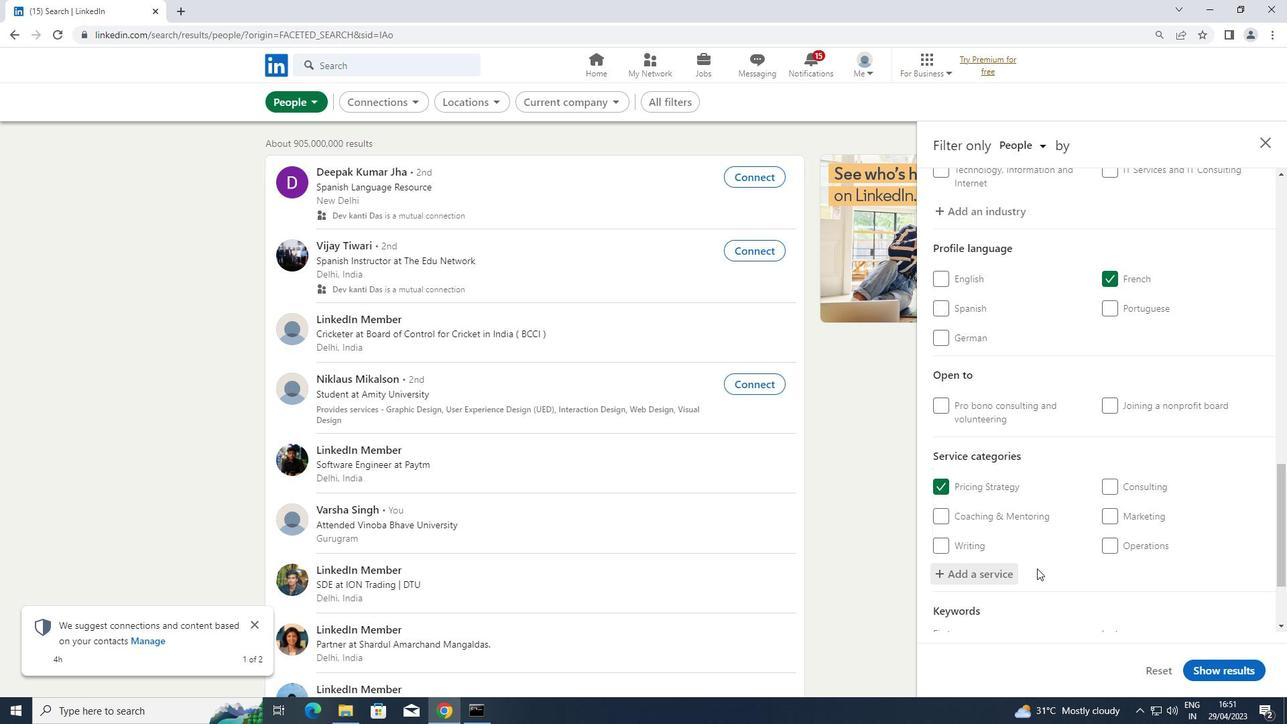 
Action: Mouse scrolled (1037, 567) with delta (0, 0)
Screenshot: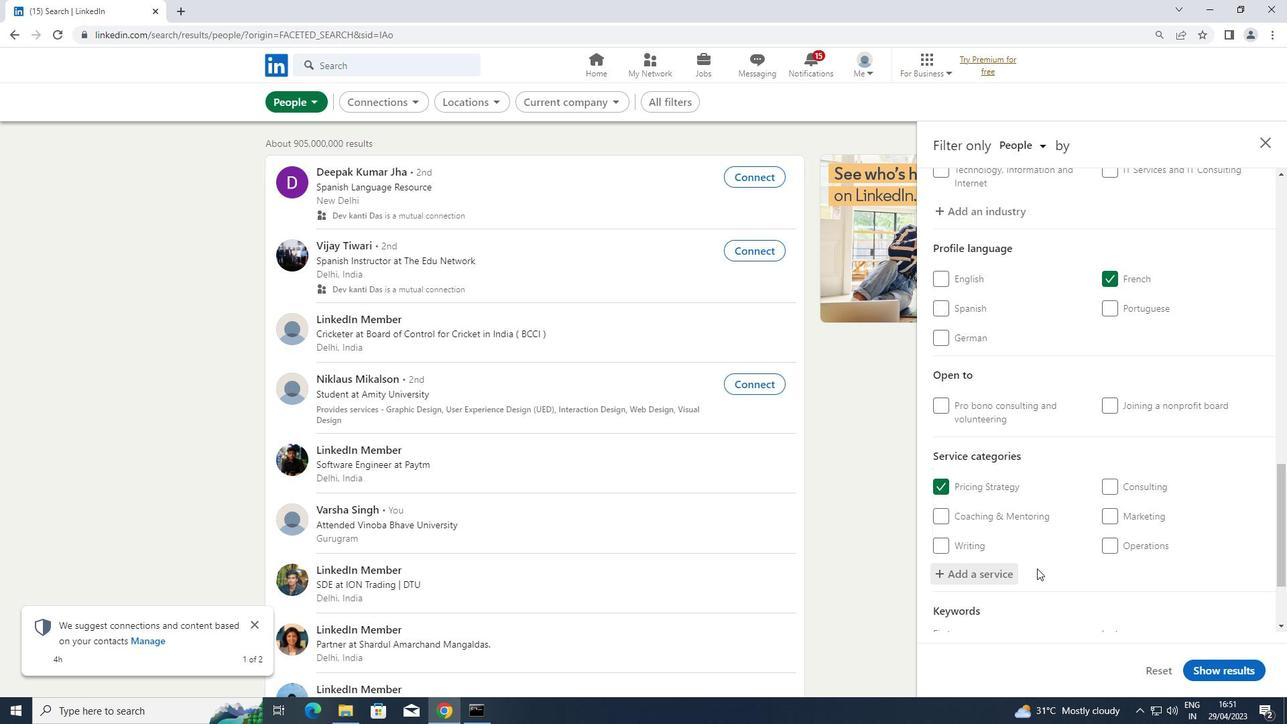 
Action: Mouse scrolled (1037, 567) with delta (0, 0)
Screenshot: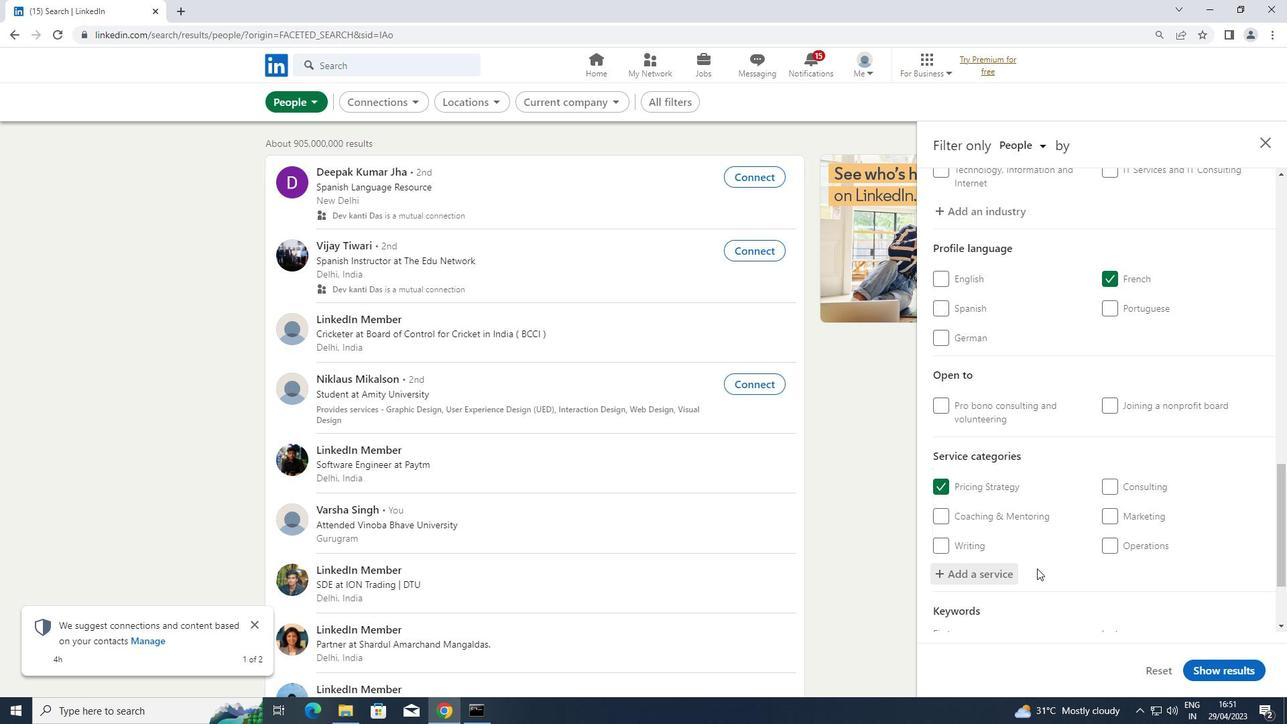 
Action: Mouse scrolled (1037, 567) with delta (0, 0)
Screenshot: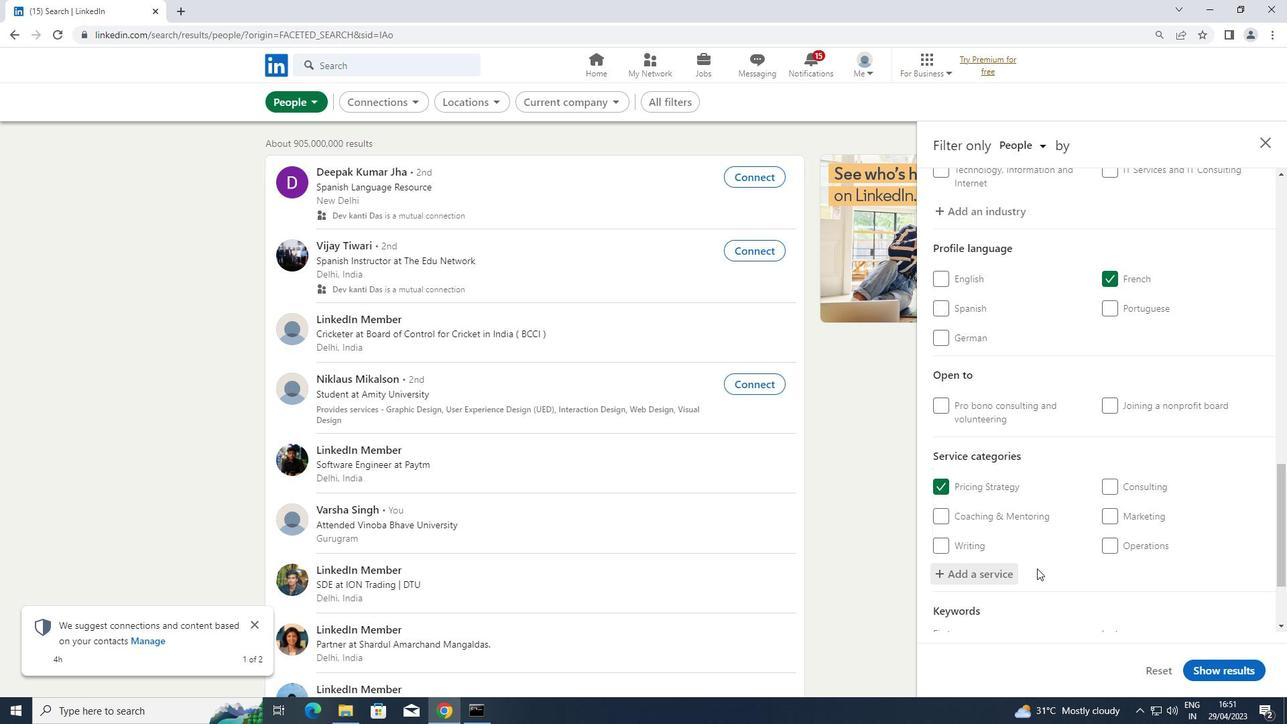 
Action: Mouse scrolled (1037, 567) with delta (0, 0)
Screenshot: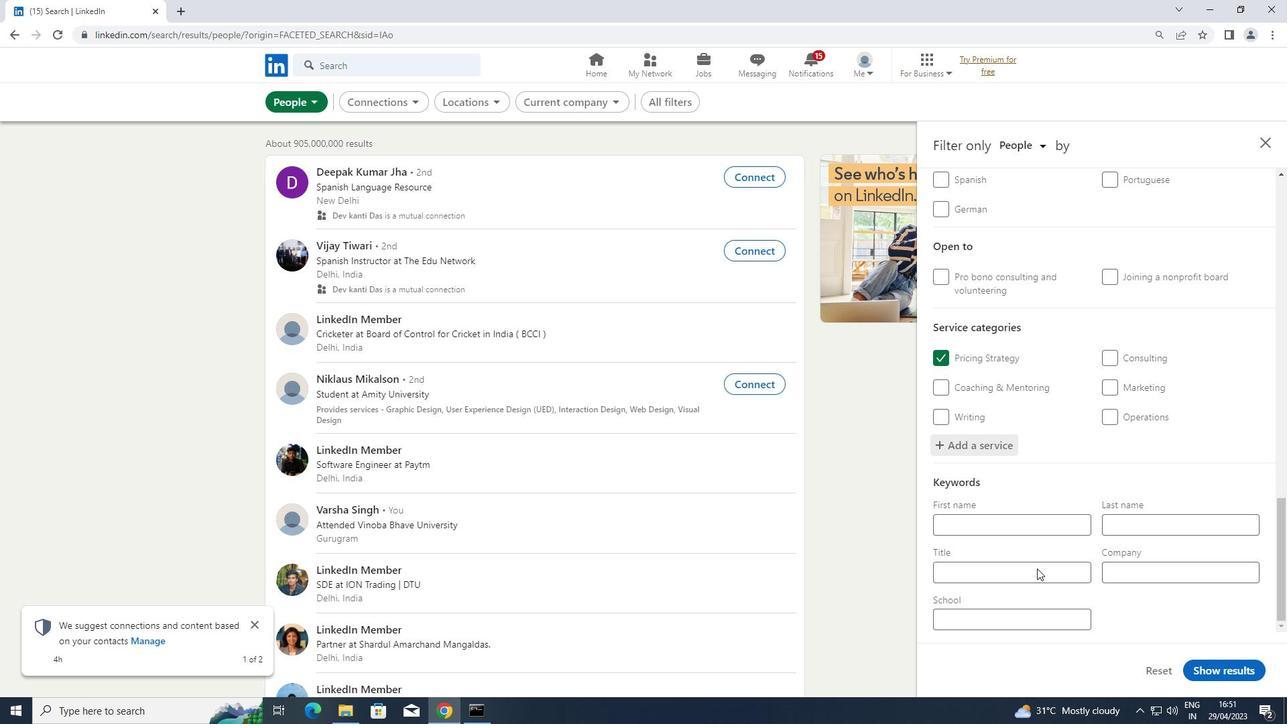
Action: Mouse pressed left at (1037, 568)
Screenshot: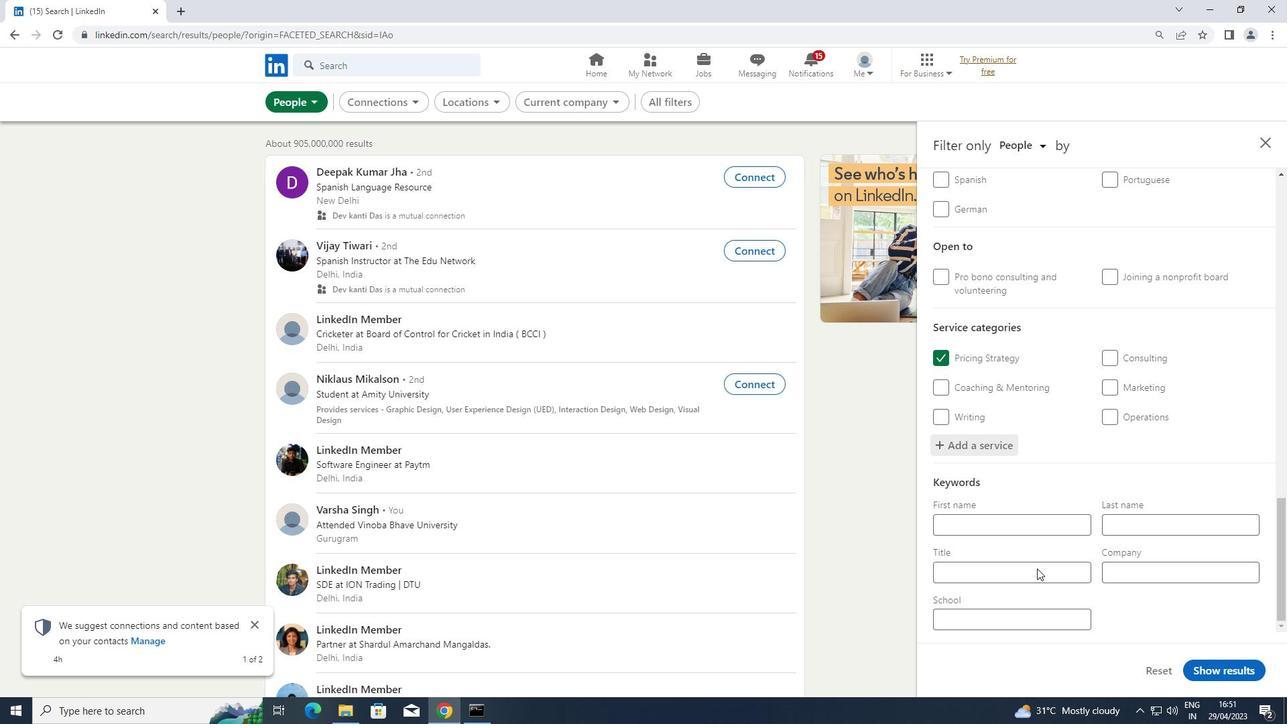 
Action: Key pressed <Key.shift>DOG<Key.space><Key.shift>WALKER/<Key.shift>PET
Screenshot: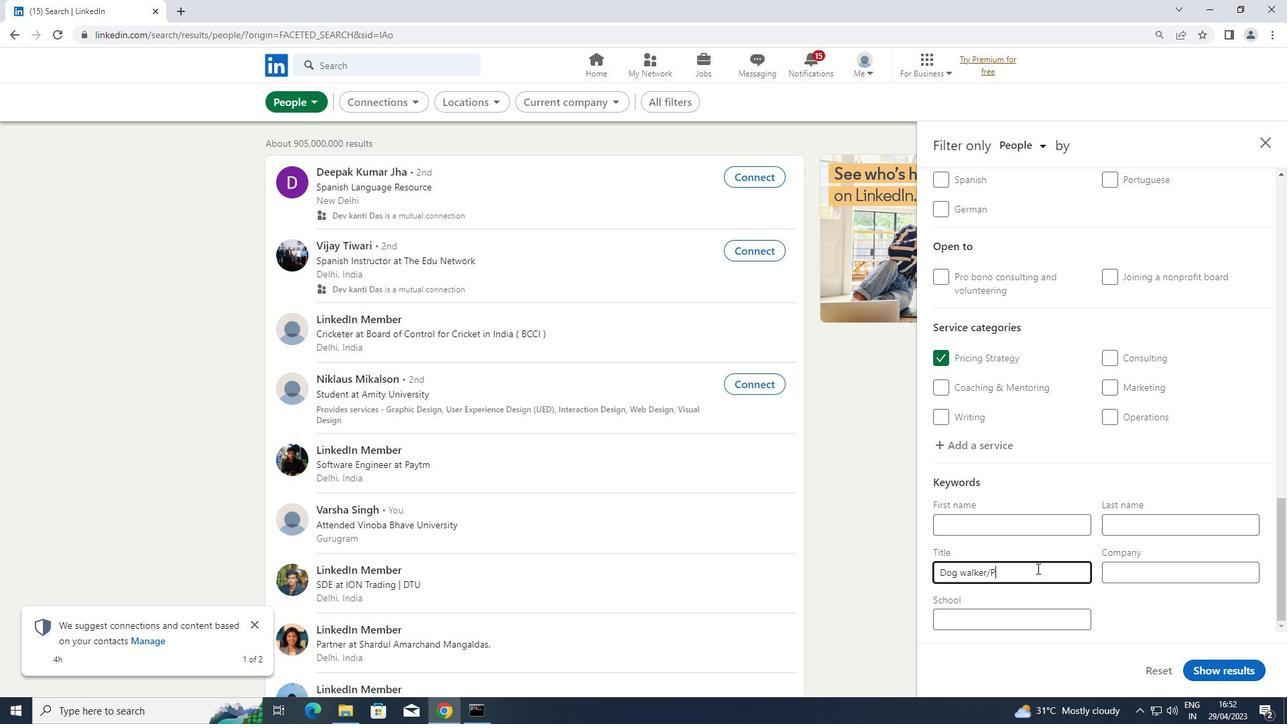 
Action: Mouse moved to (1207, 673)
Screenshot: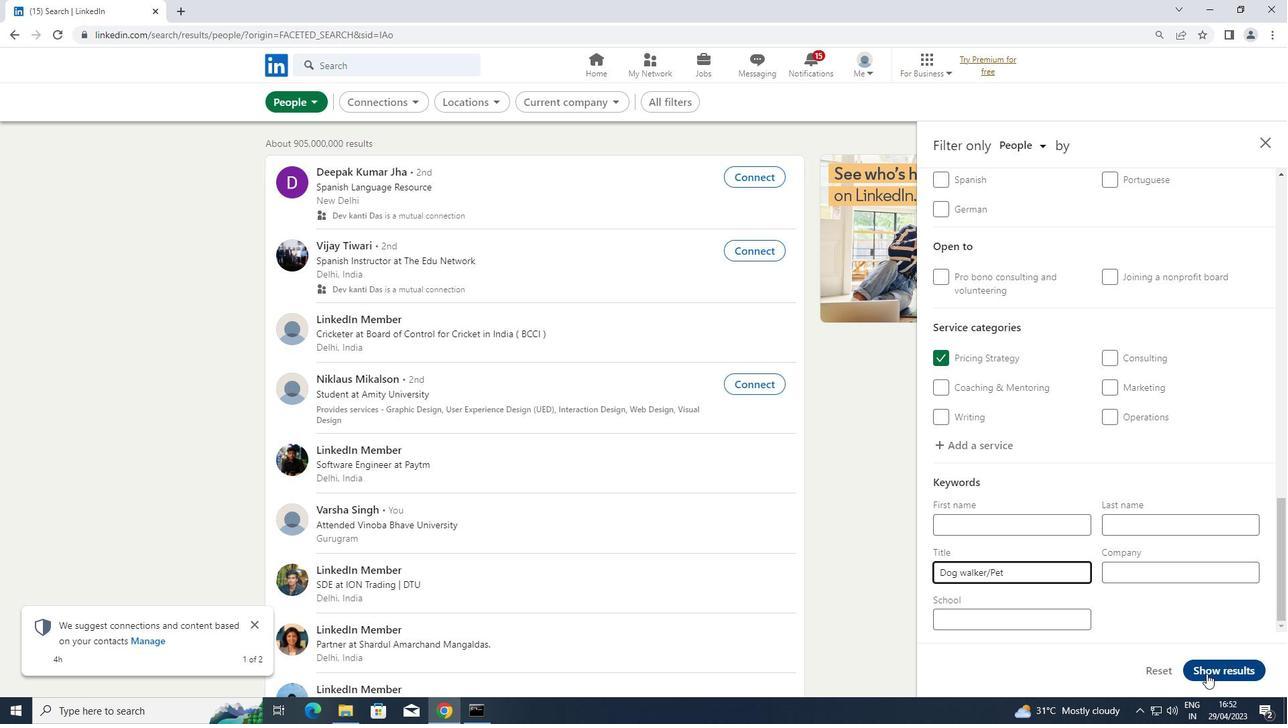 
Action: Mouse pressed left at (1207, 673)
Screenshot: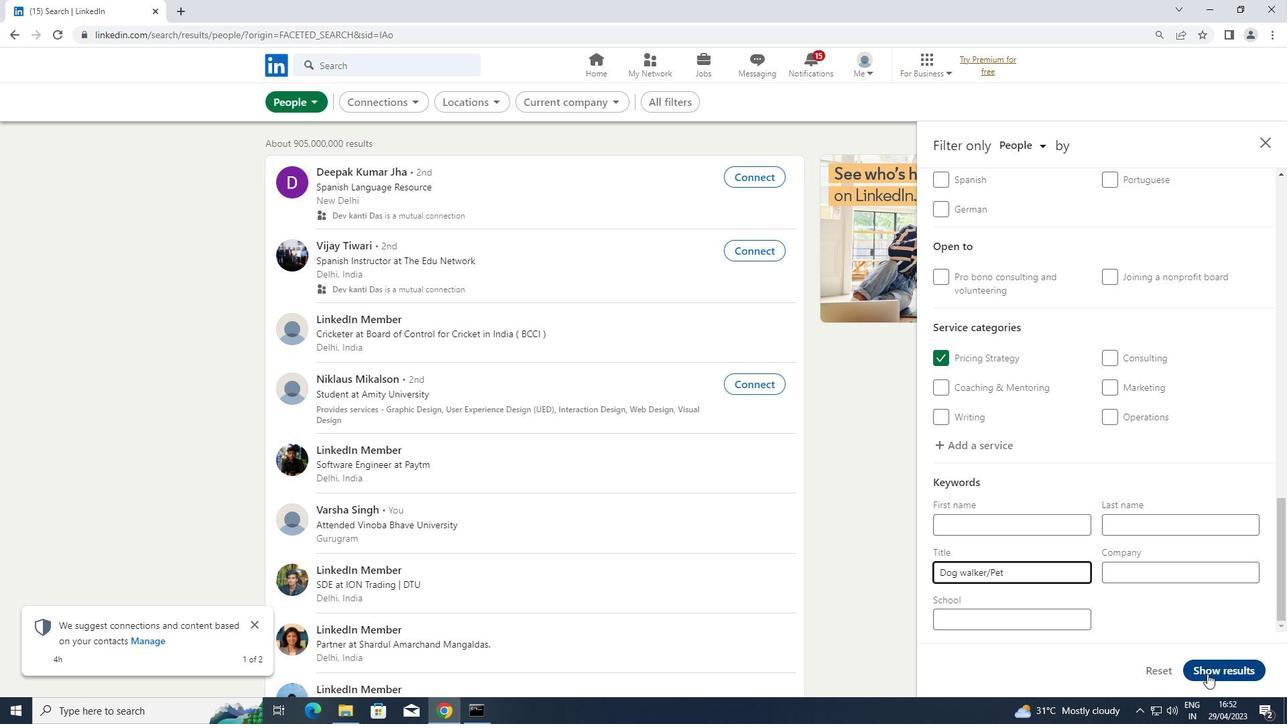 
